 Task: Find connections with filter location Sanxenxo with filter topic #Strategywith filter profile language English with filter current company Thoughtworks with filter school Delhi Public School Noida with filter industry Metalworking Machinery Manufacturing with filter service category AnimationArchitecture with filter keywords title Service Dog Trainer
Action: Mouse moved to (628, 89)
Screenshot: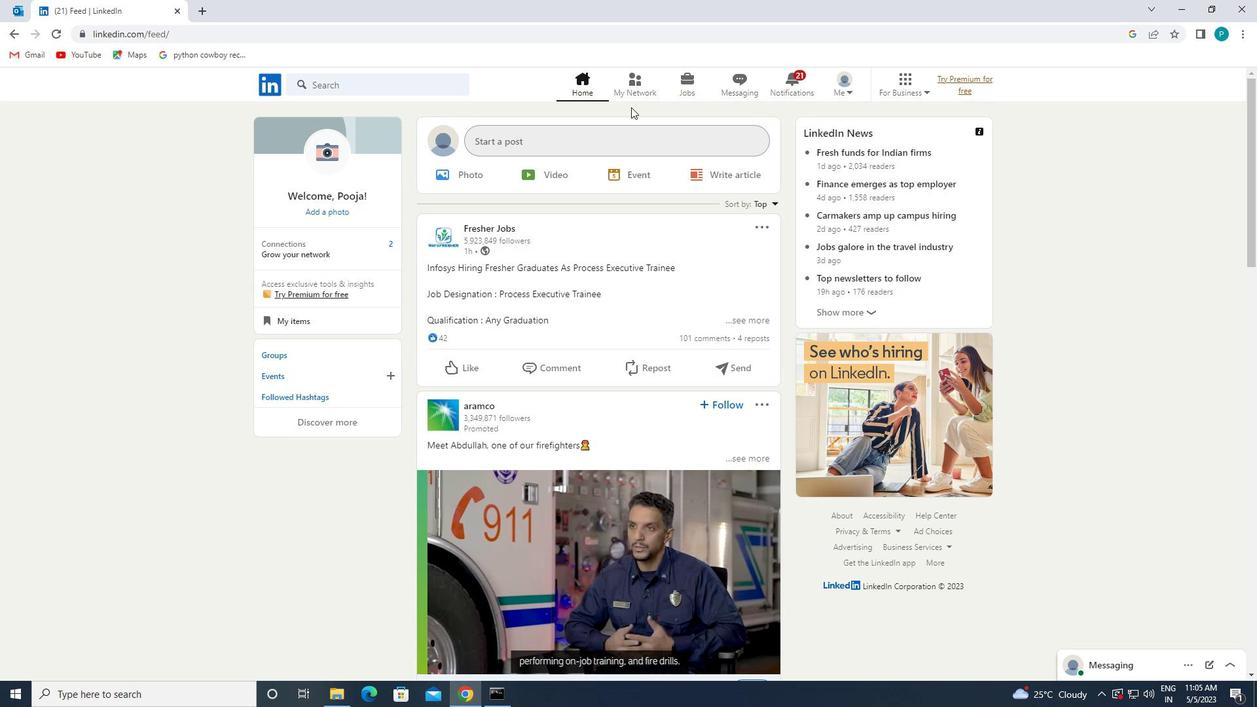 
Action: Mouse pressed left at (628, 89)
Screenshot: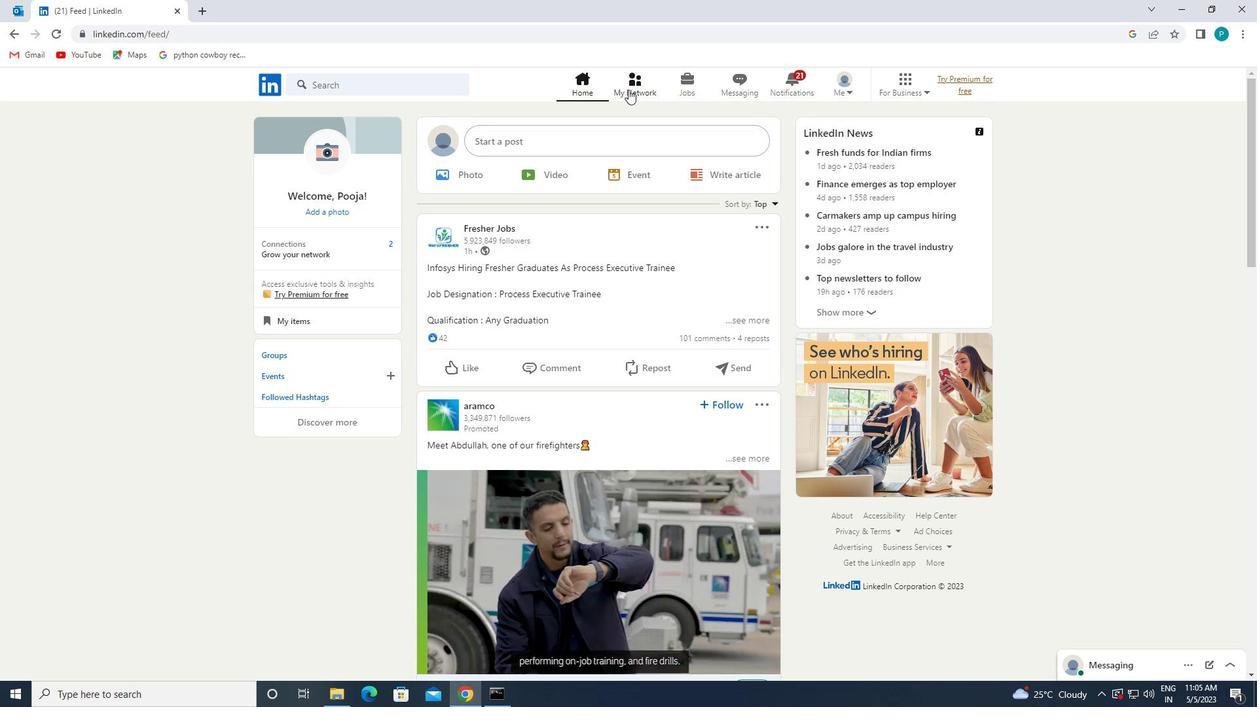 
Action: Mouse moved to (383, 148)
Screenshot: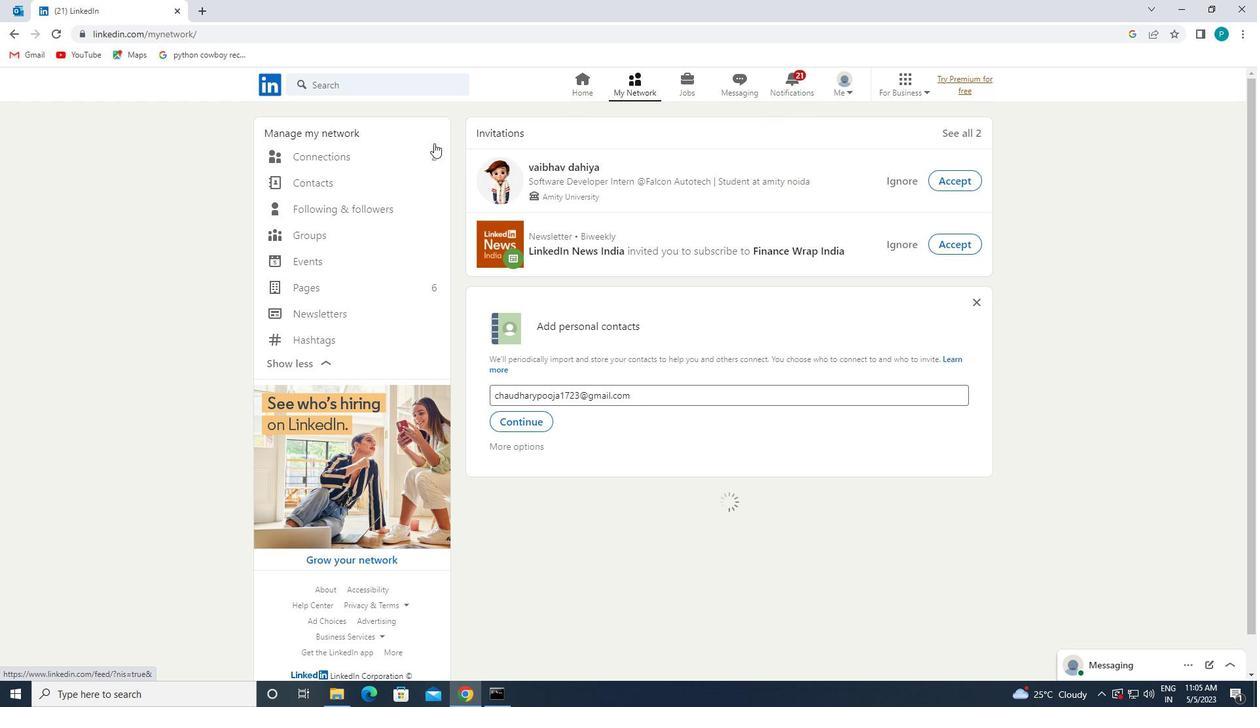 
Action: Mouse pressed left at (383, 148)
Screenshot: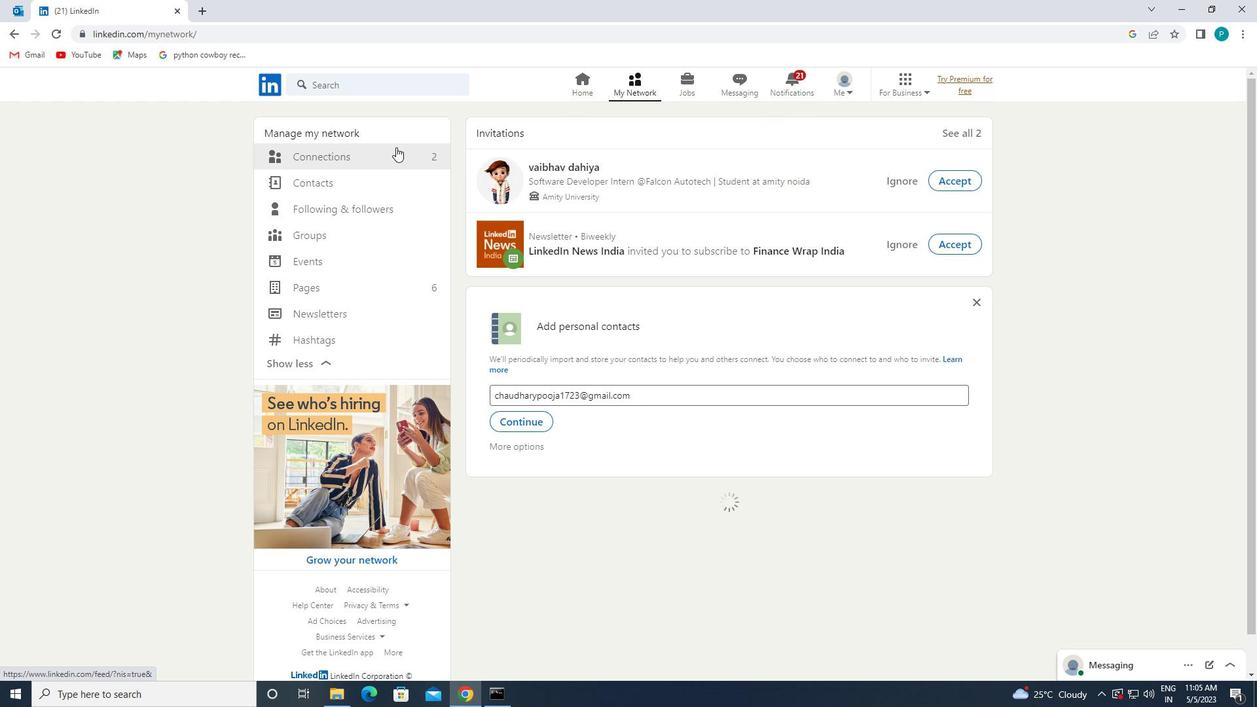 
Action: Mouse moved to (726, 155)
Screenshot: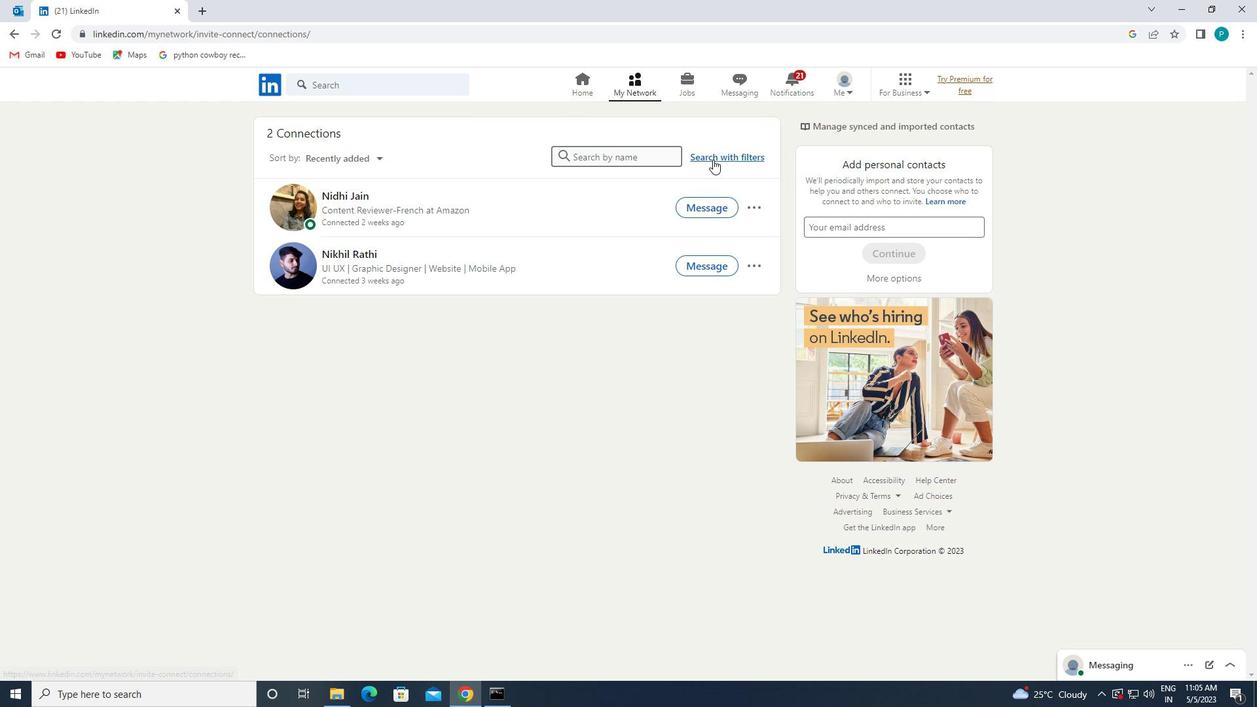 
Action: Mouse pressed left at (726, 155)
Screenshot: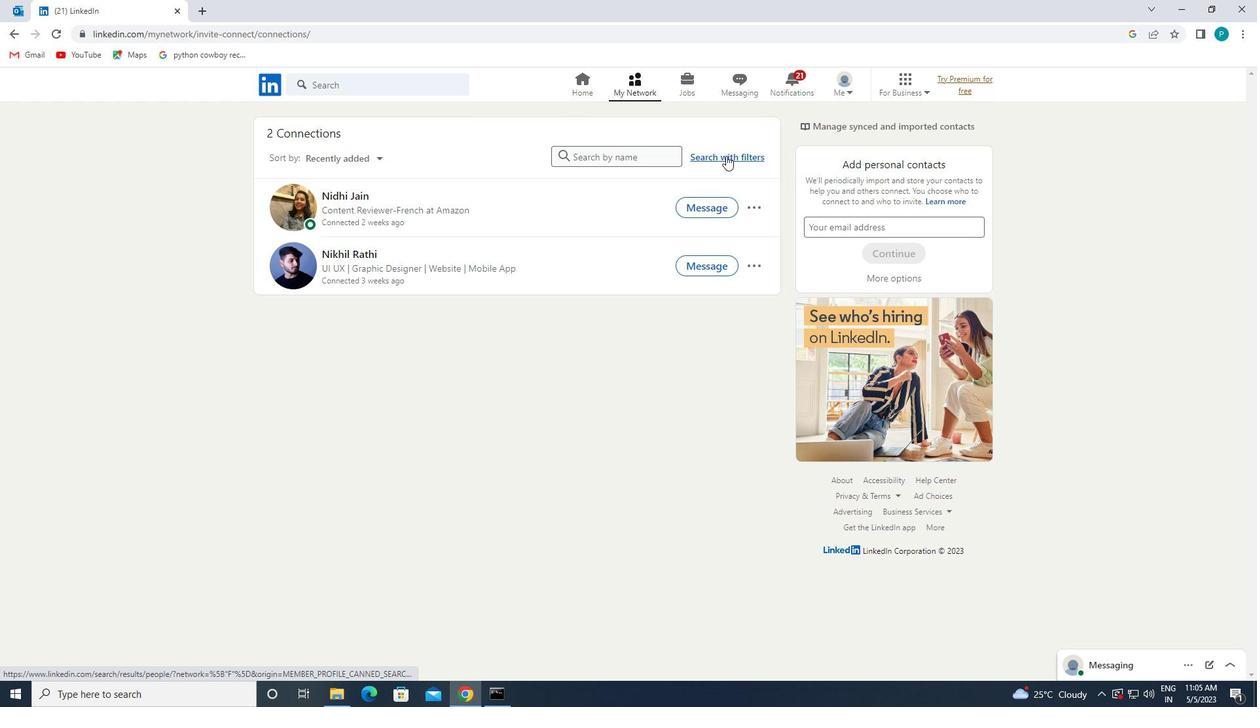 
Action: Mouse moved to (654, 123)
Screenshot: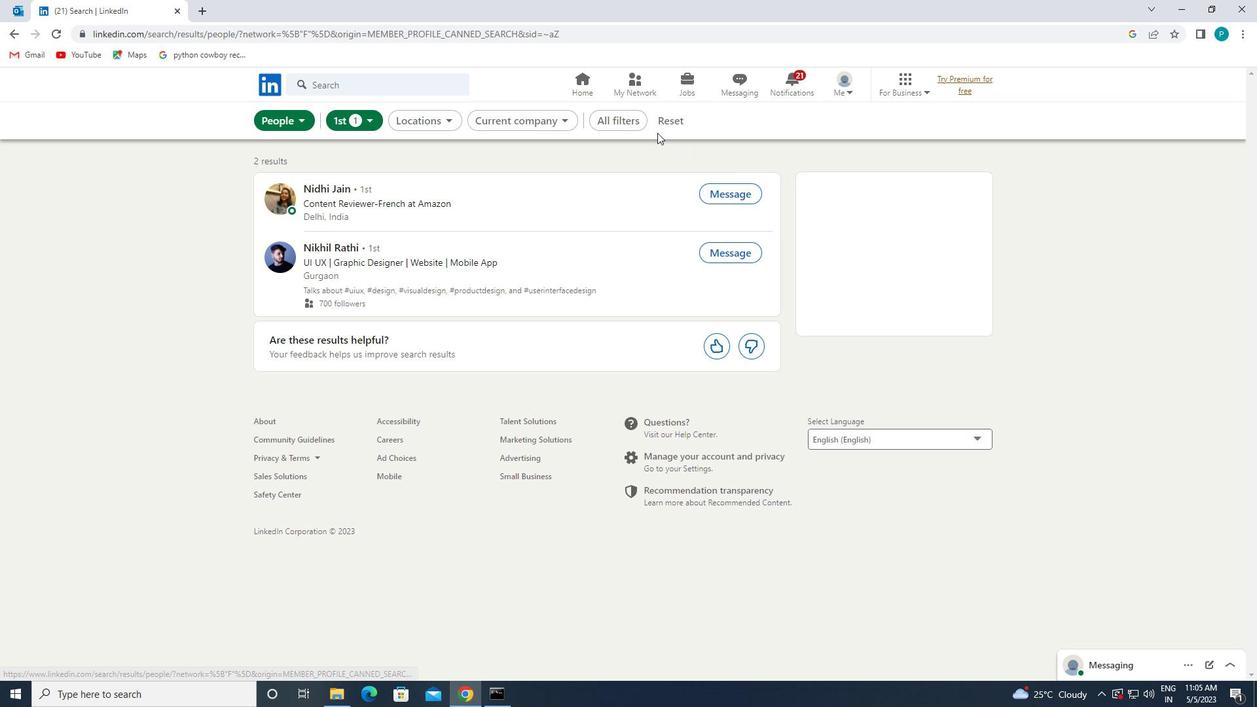 
Action: Mouse pressed left at (654, 123)
Screenshot: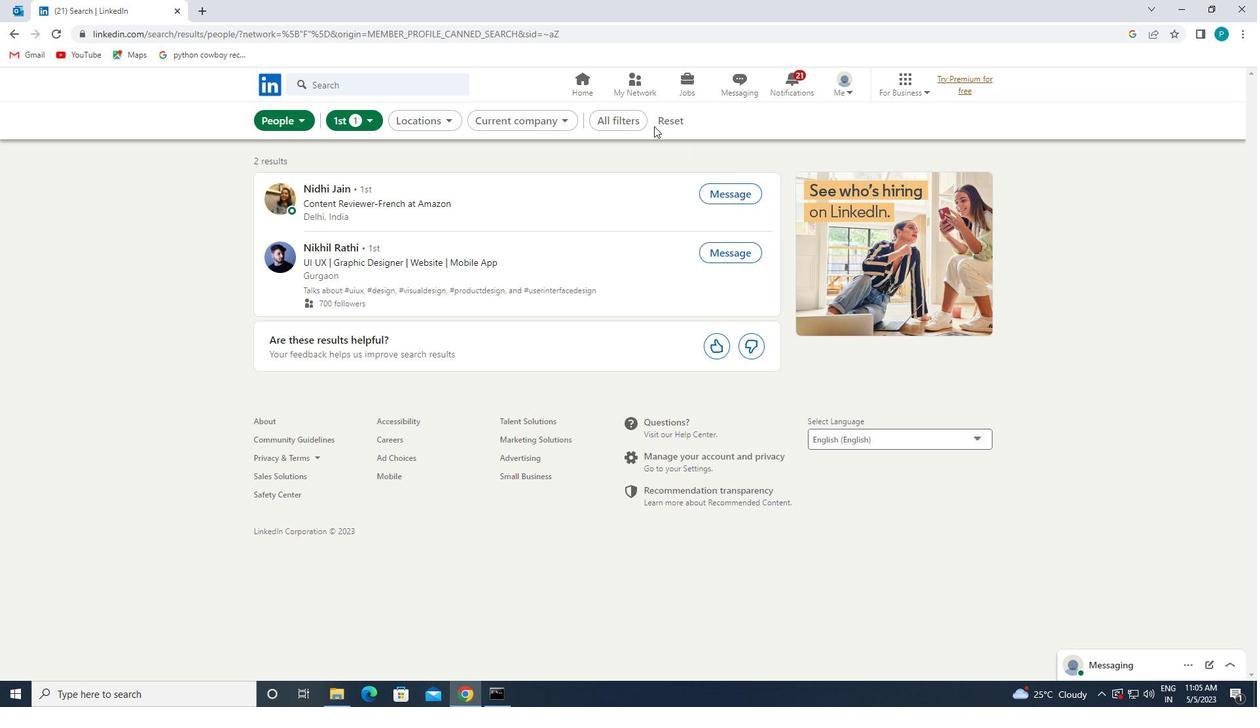 
Action: Mouse pressed left at (654, 123)
Screenshot: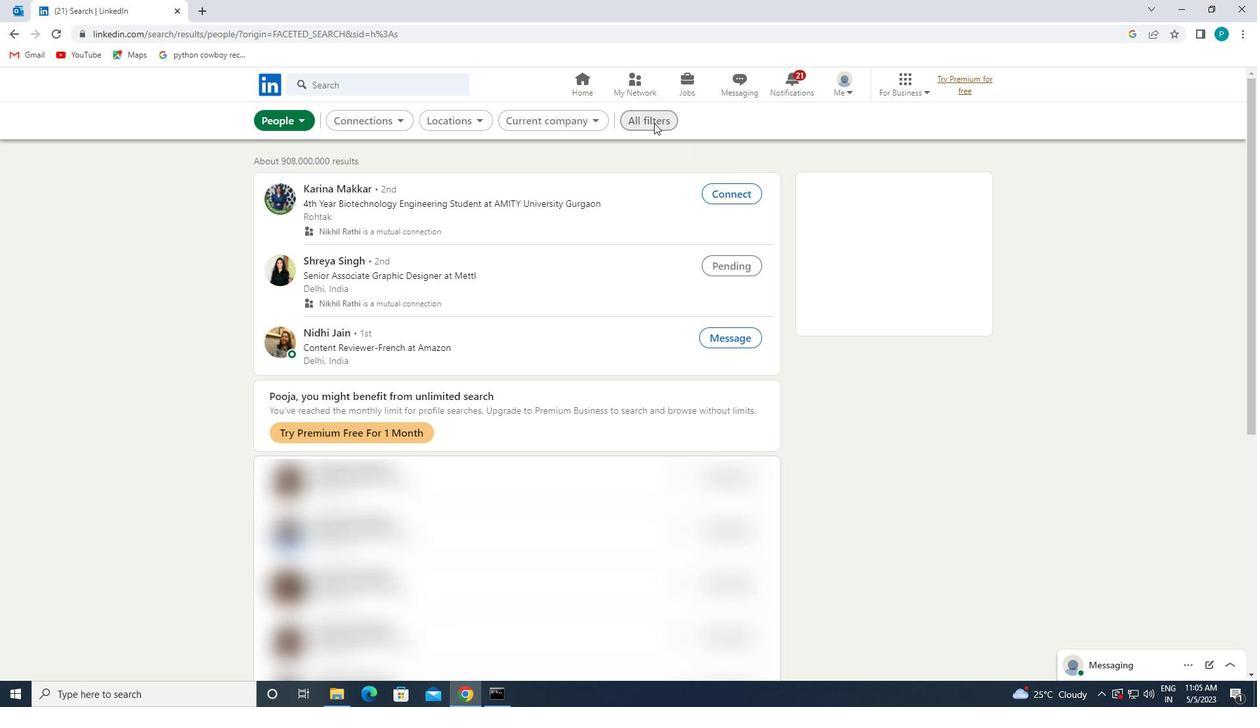 
Action: Mouse moved to (1086, 460)
Screenshot: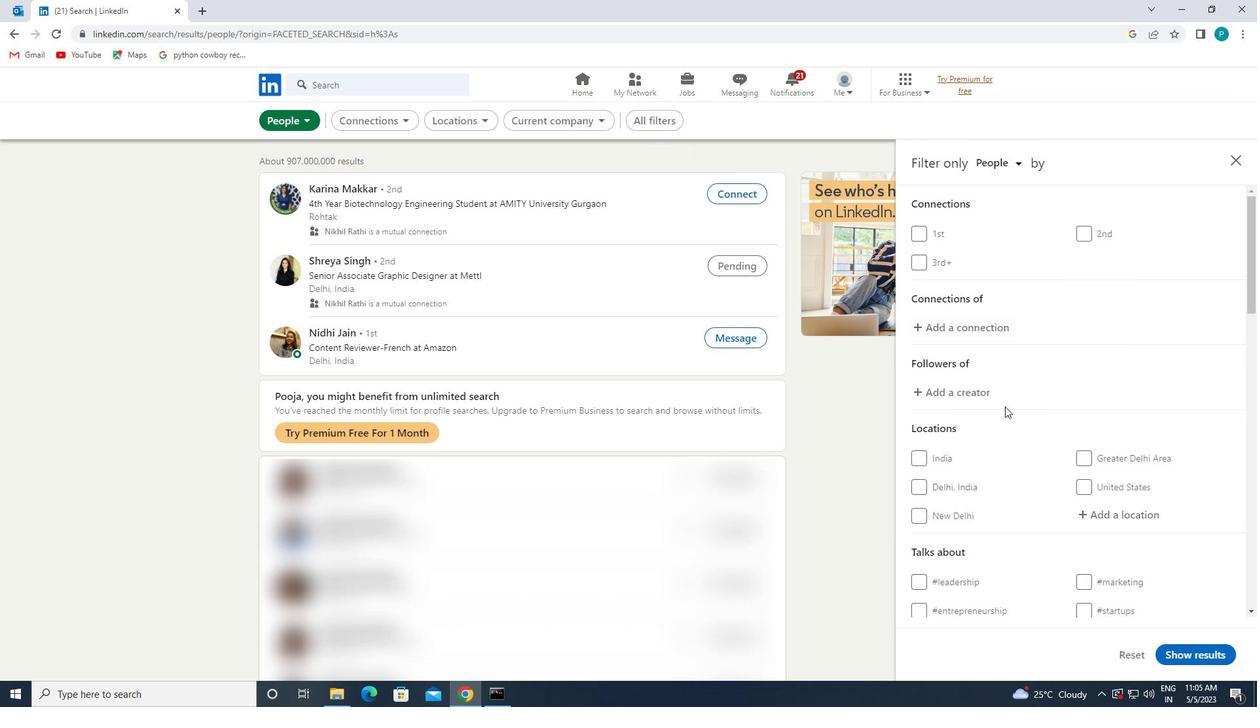 
Action: Mouse scrolled (1086, 459) with delta (0, 0)
Screenshot: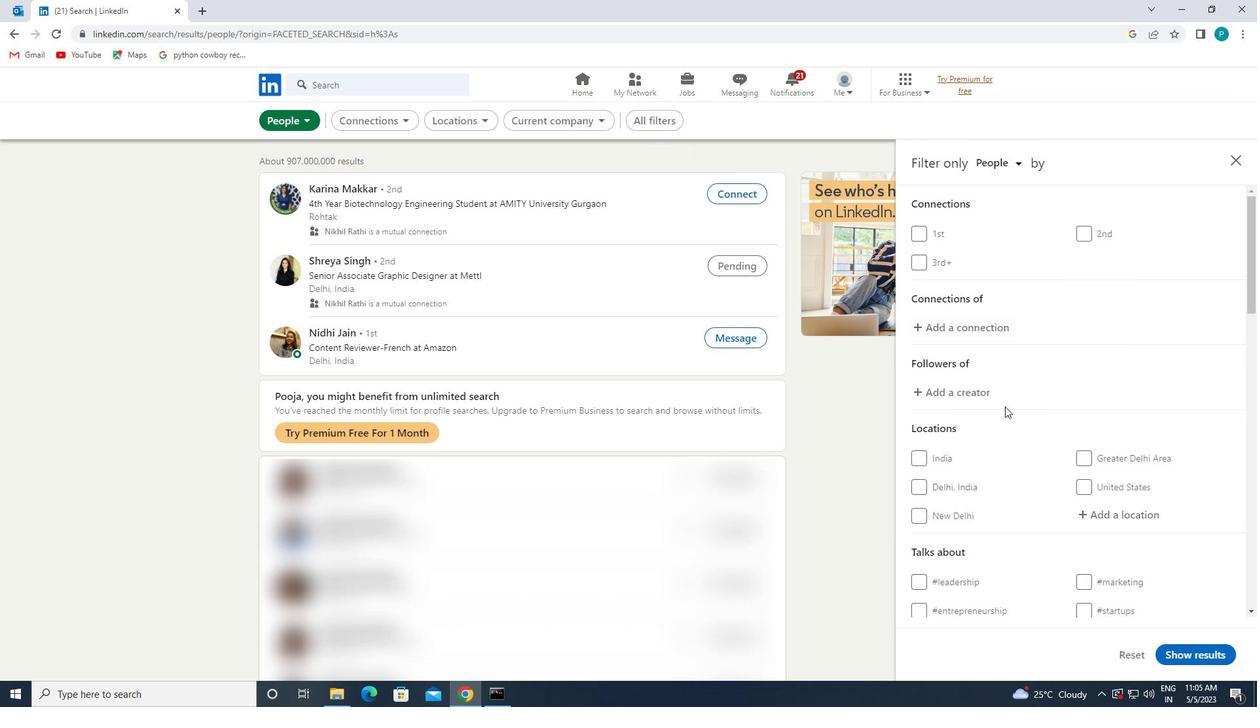 
Action: Mouse moved to (1079, 451)
Screenshot: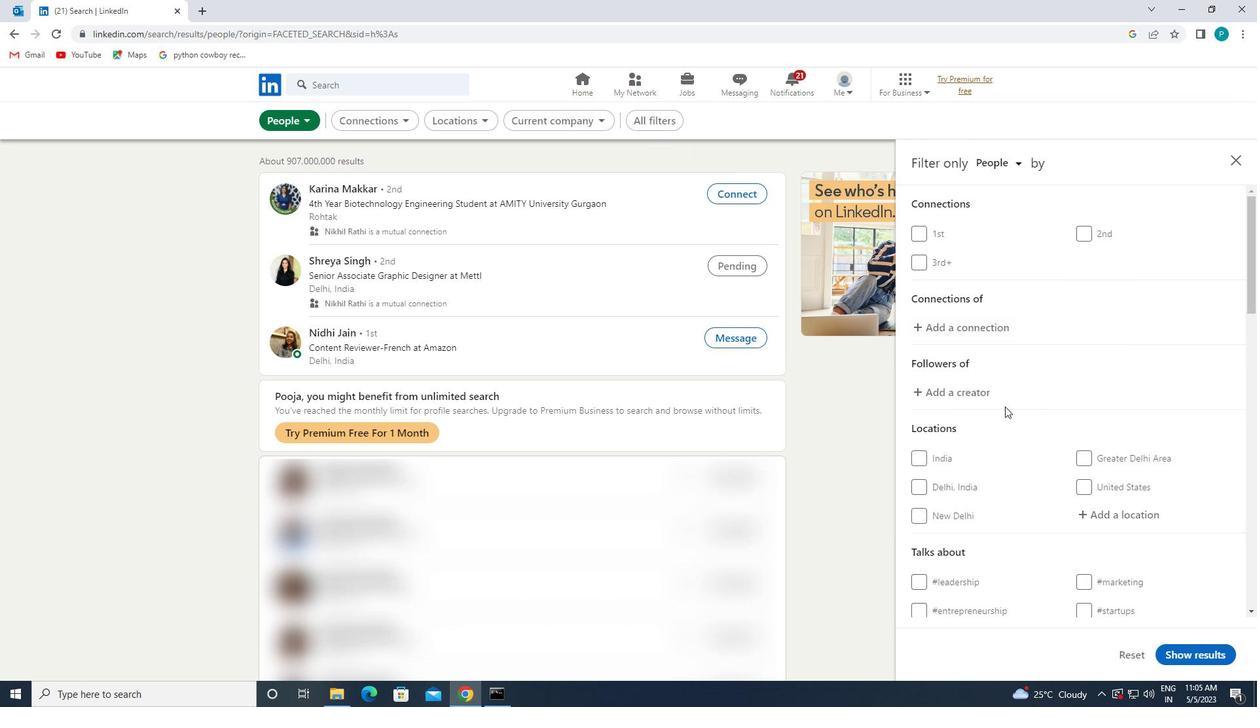 
Action: Mouse scrolled (1079, 450) with delta (0, 0)
Screenshot: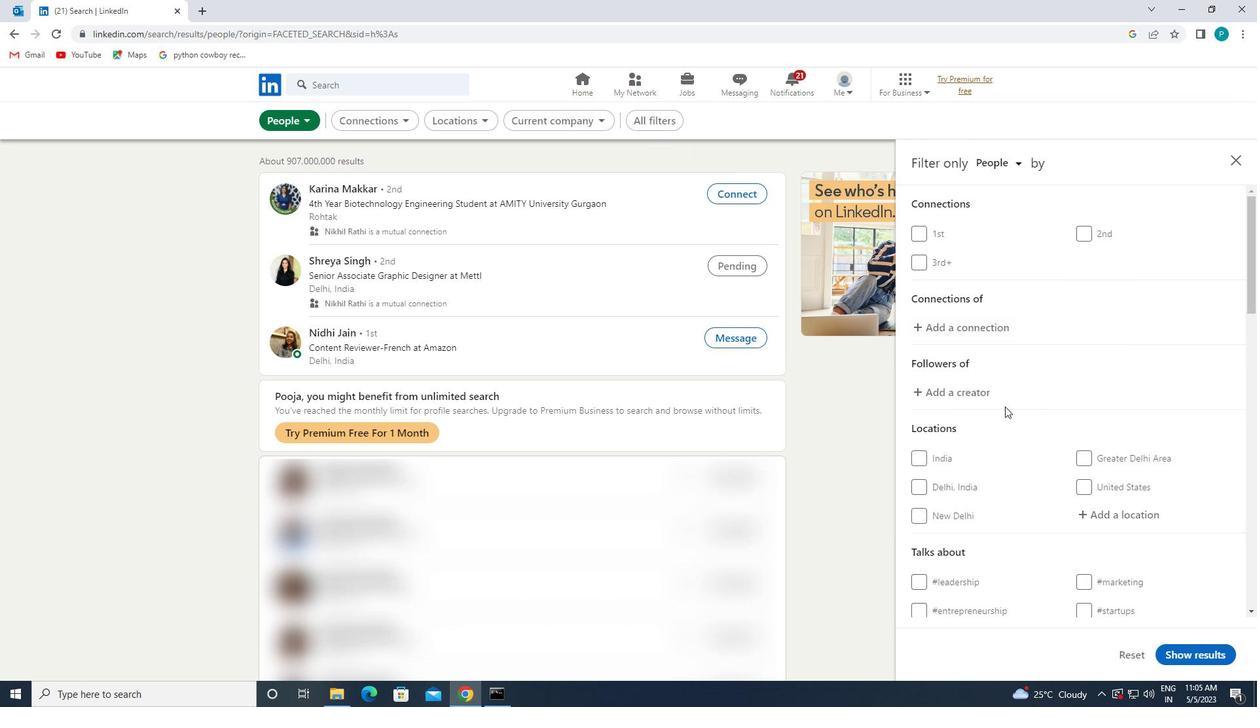 
Action: Mouse moved to (1105, 384)
Screenshot: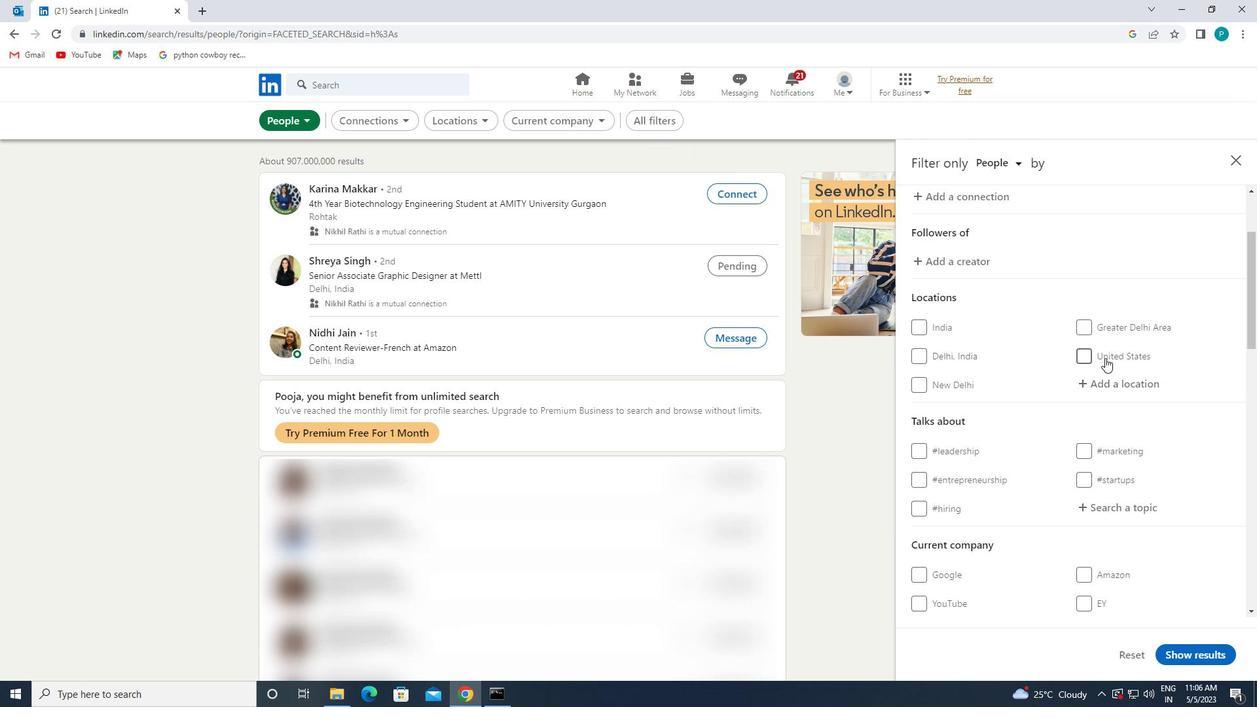 
Action: Mouse pressed left at (1105, 384)
Screenshot: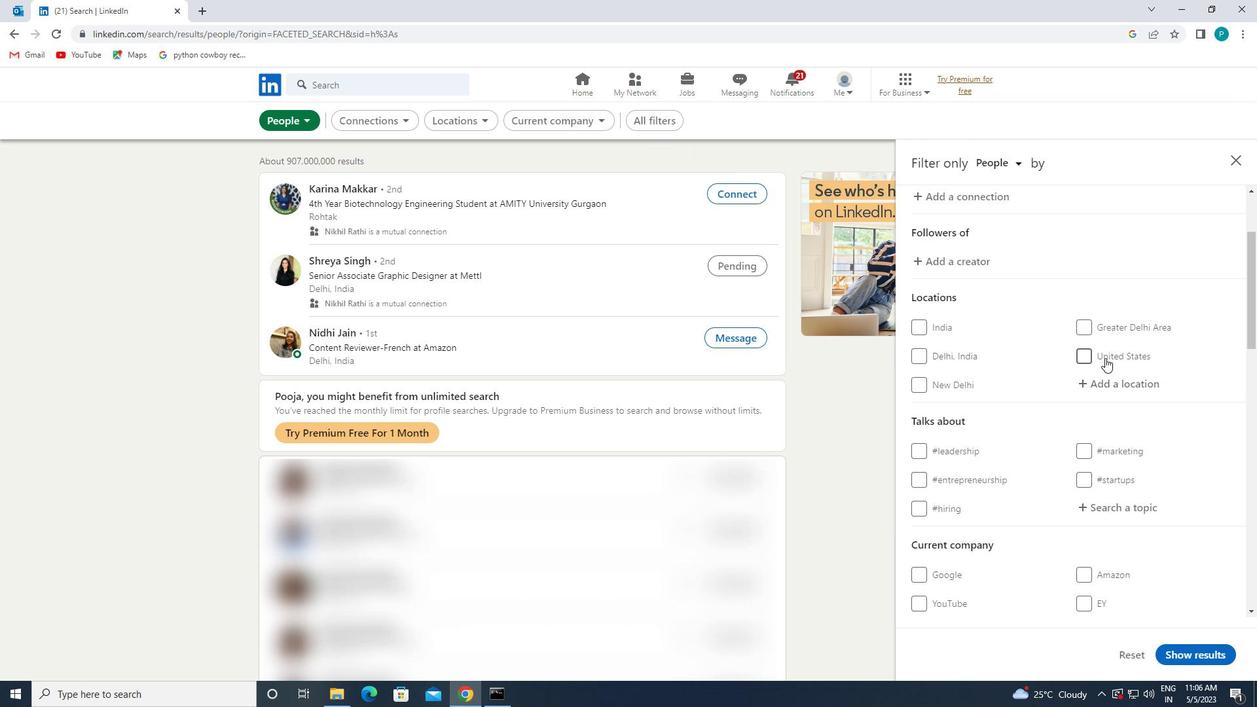 
Action: Key pressed <Key.caps_lock>s<Key.caps_lock>
Screenshot: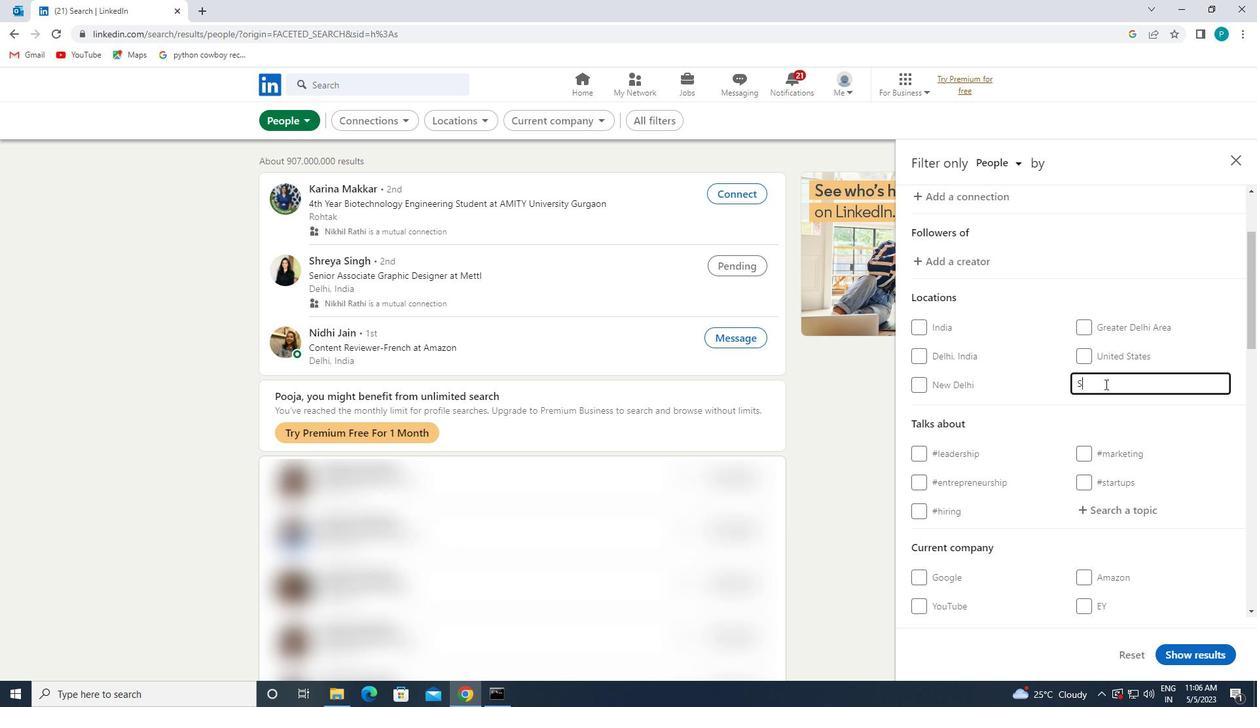 
Action: Mouse moved to (1105, 385)
Screenshot: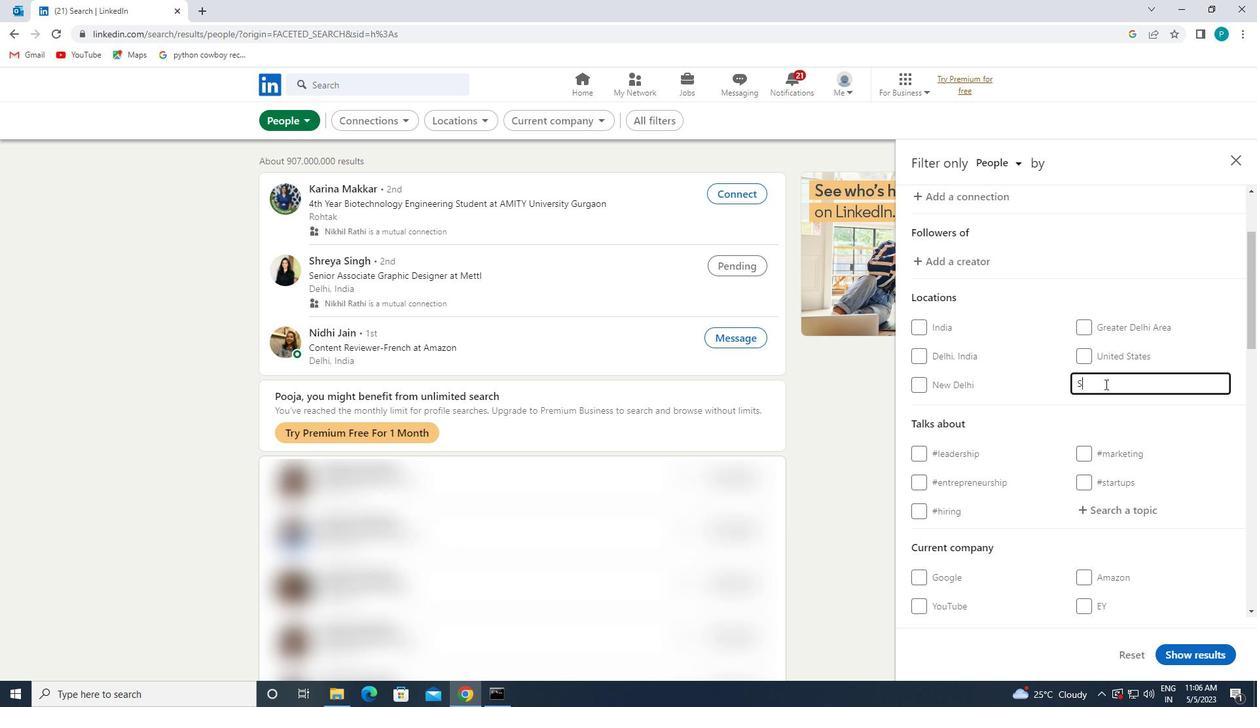 
Action: Key pressed anxenxo
Screenshot: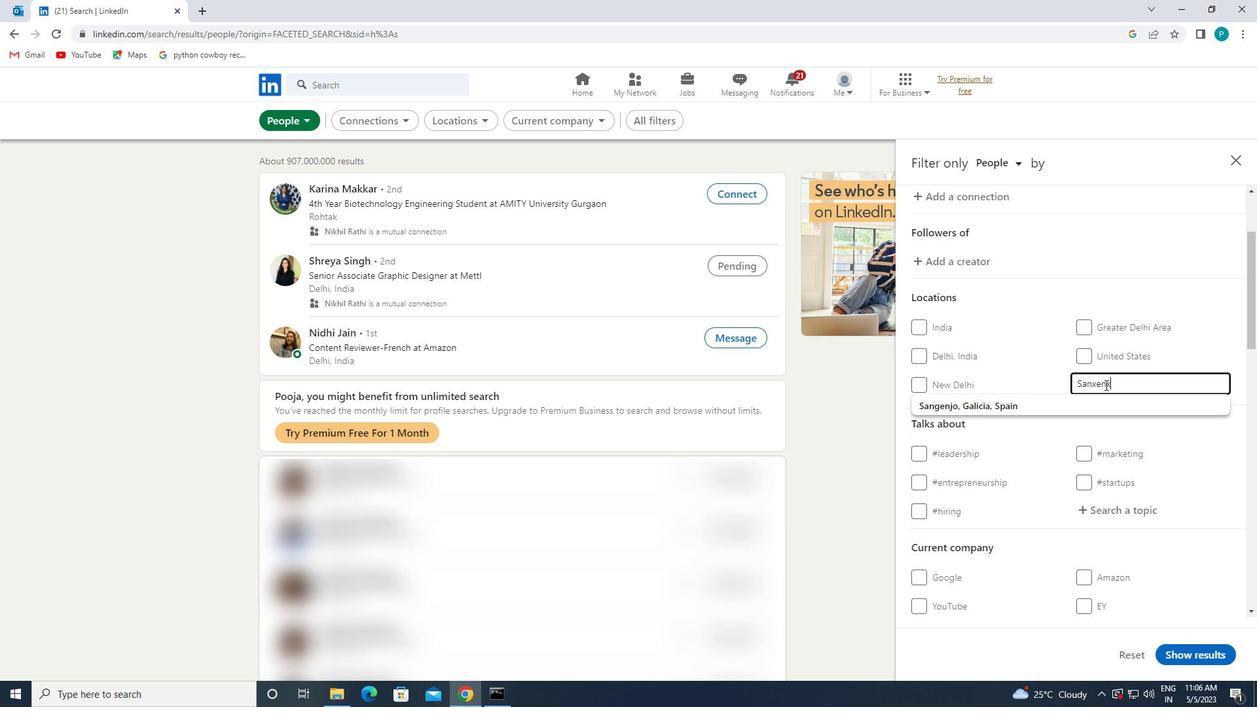 
Action: Mouse moved to (1098, 404)
Screenshot: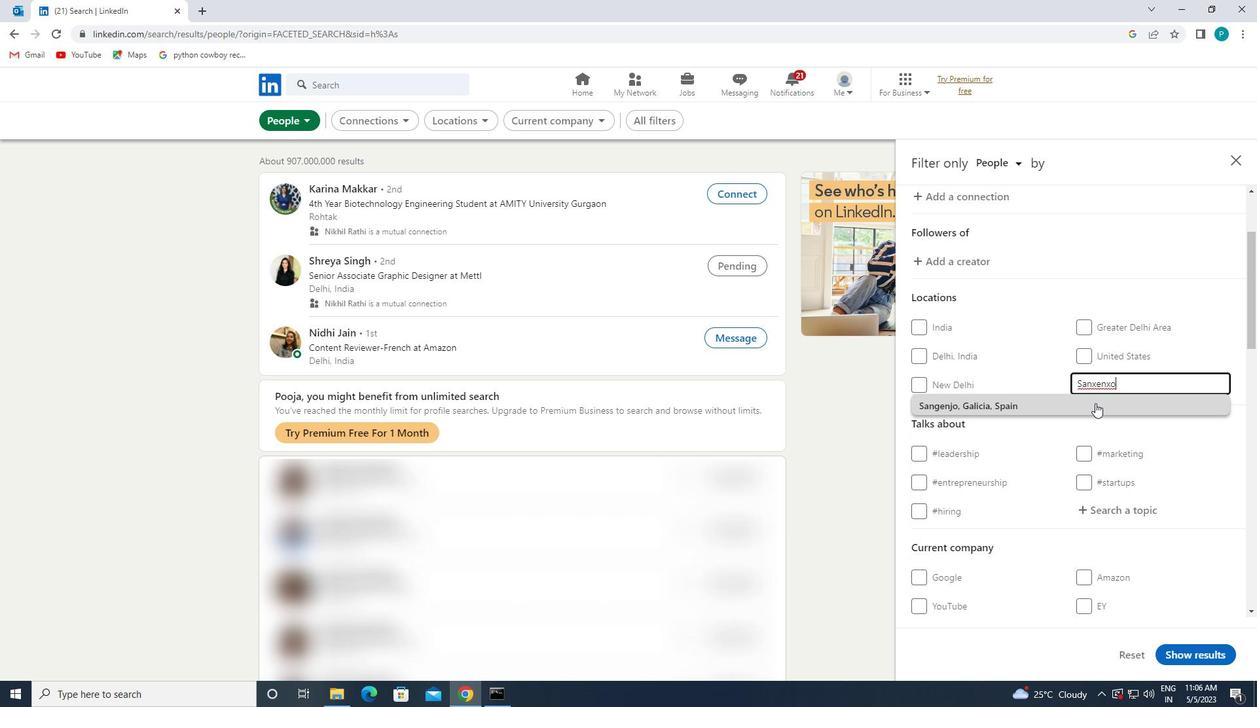 
Action: Key pressed <Key.enter>
Screenshot: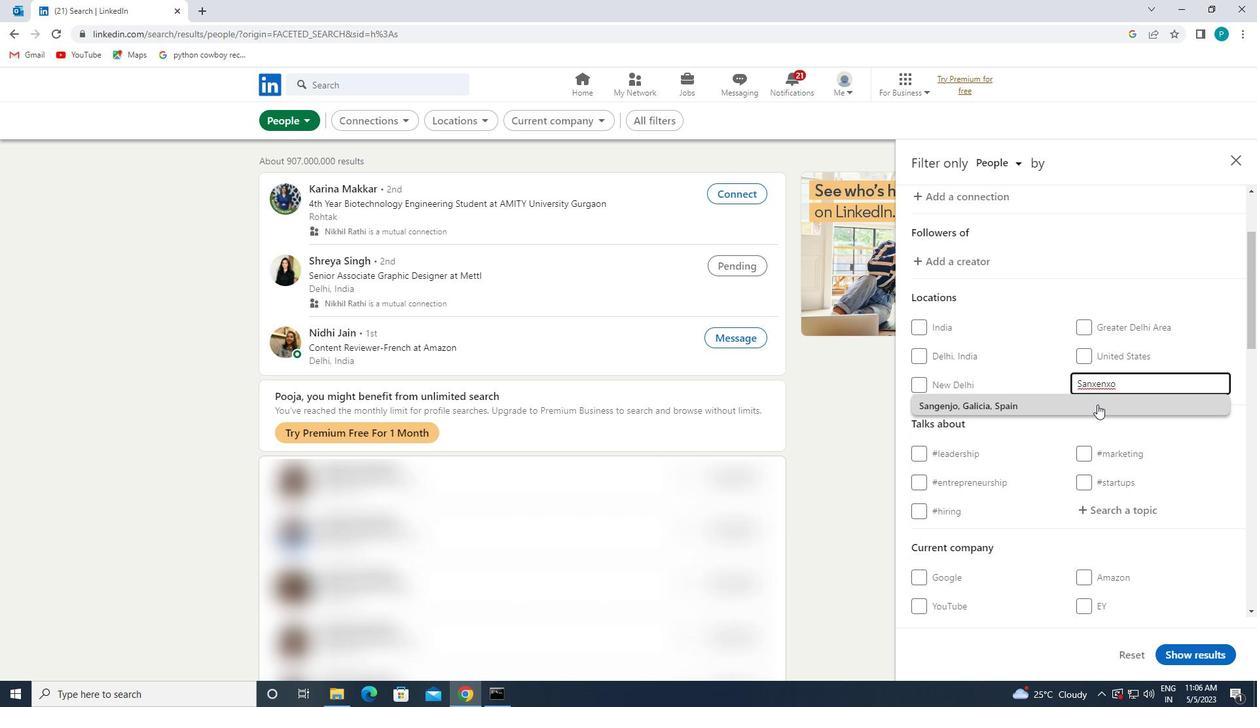 
Action: Mouse moved to (1081, 503)
Screenshot: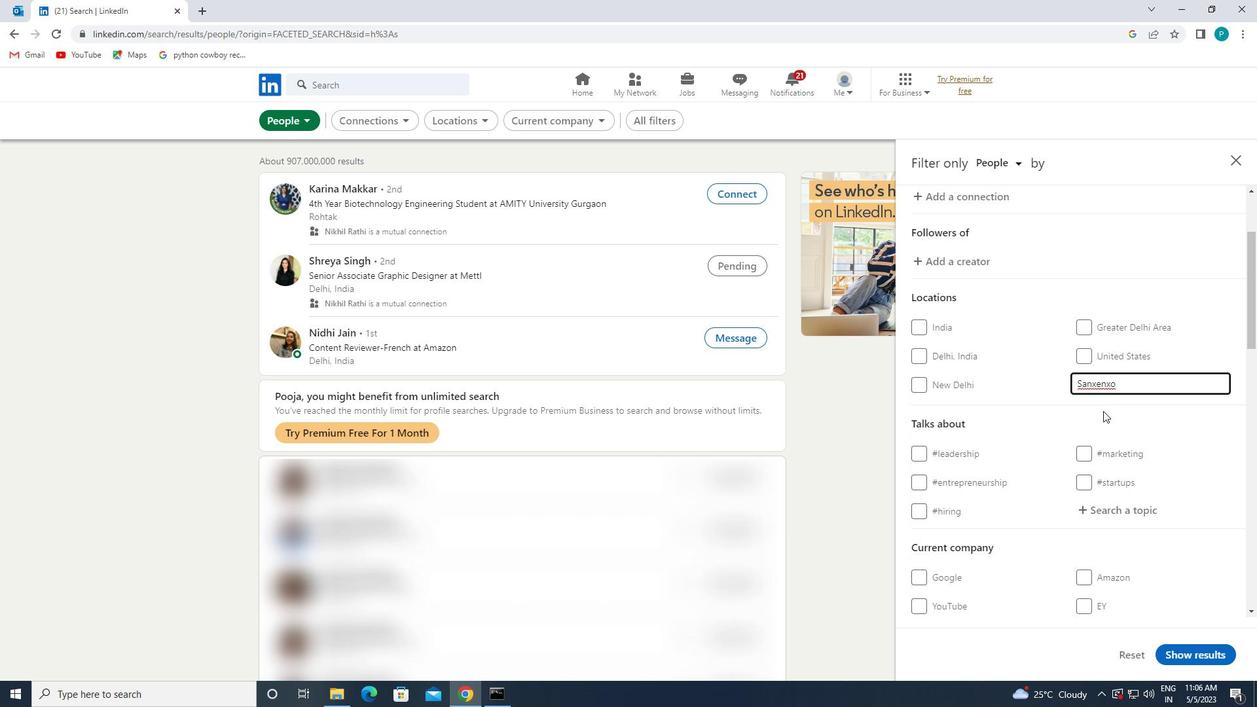 
Action: Mouse pressed left at (1081, 503)
Screenshot: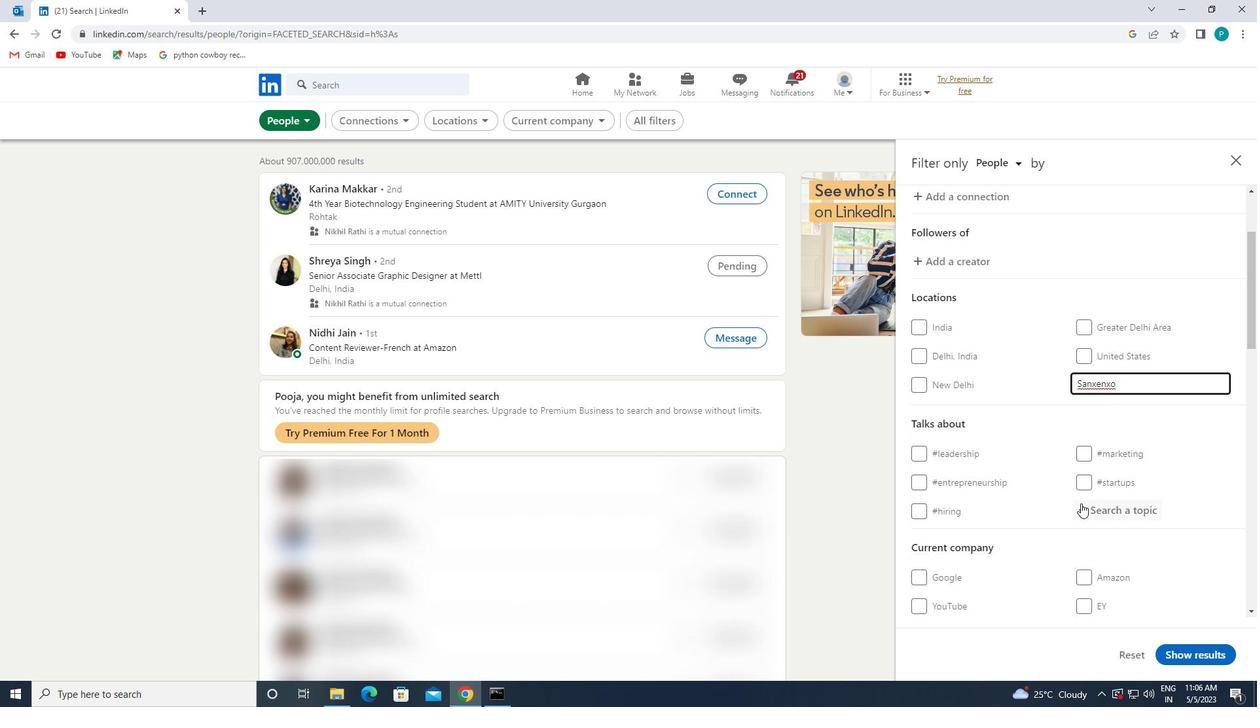 
Action: Mouse moved to (1081, 503)
Screenshot: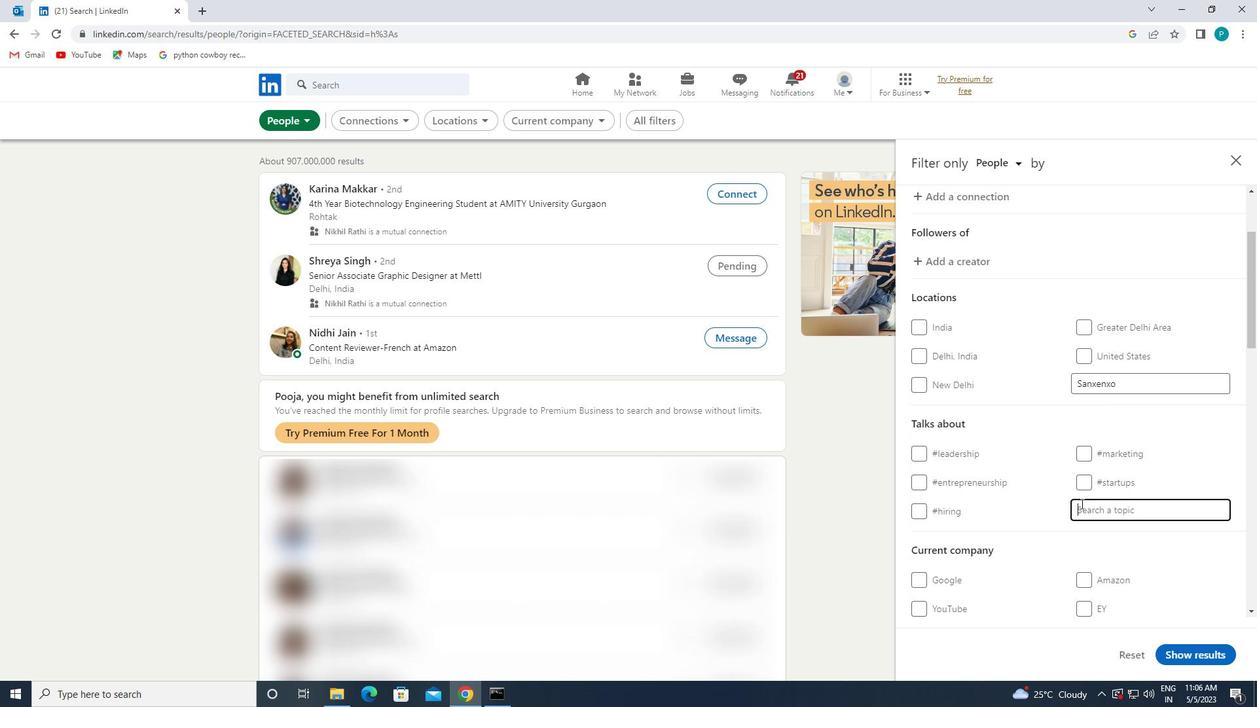 
Action: Key pressed <Key.shift>#<Key.caps_lock>S<Key.caps_lock>TRATEGY
Screenshot: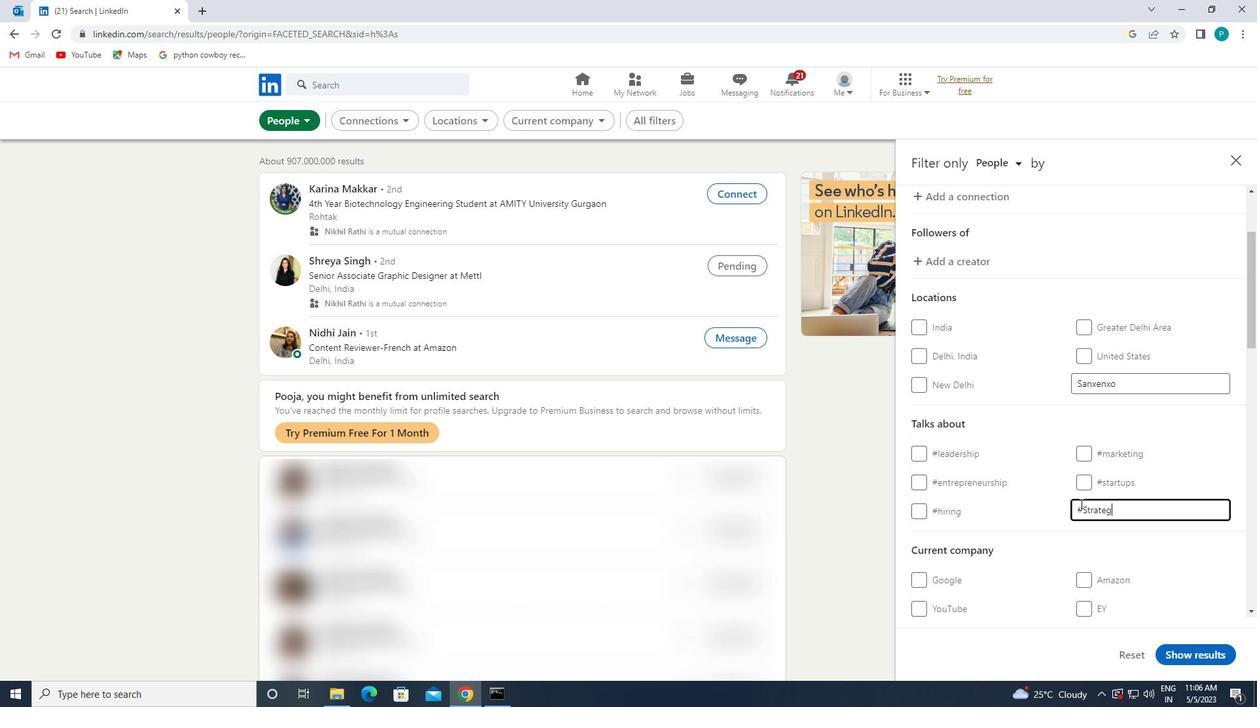 
Action: Mouse moved to (1073, 507)
Screenshot: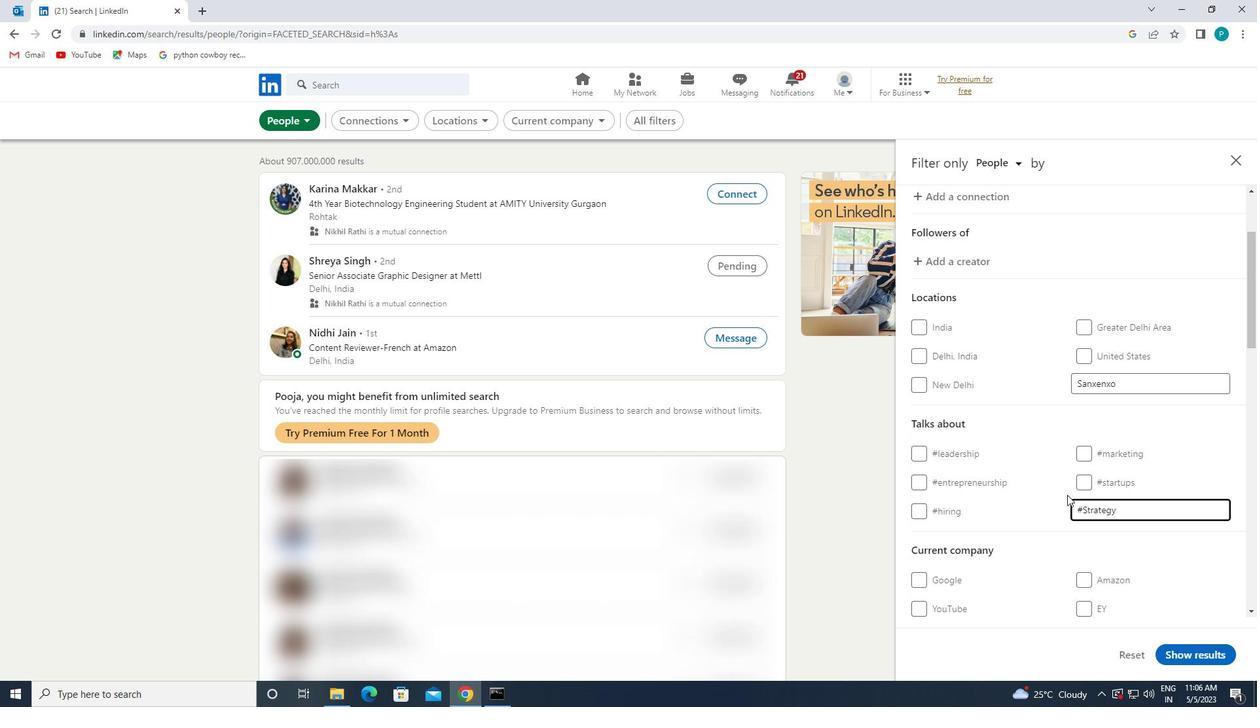 
Action: Mouse scrolled (1073, 507) with delta (0, 0)
Screenshot: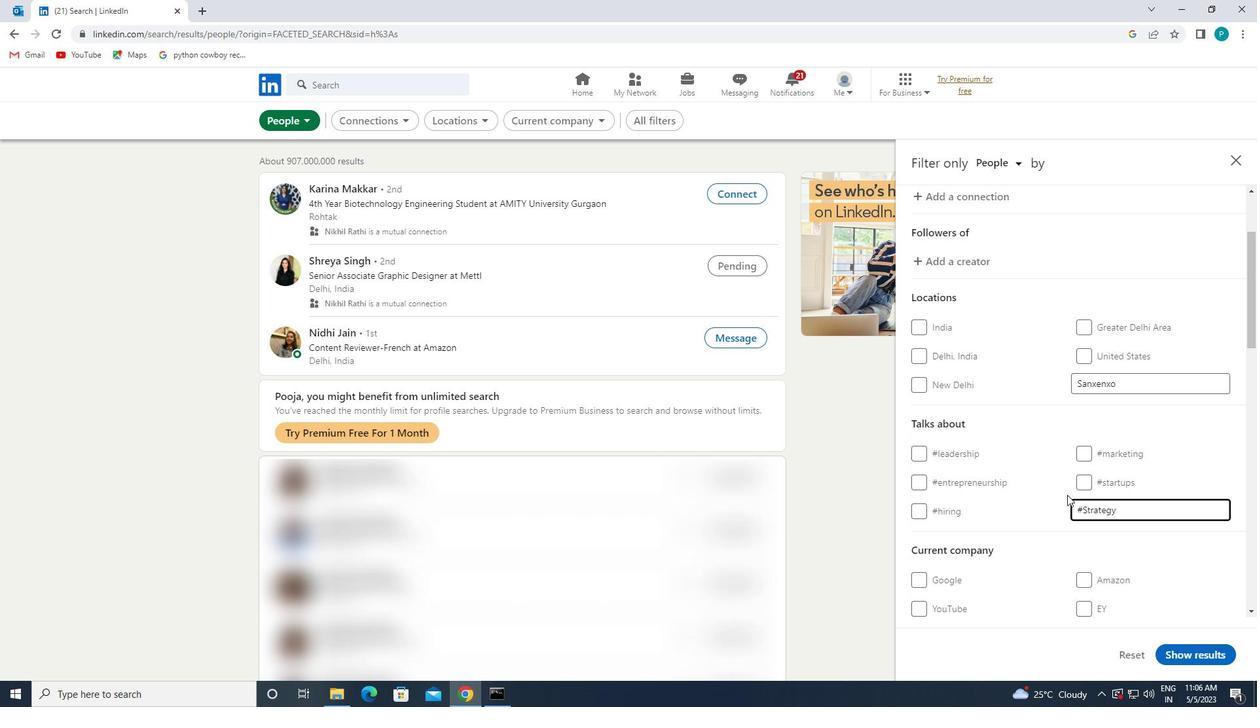 
Action: Mouse moved to (1073, 510)
Screenshot: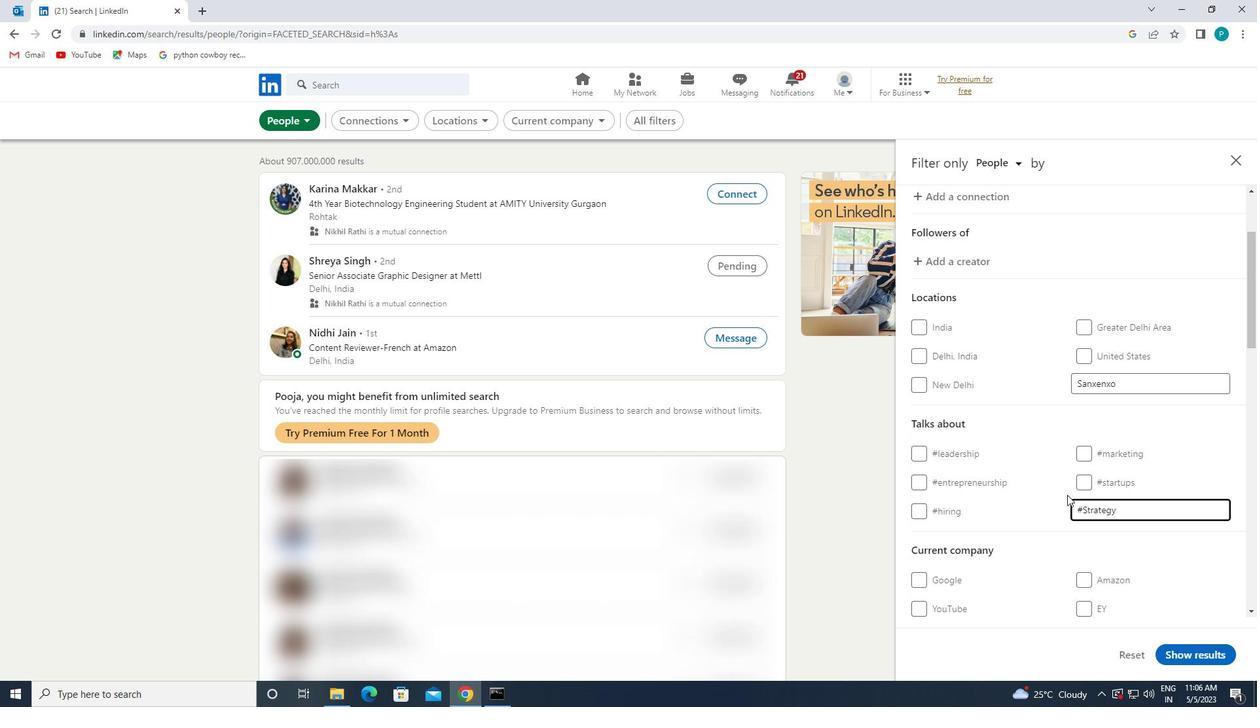 
Action: Mouse scrolled (1073, 509) with delta (0, 0)
Screenshot: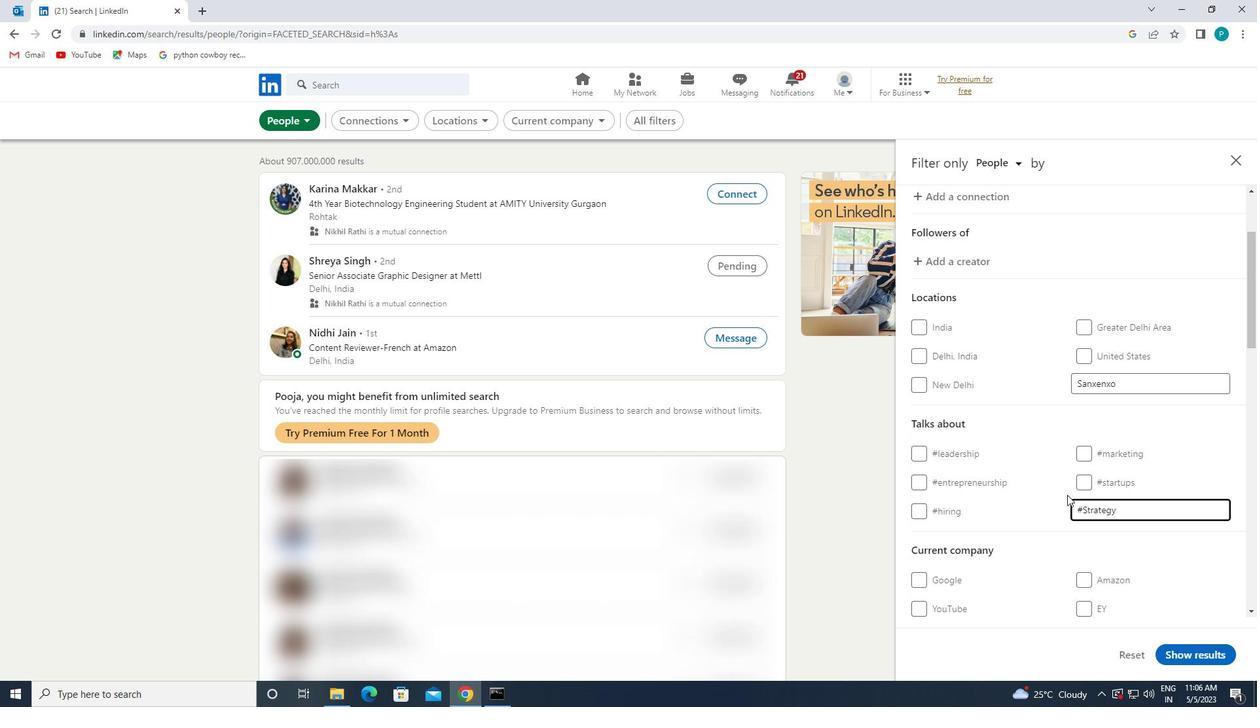 
Action: Mouse moved to (1071, 511)
Screenshot: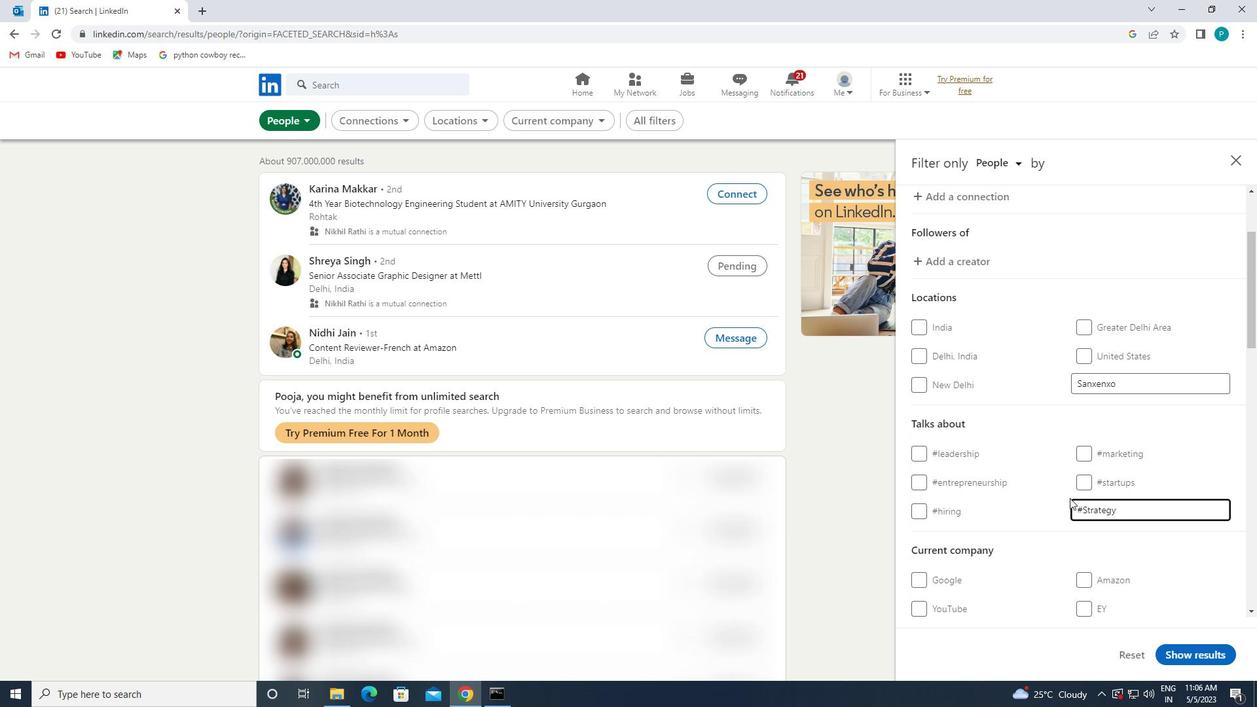 
Action: Mouse scrolled (1071, 510) with delta (0, 0)
Screenshot: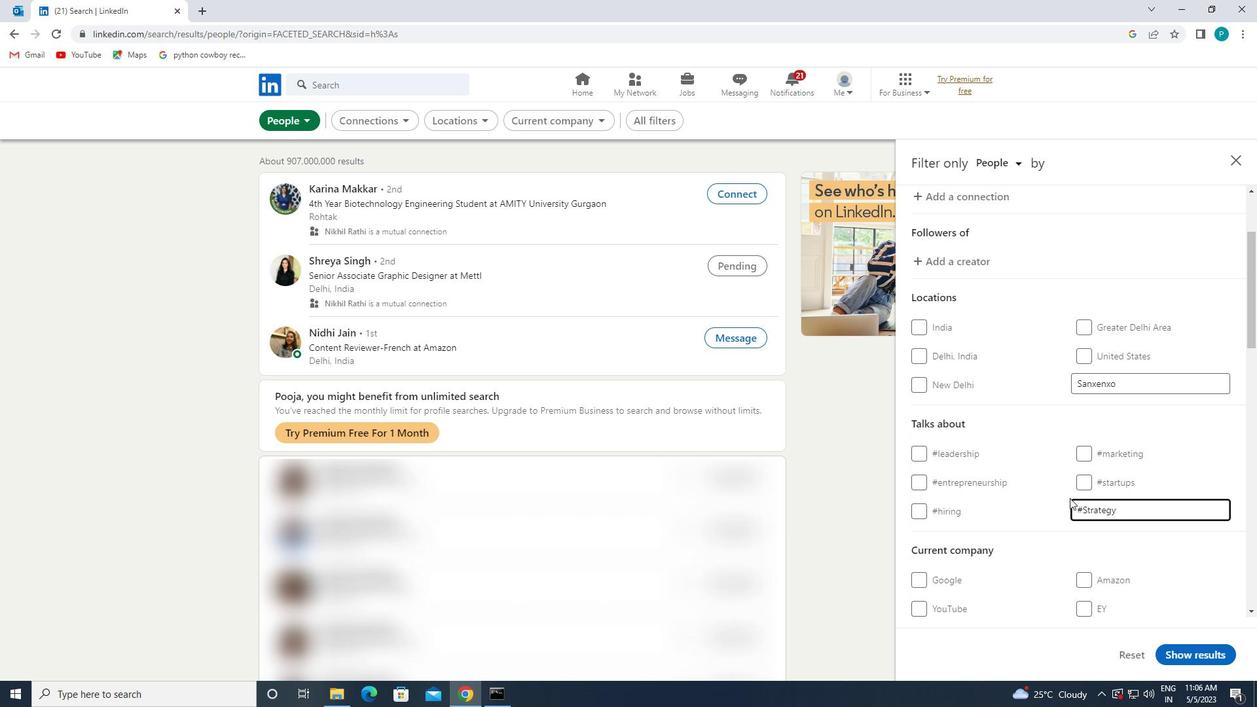 
Action: Mouse moved to (1034, 475)
Screenshot: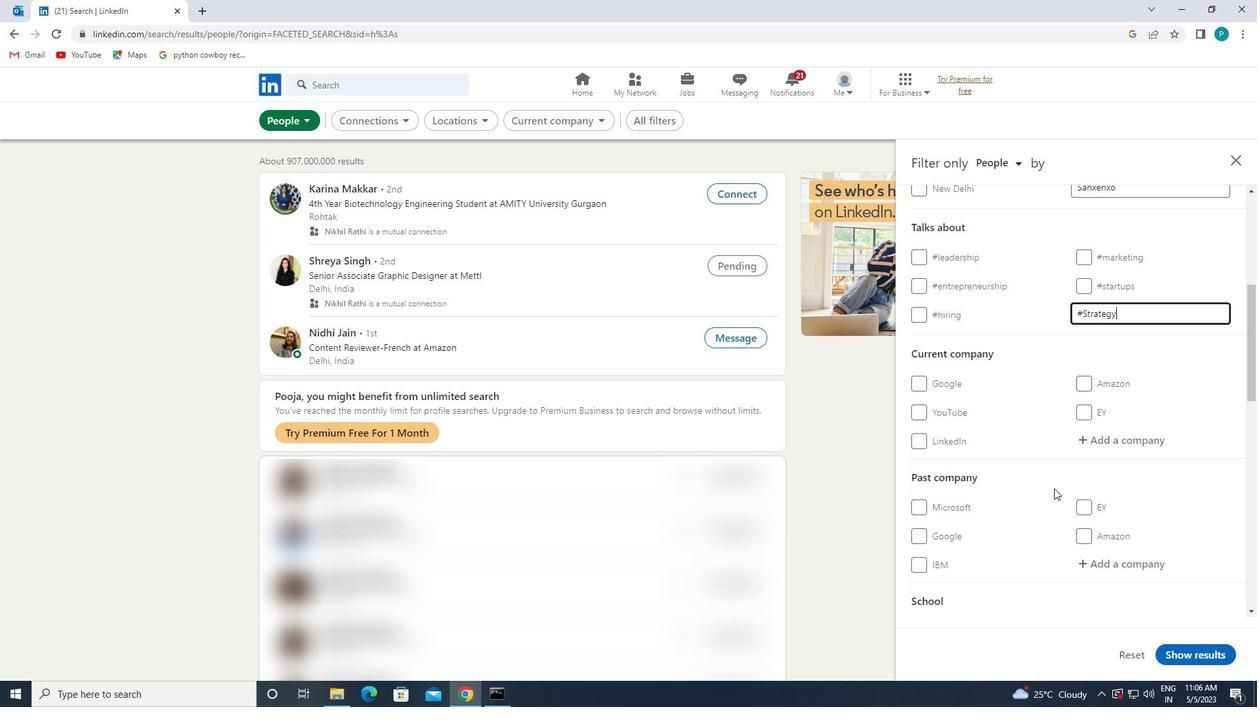 
Action: Mouse scrolled (1034, 474) with delta (0, 0)
Screenshot: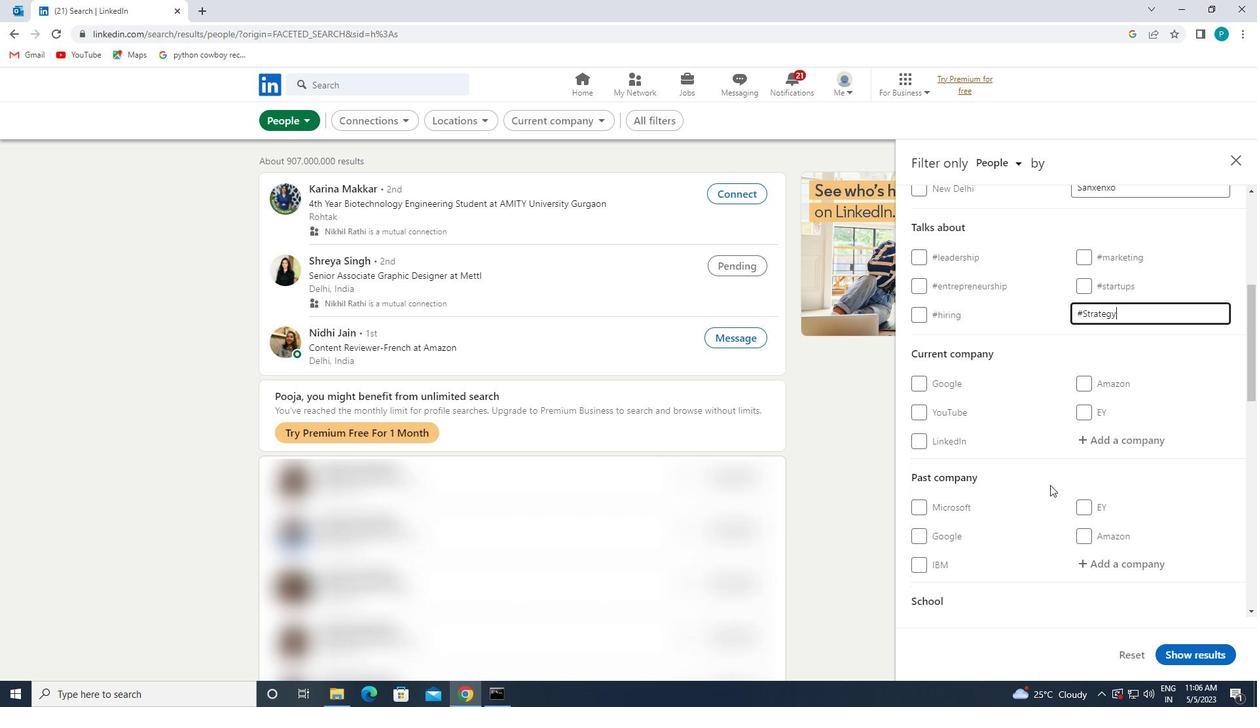 
Action: Mouse scrolled (1034, 474) with delta (0, 0)
Screenshot: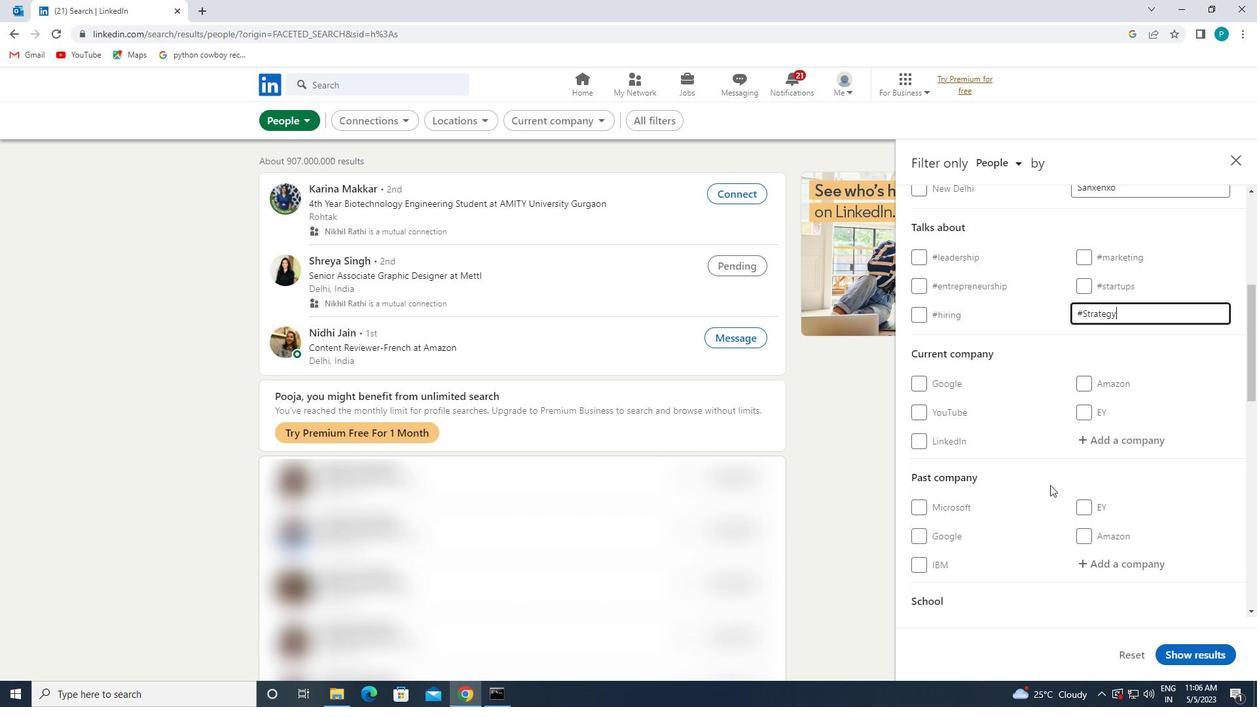 
Action: Mouse scrolled (1034, 474) with delta (0, 0)
Screenshot: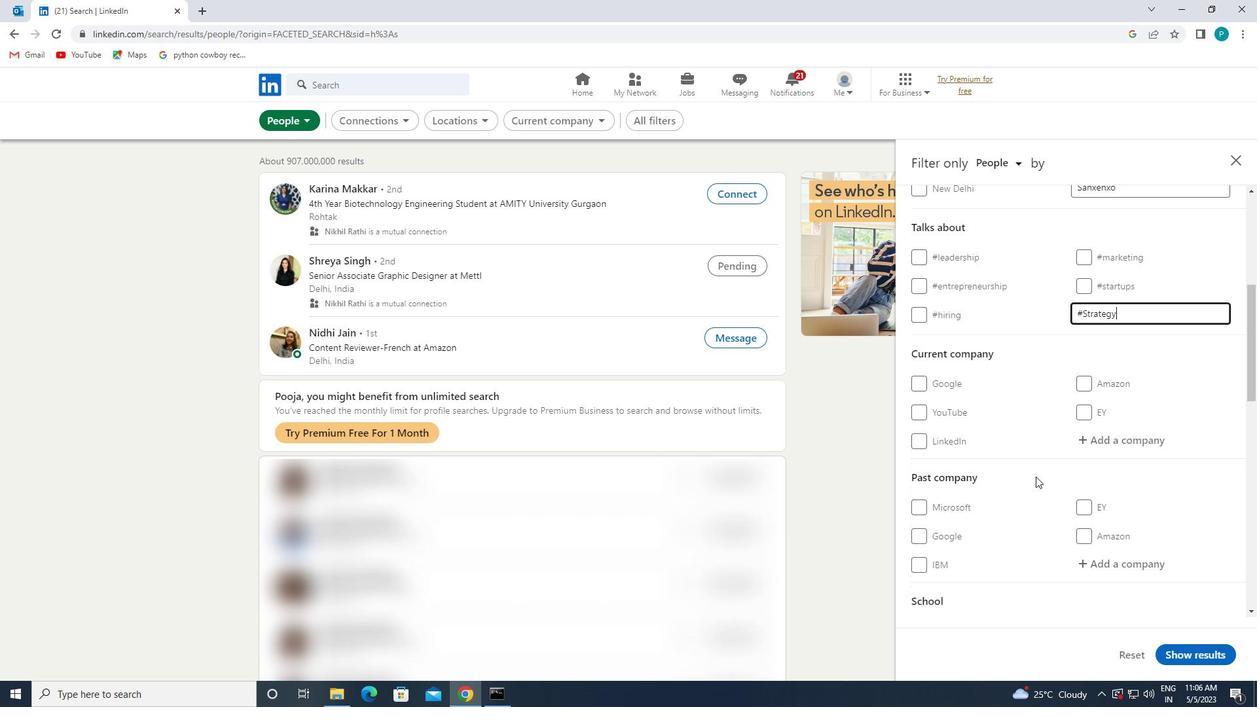 
Action: Mouse moved to (1050, 473)
Screenshot: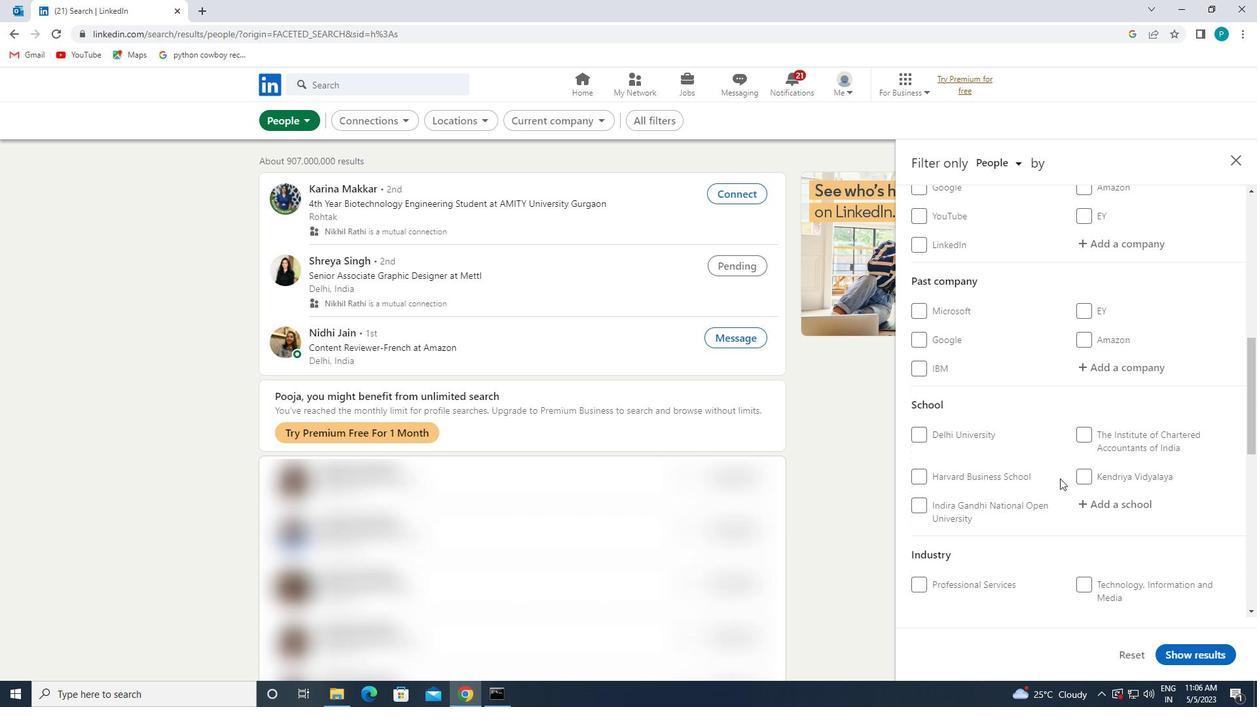 
Action: Mouse scrolled (1050, 473) with delta (0, 0)
Screenshot: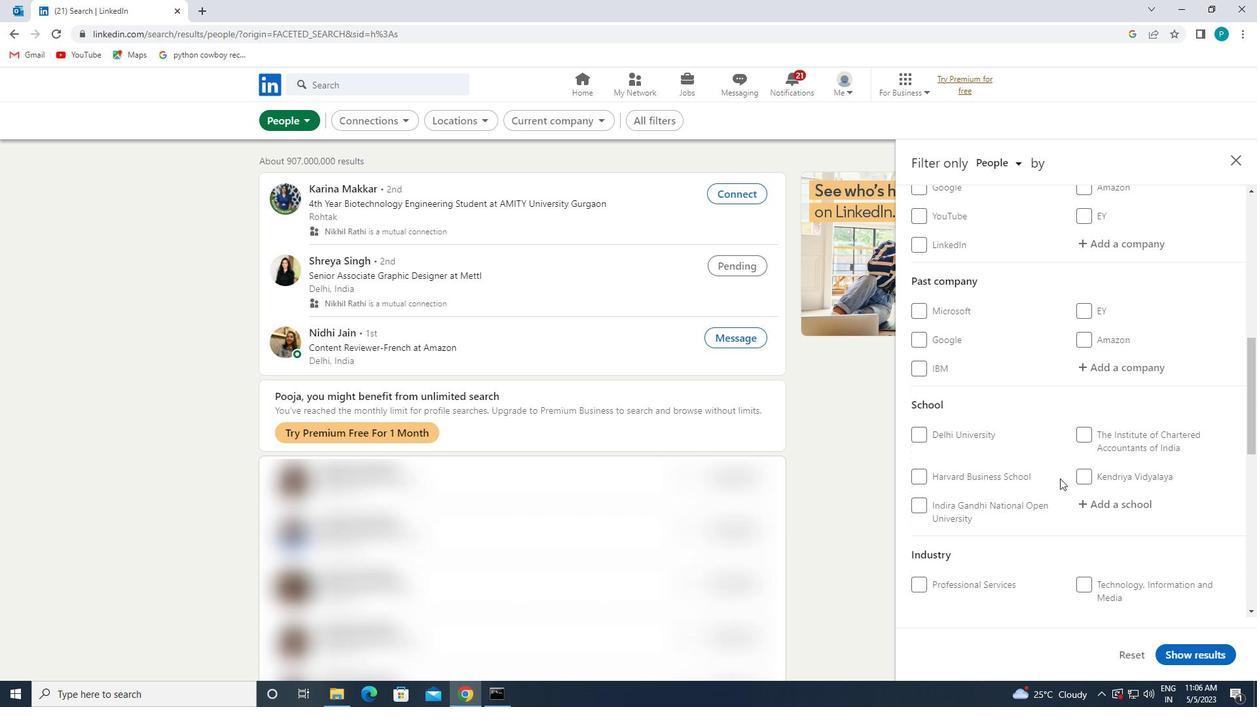 
Action: Mouse moved to (1019, 480)
Screenshot: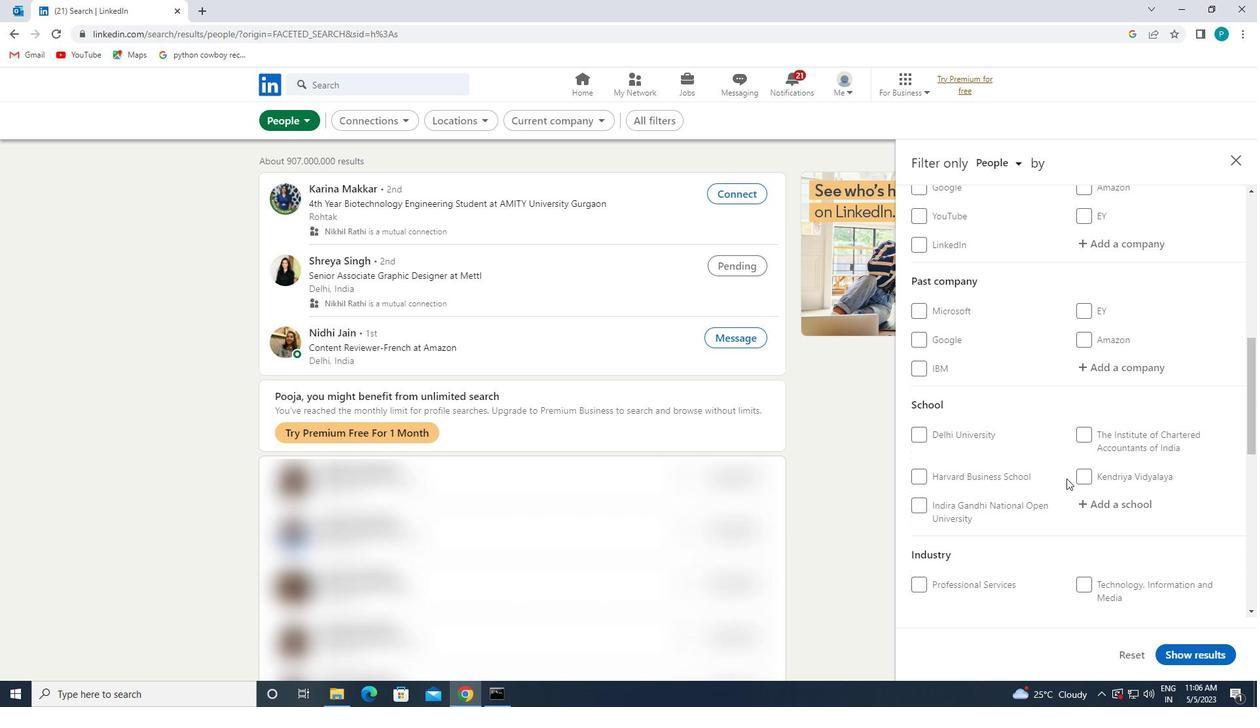 
Action: Mouse scrolled (1019, 480) with delta (0, 0)
Screenshot: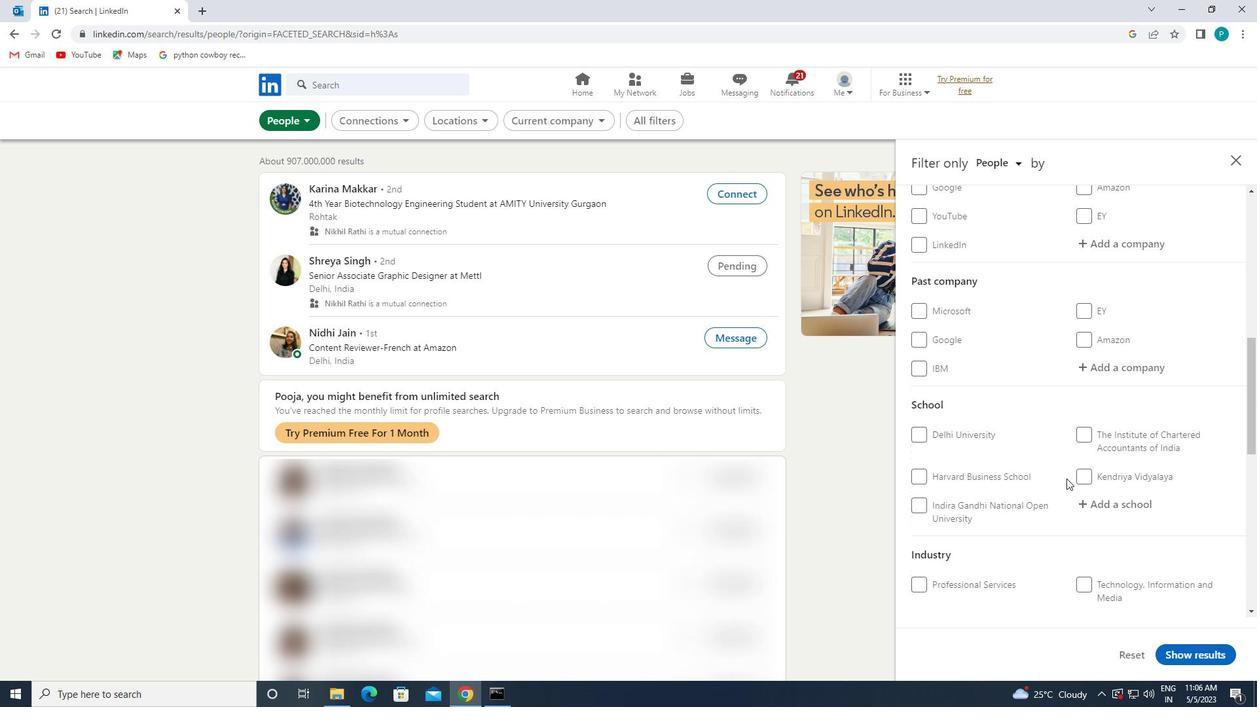 
Action: Mouse scrolled (1019, 480) with delta (0, 0)
Screenshot: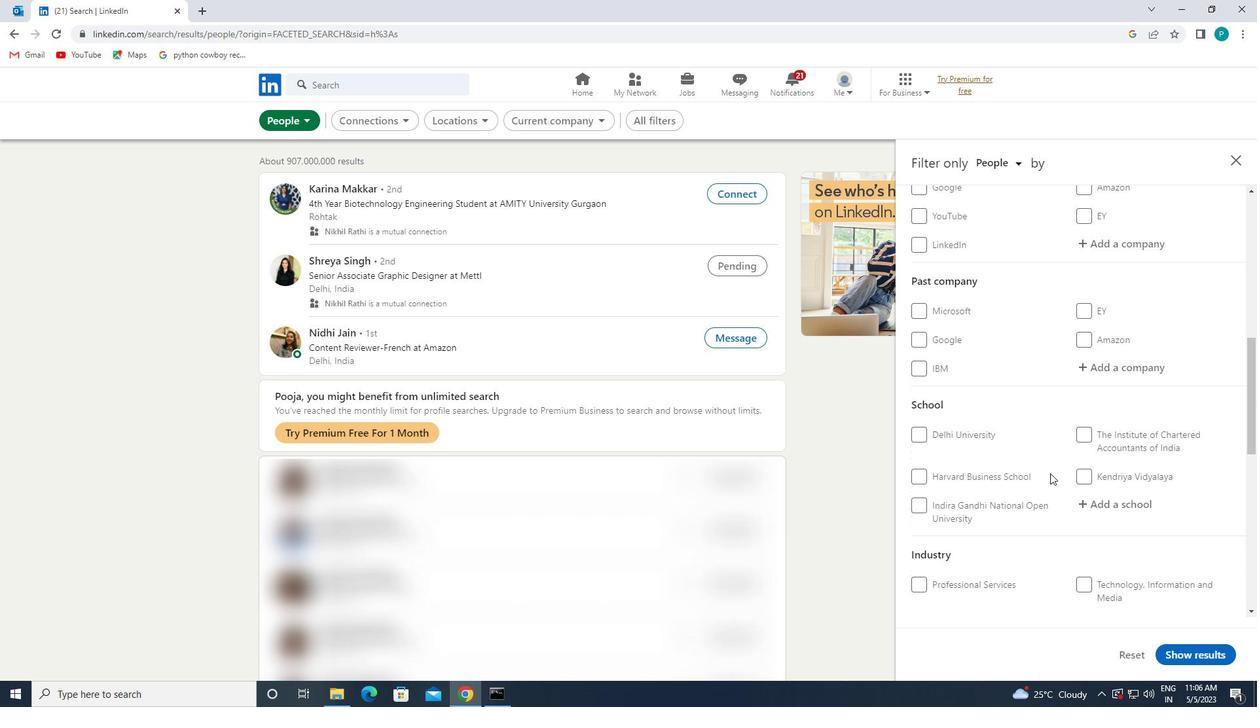 
Action: Mouse moved to (950, 534)
Screenshot: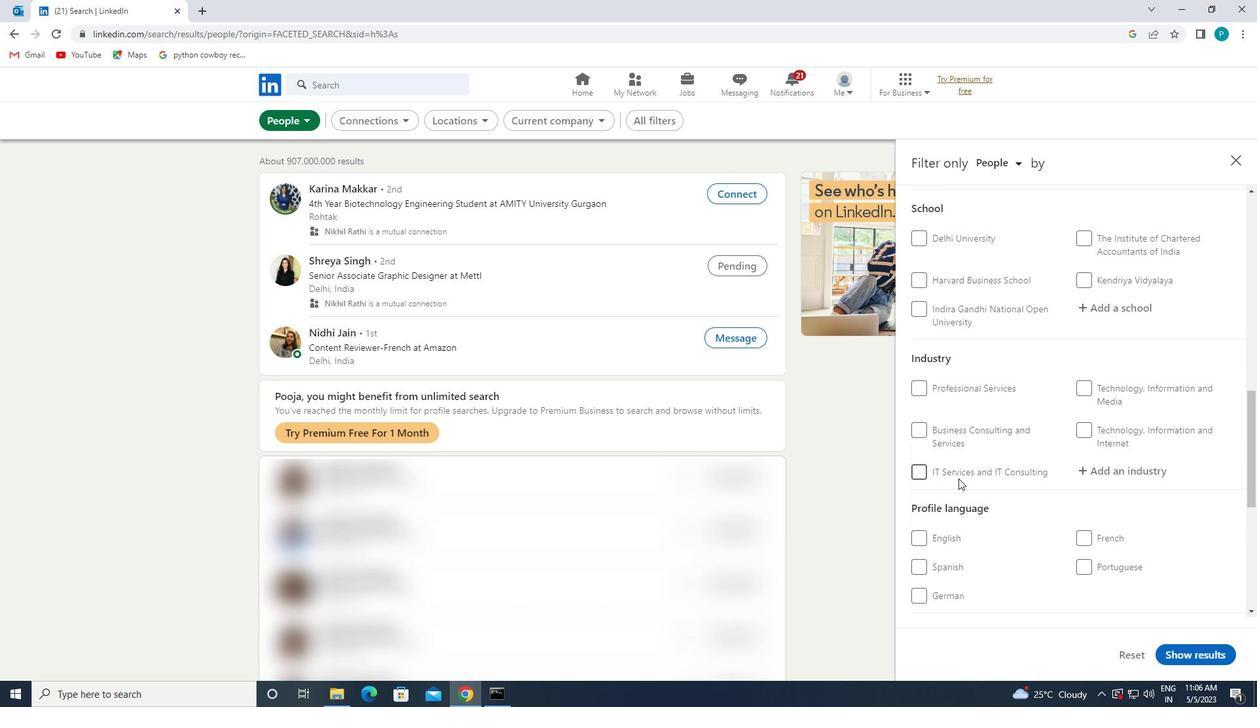 
Action: Mouse pressed left at (950, 534)
Screenshot: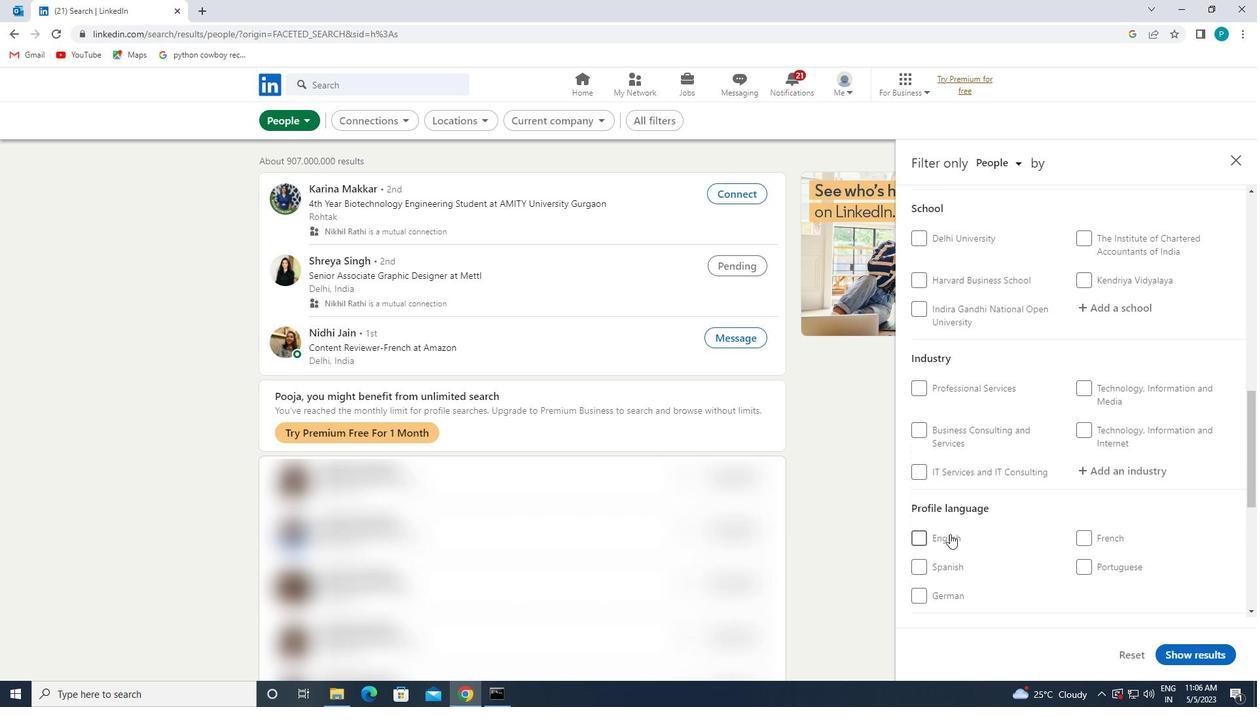 
Action: Mouse moved to (1156, 518)
Screenshot: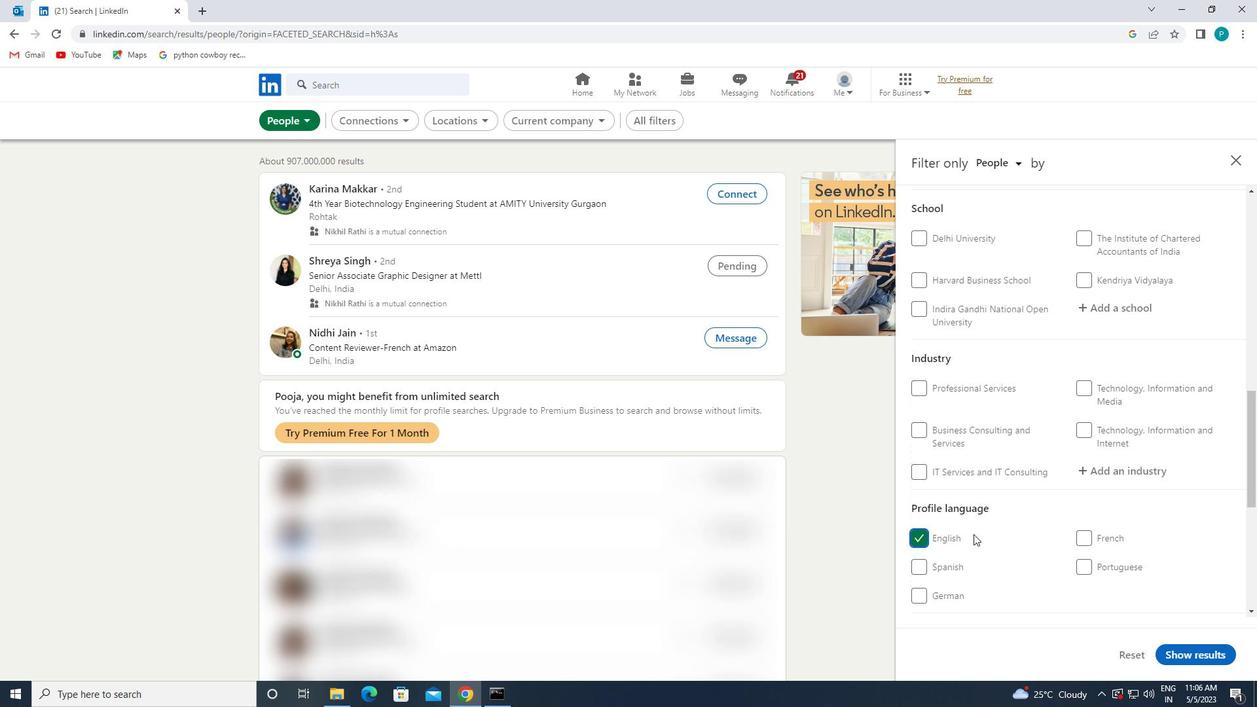 
Action: Mouse scrolled (1156, 518) with delta (0, 0)
Screenshot: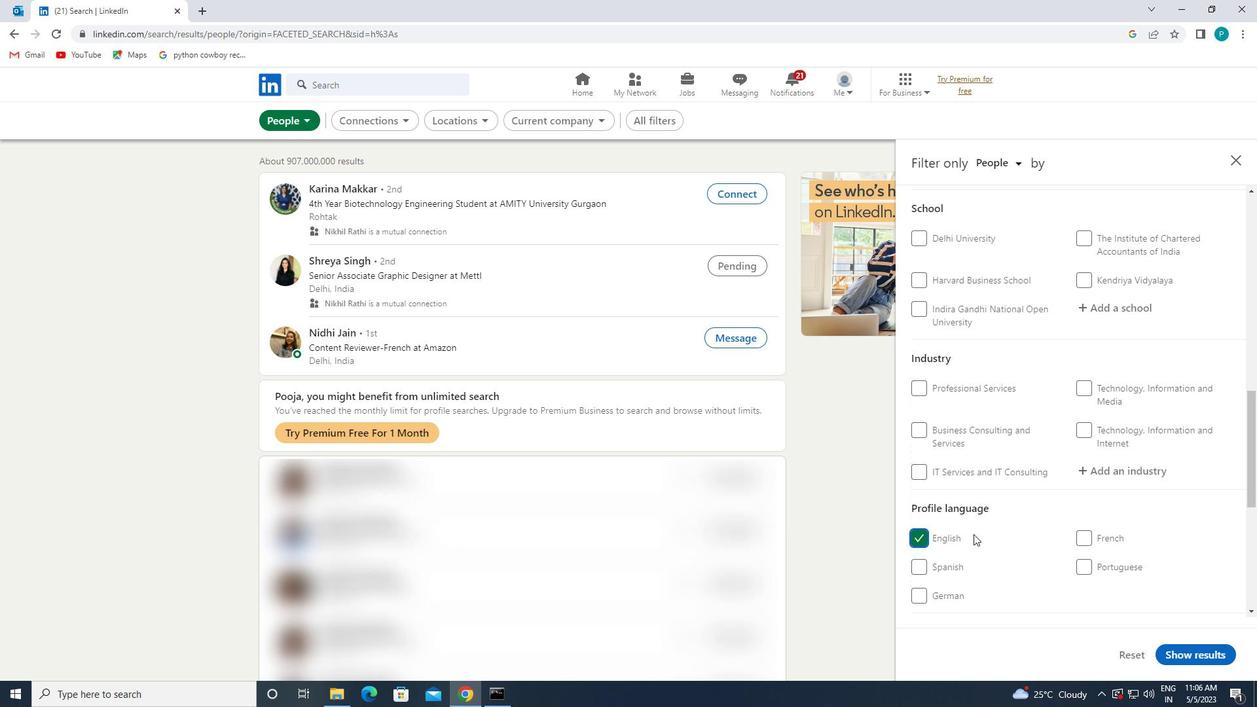 
Action: Mouse moved to (1156, 517)
Screenshot: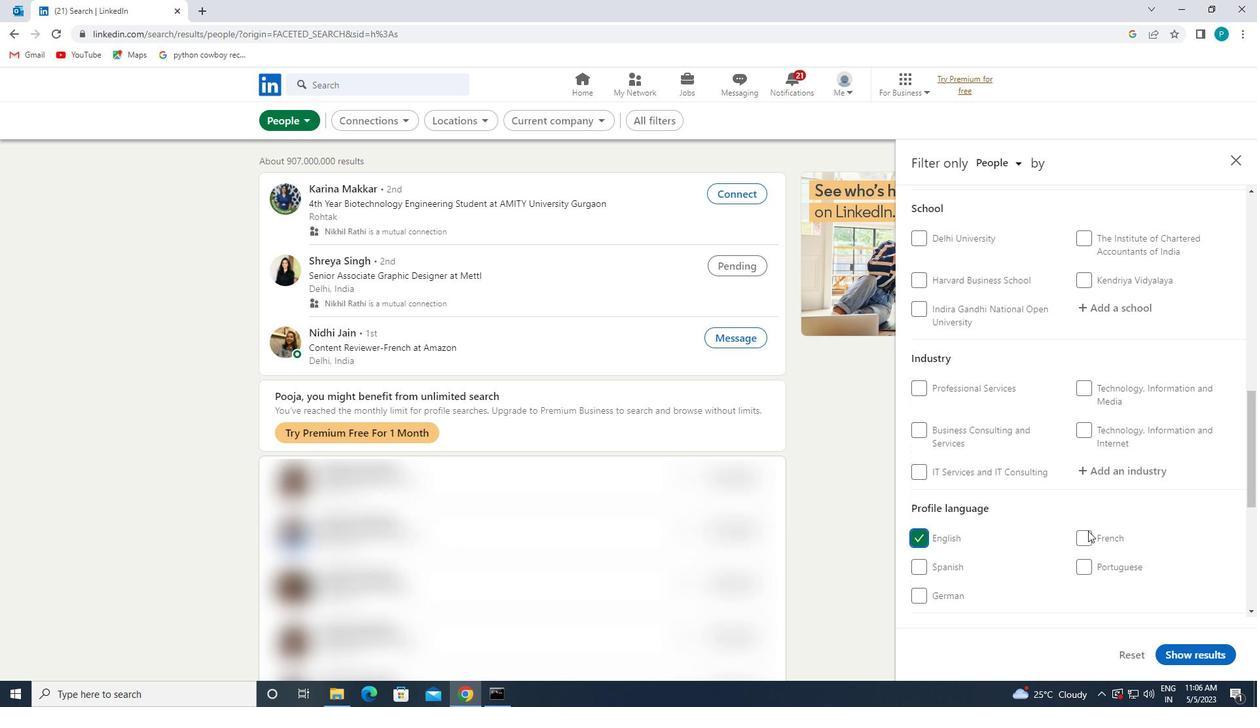 
Action: Mouse scrolled (1156, 518) with delta (0, 0)
Screenshot: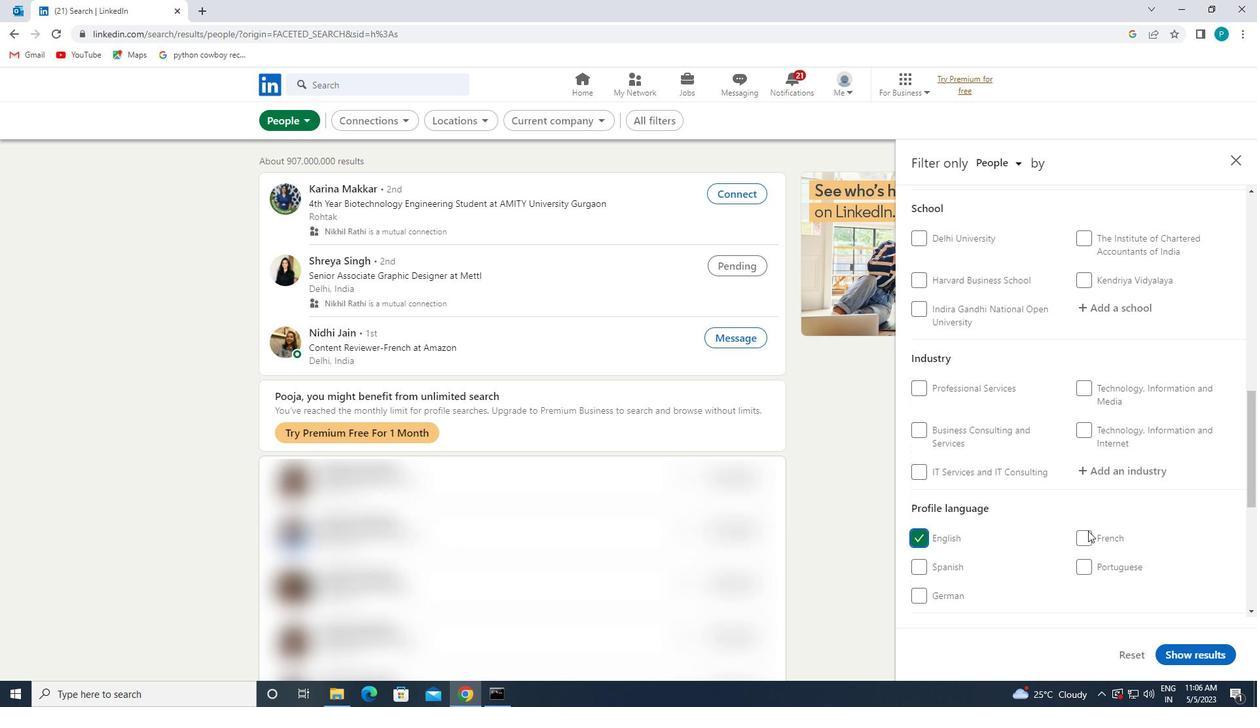 
Action: Mouse moved to (1155, 516)
Screenshot: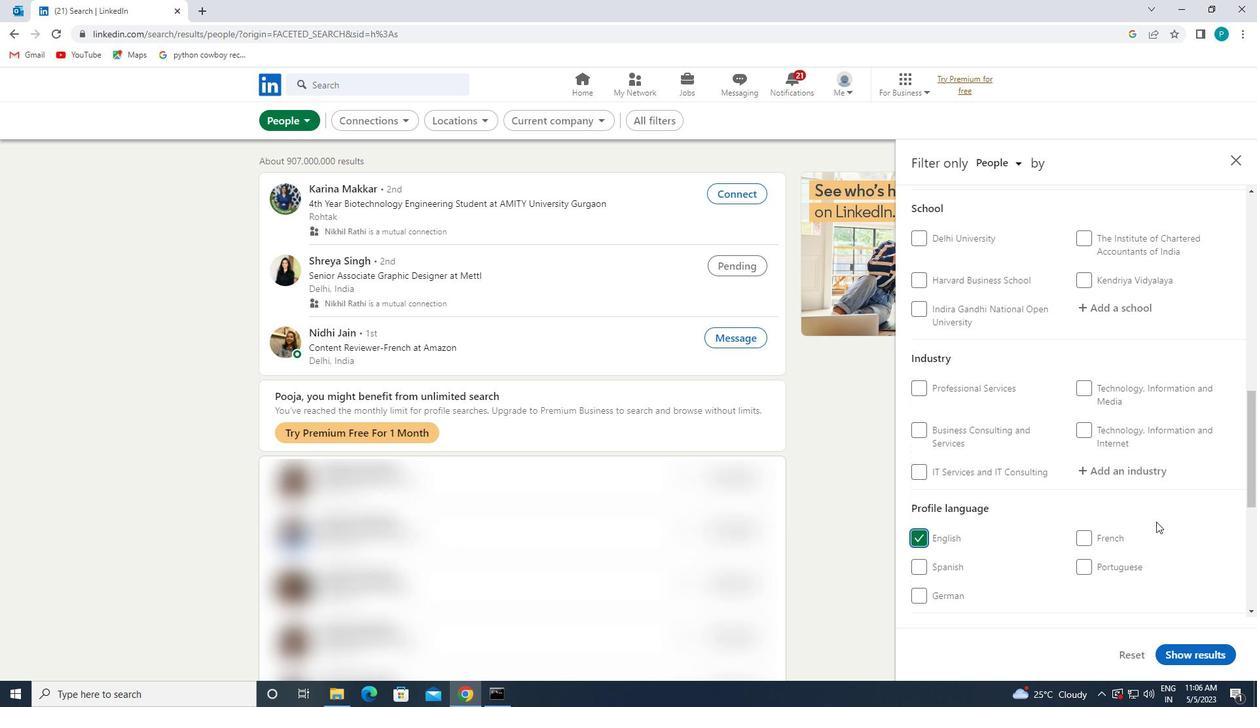 
Action: Mouse scrolled (1155, 517) with delta (0, 0)
Screenshot: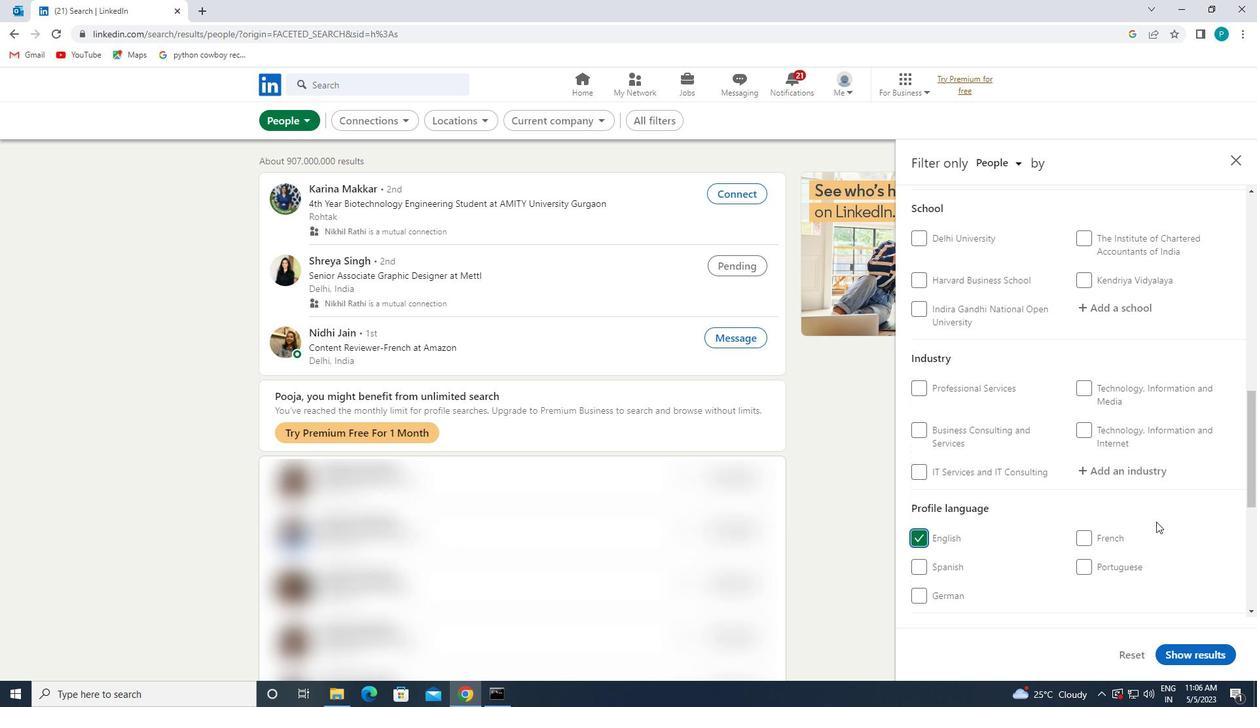 
Action: Mouse moved to (1155, 516)
Screenshot: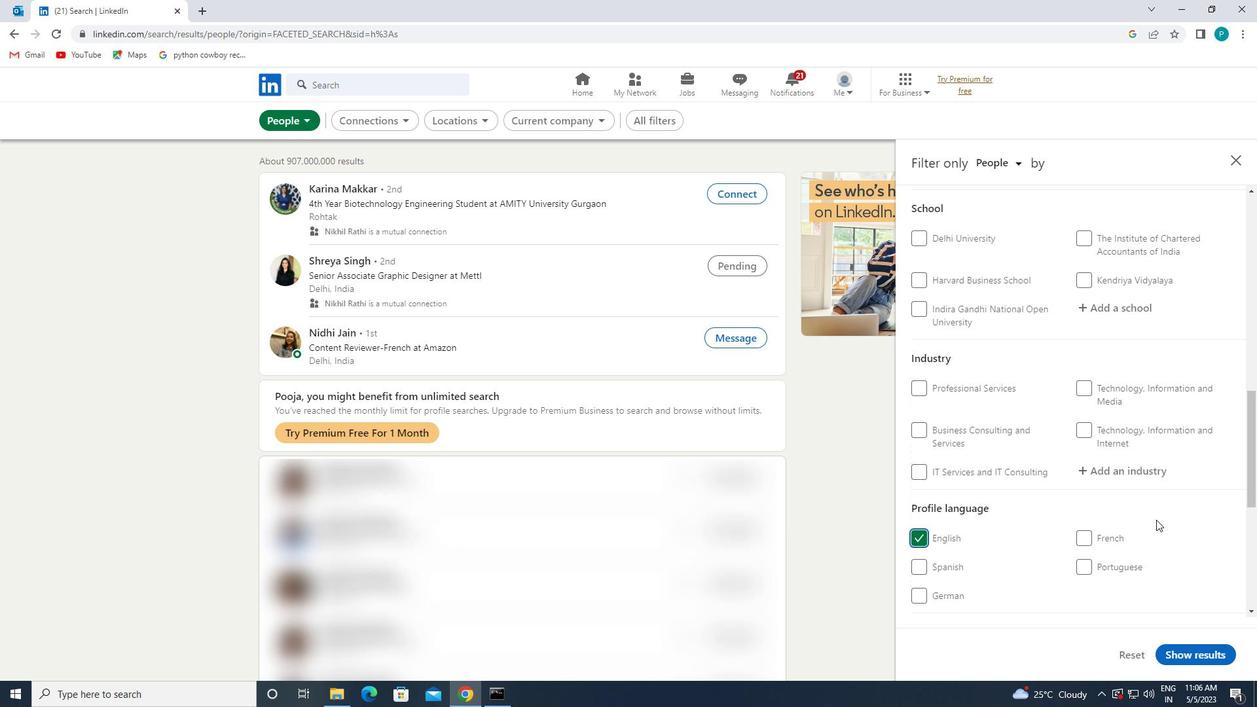 
Action: Mouse scrolled (1155, 517) with delta (0, 0)
Screenshot: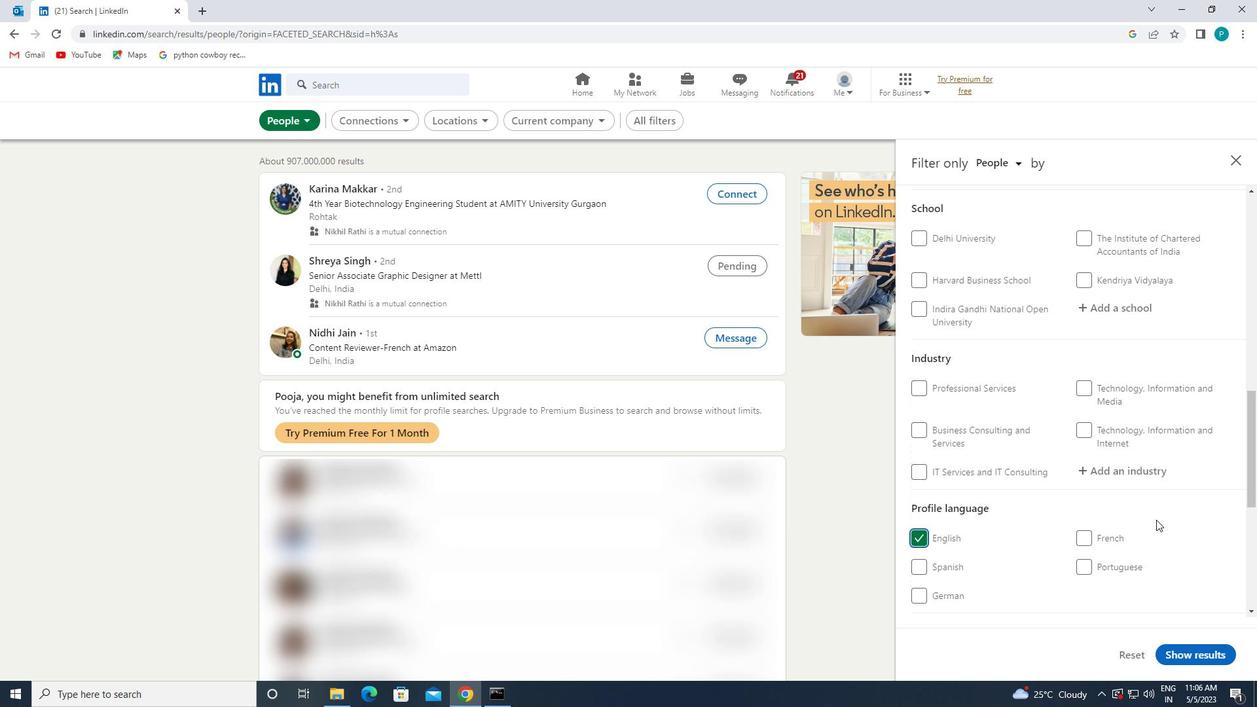 
Action: Mouse moved to (1126, 480)
Screenshot: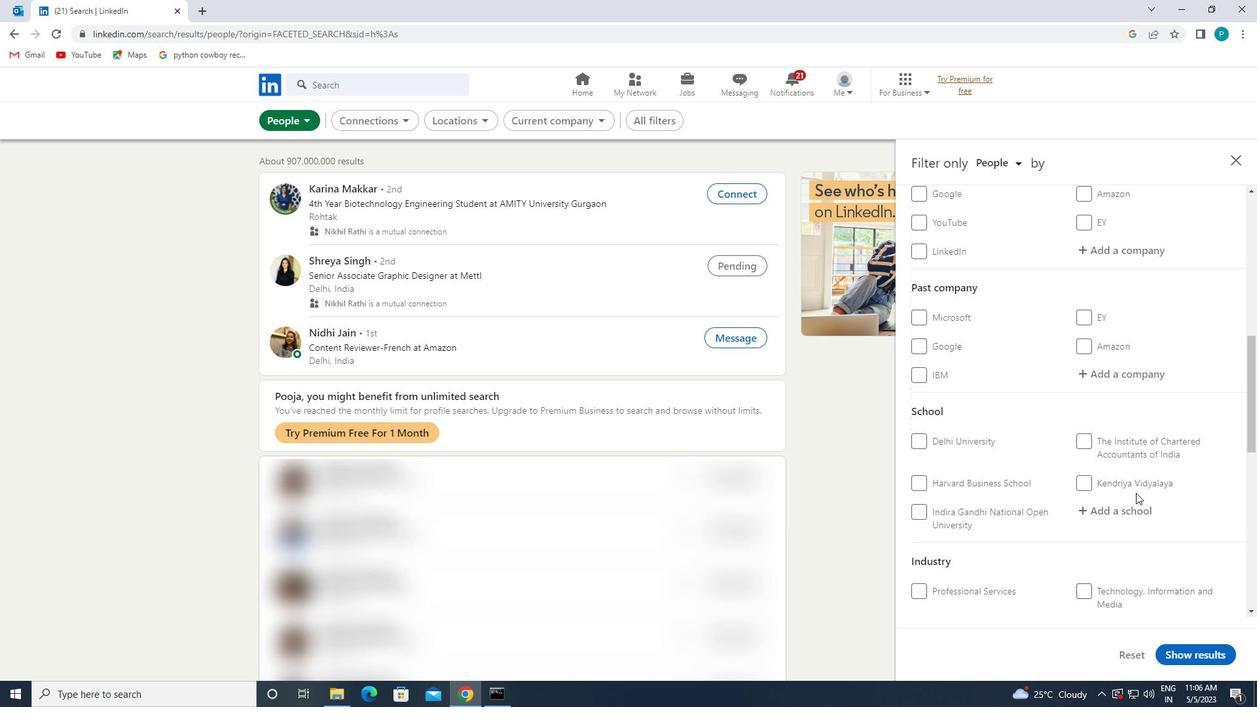
Action: Mouse scrolled (1126, 480) with delta (0, 0)
Screenshot: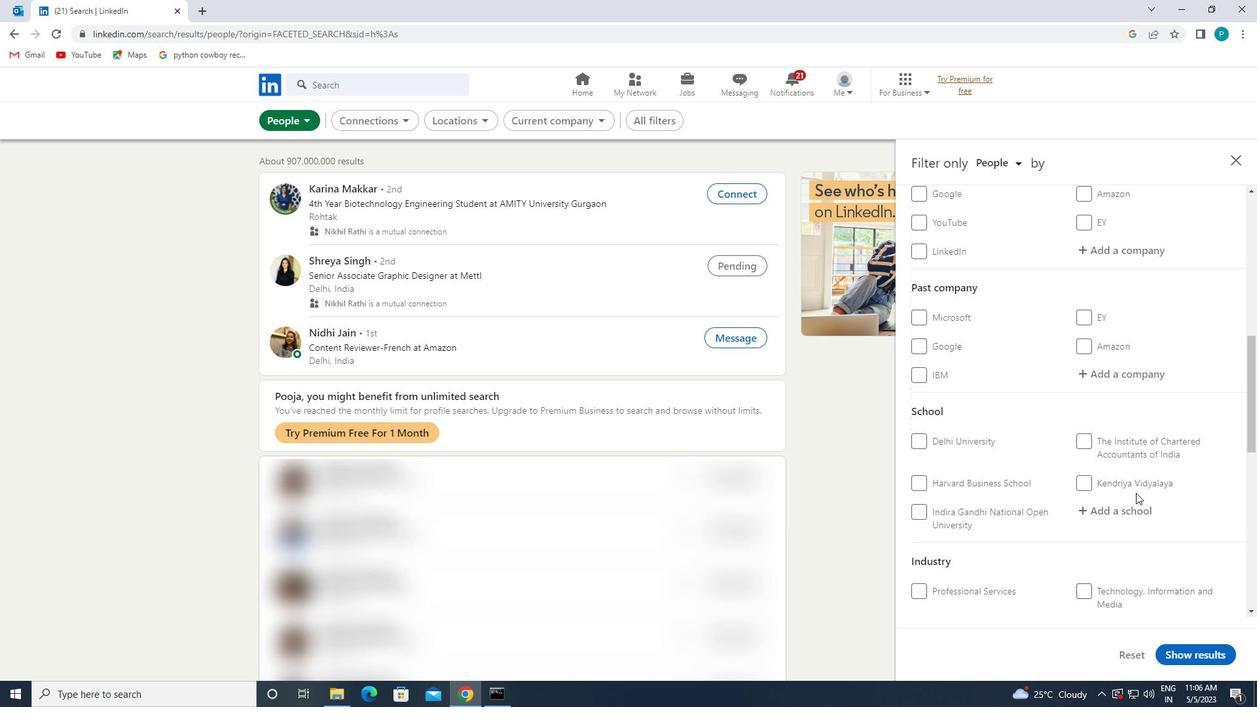 
Action: Mouse moved to (1125, 478)
Screenshot: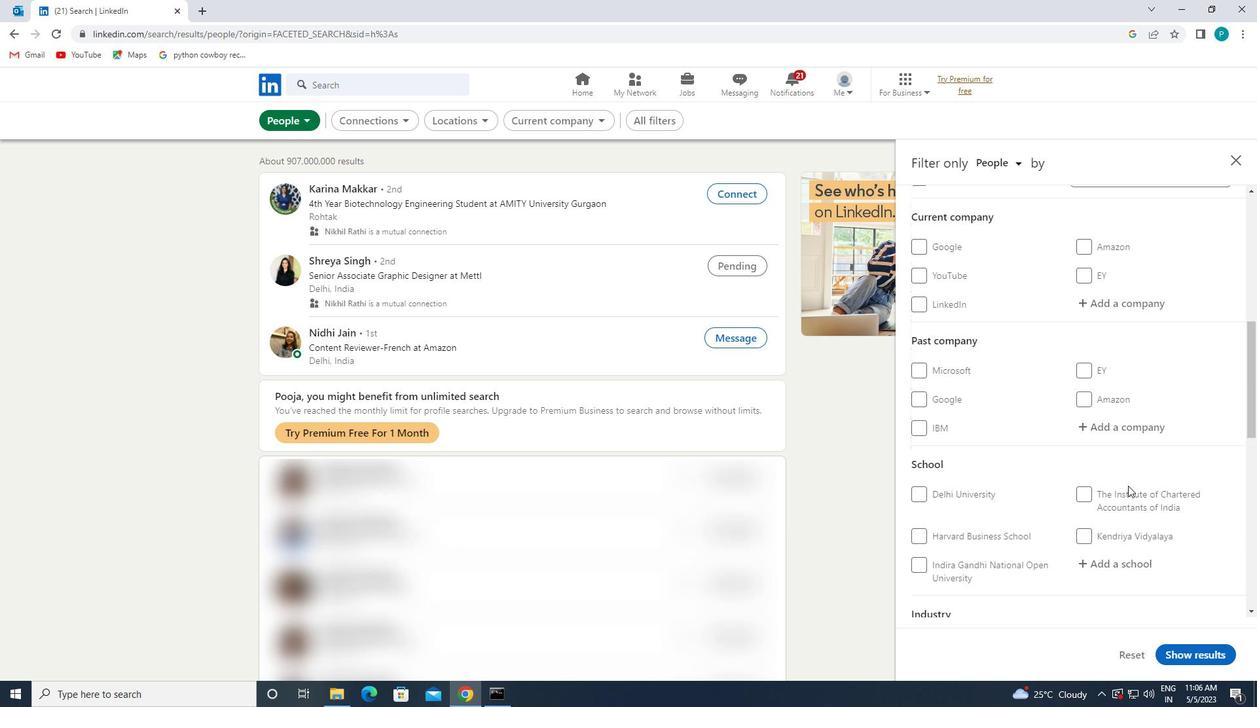
Action: Mouse scrolled (1125, 479) with delta (0, 0)
Screenshot: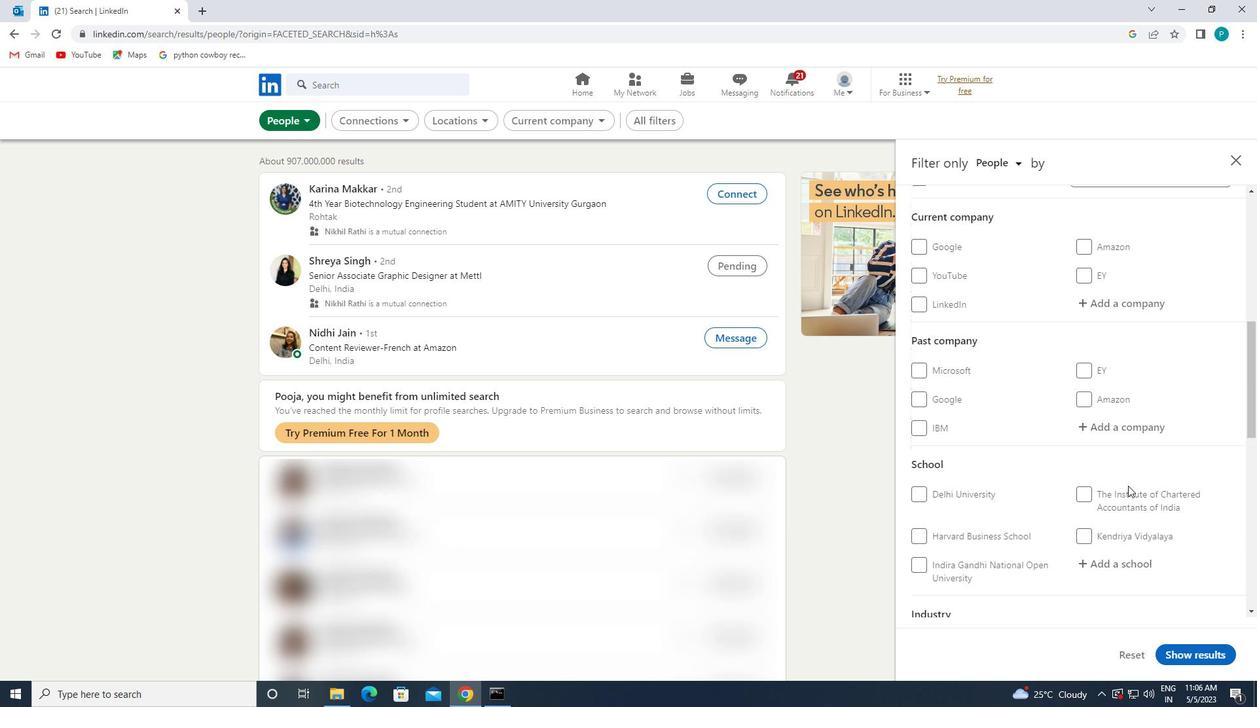 
Action: Mouse moved to (1103, 440)
Screenshot: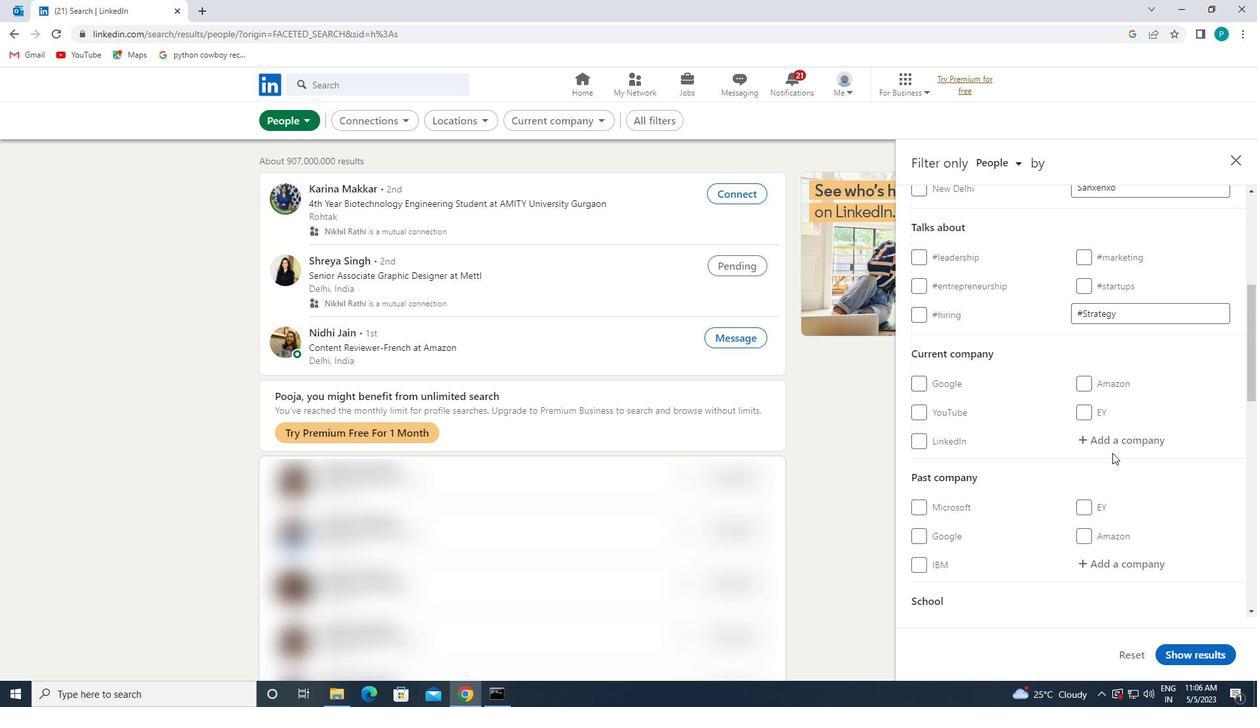 
Action: Mouse pressed left at (1103, 440)
Screenshot: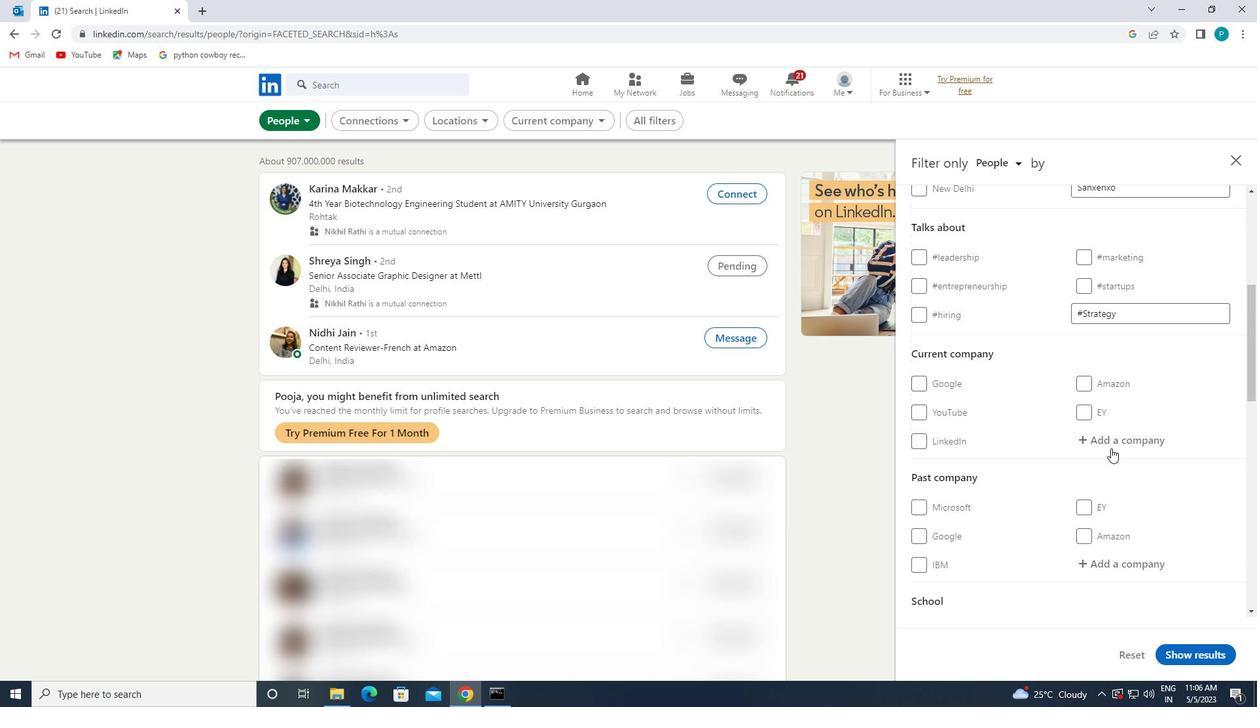 
Action: Mouse moved to (1100, 439)
Screenshot: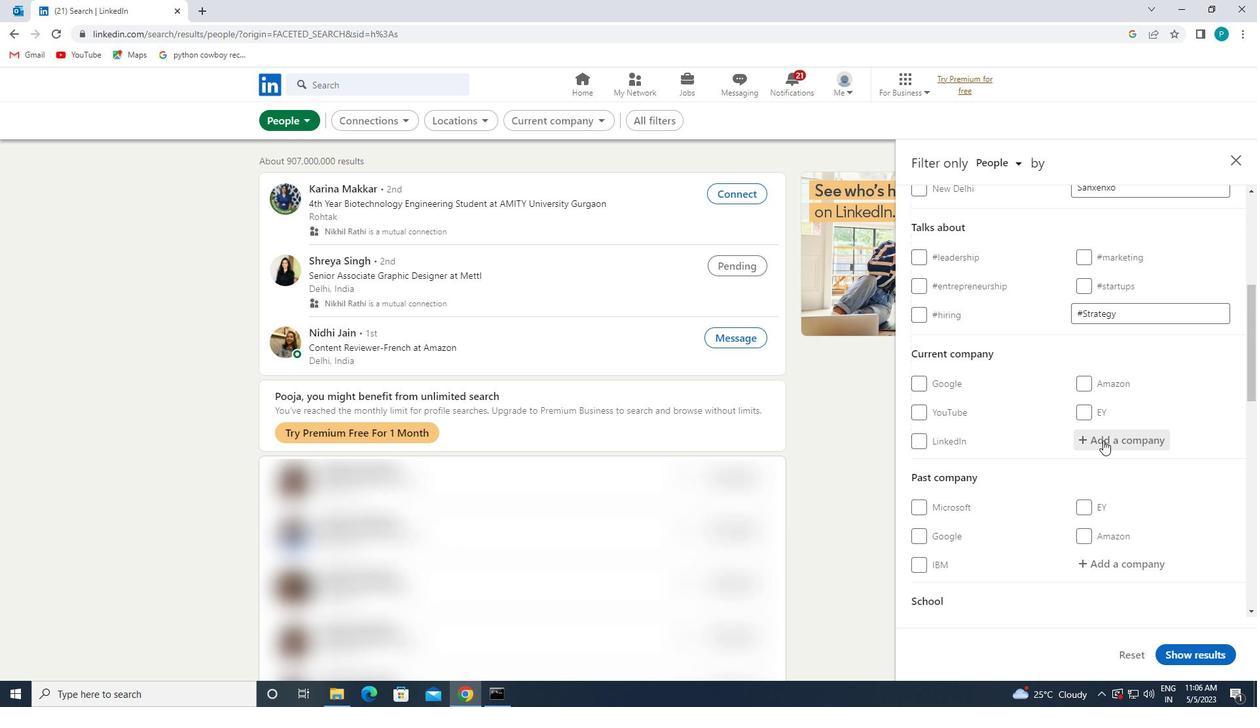 
Action: Key pressed <Key.caps_lock>T<Key.caps_lock>HOUGHT<Key.caps_lock>W<Key.caps_lock>ORKS
Screenshot: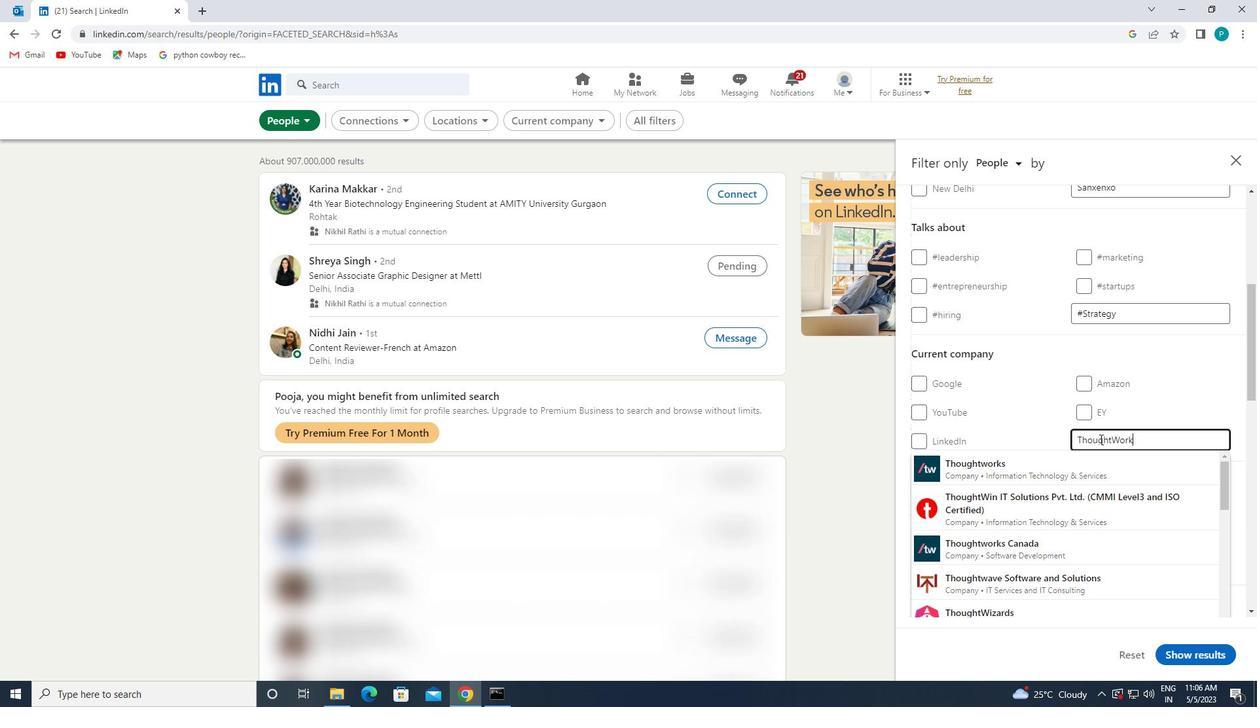 
Action: Mouse moved to (1054, 459)
Screenshot: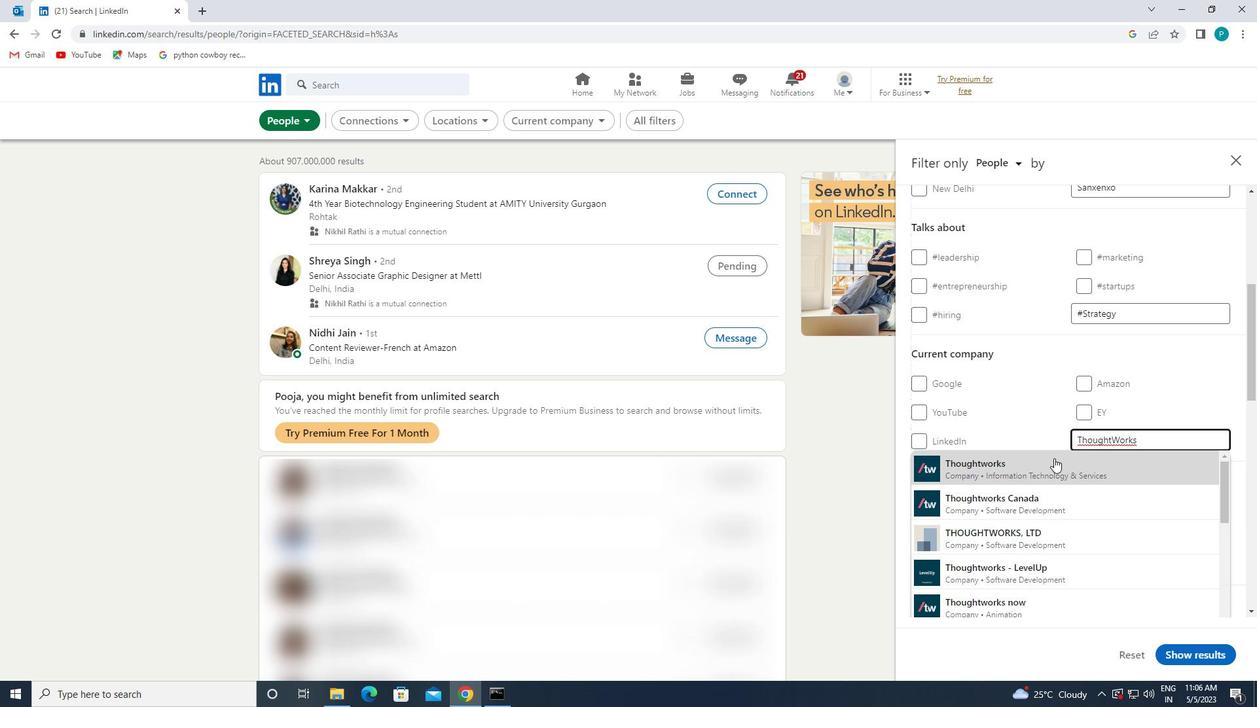 
Action: Mouse pressed left at (1054, 459)
Screenshot: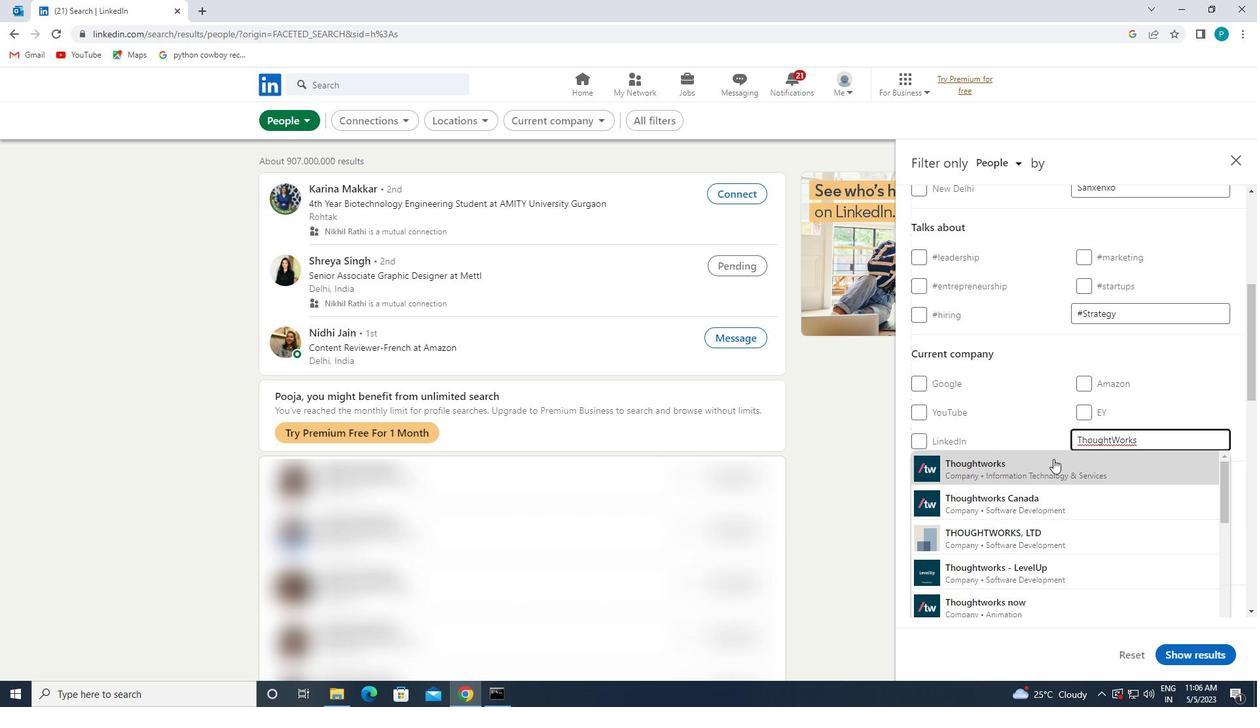 
Action: Mouse moved to (1134, 467)
Screenshot: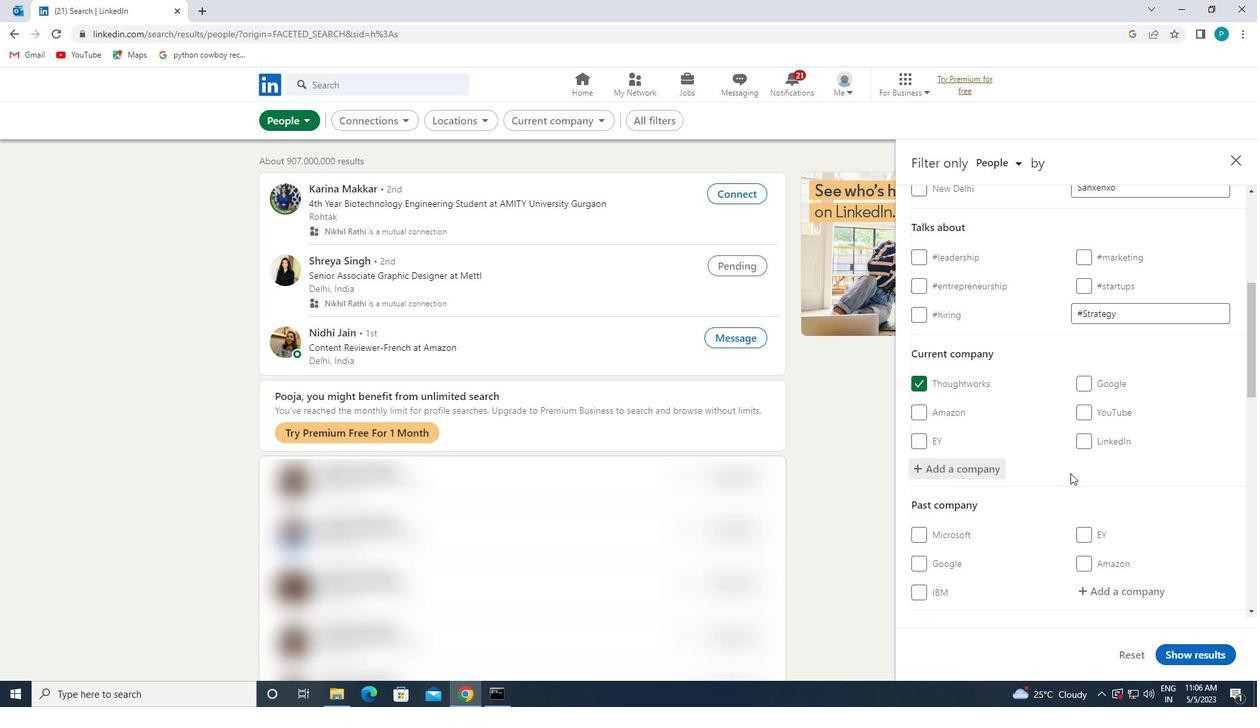 
Action: Mouse scrolled (1134, 466) with delta (0, 0)
Screenshot: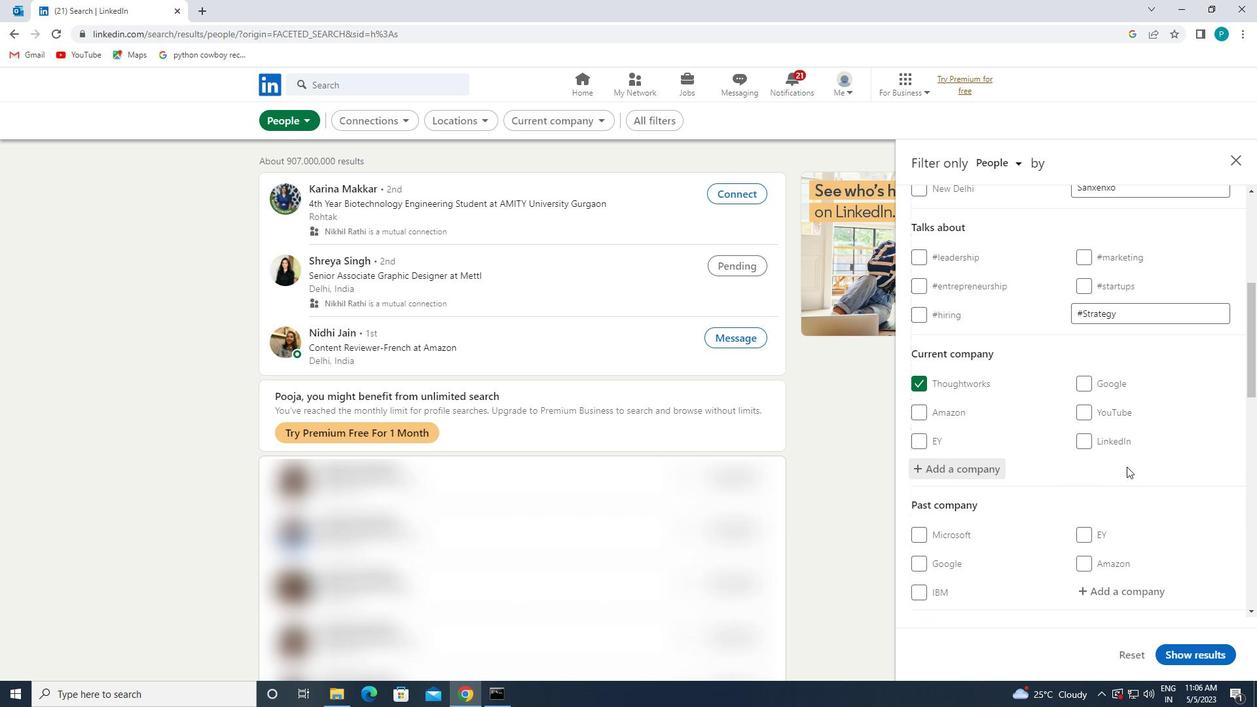 
Action: Mouse scrolled (1134, 466) with delta (0, 0)
Screenshot: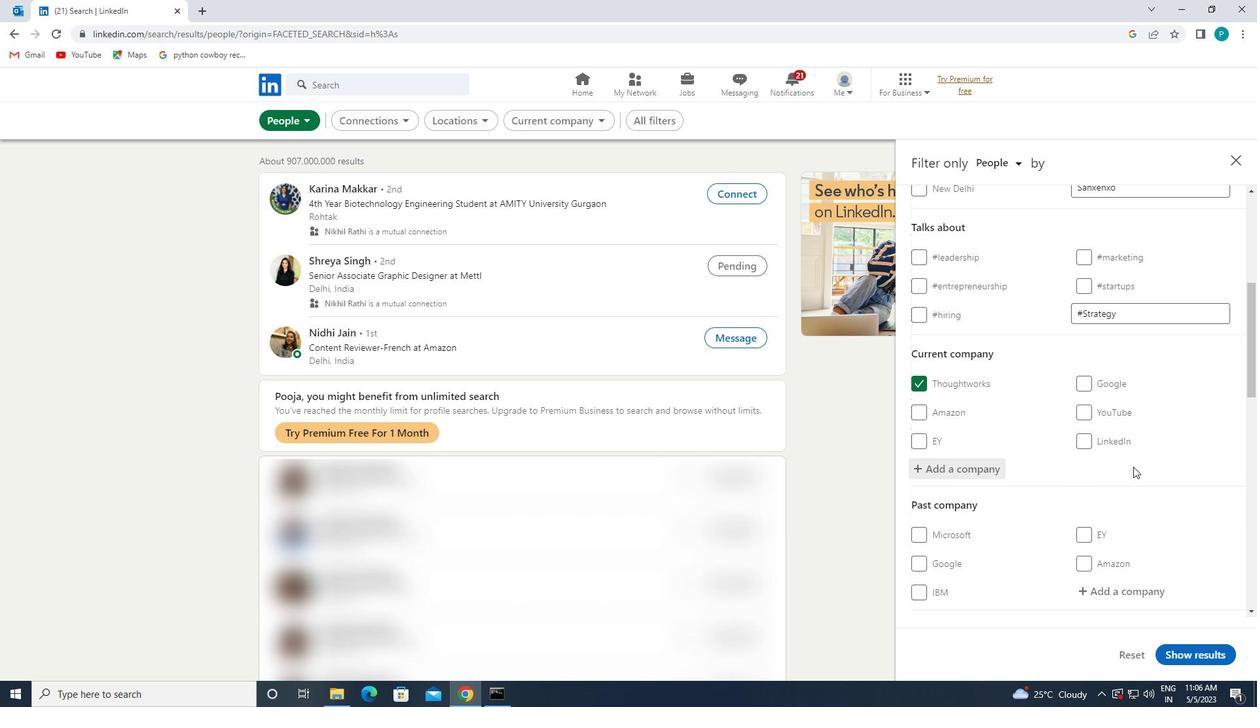 
Action: Mouse moved to (1132, 459)
Screenshot: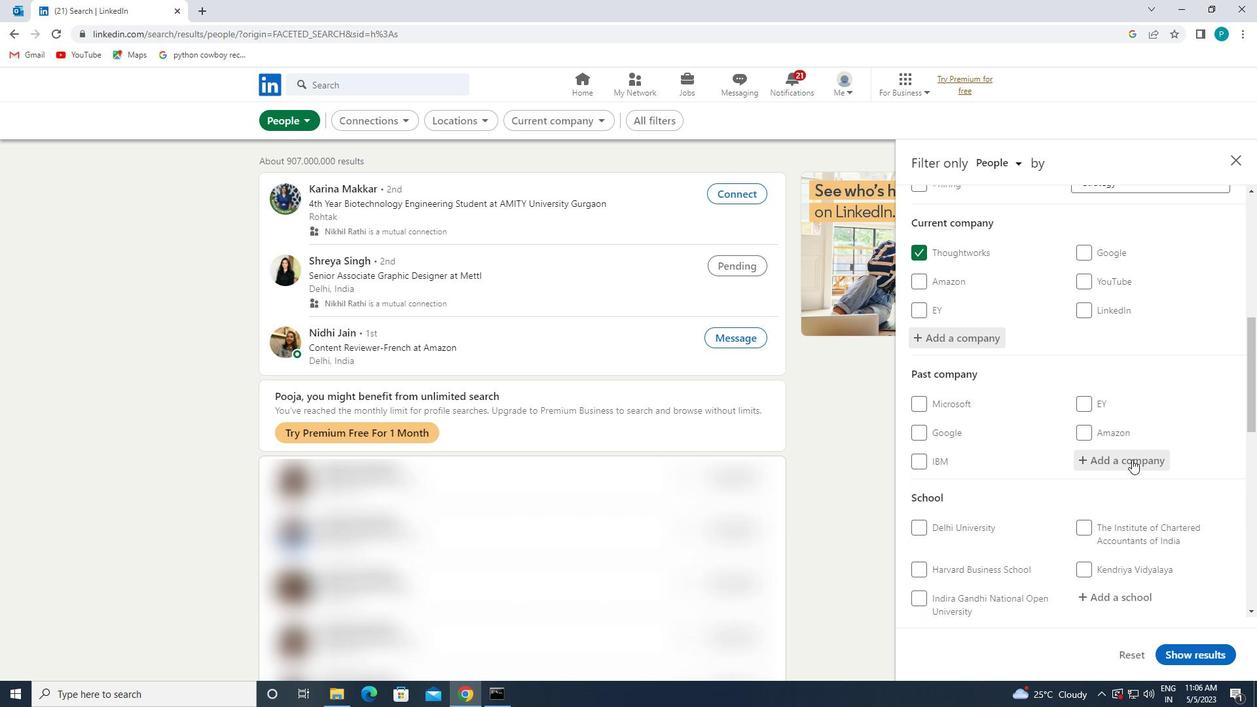 
Action: Mouse scrolled (1132, 458) with delta (0, 0)
Screenshot: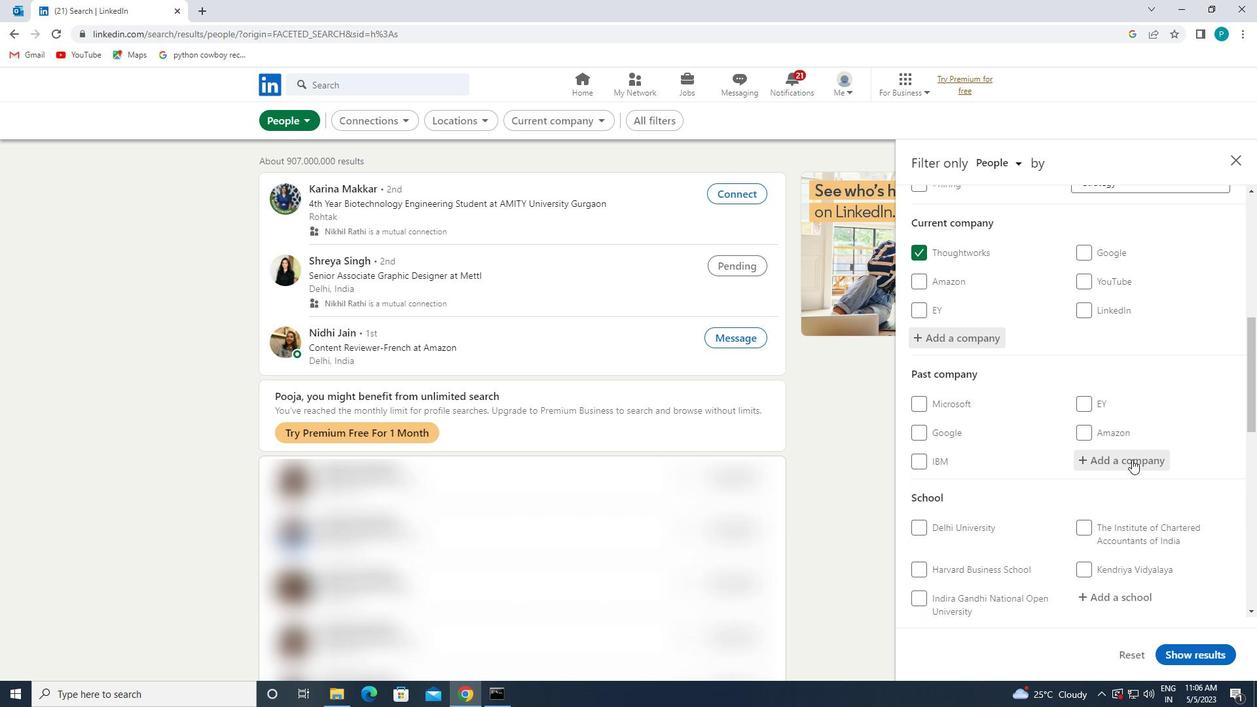
Action: Mouse moved to (1109, 531)
Screenshot: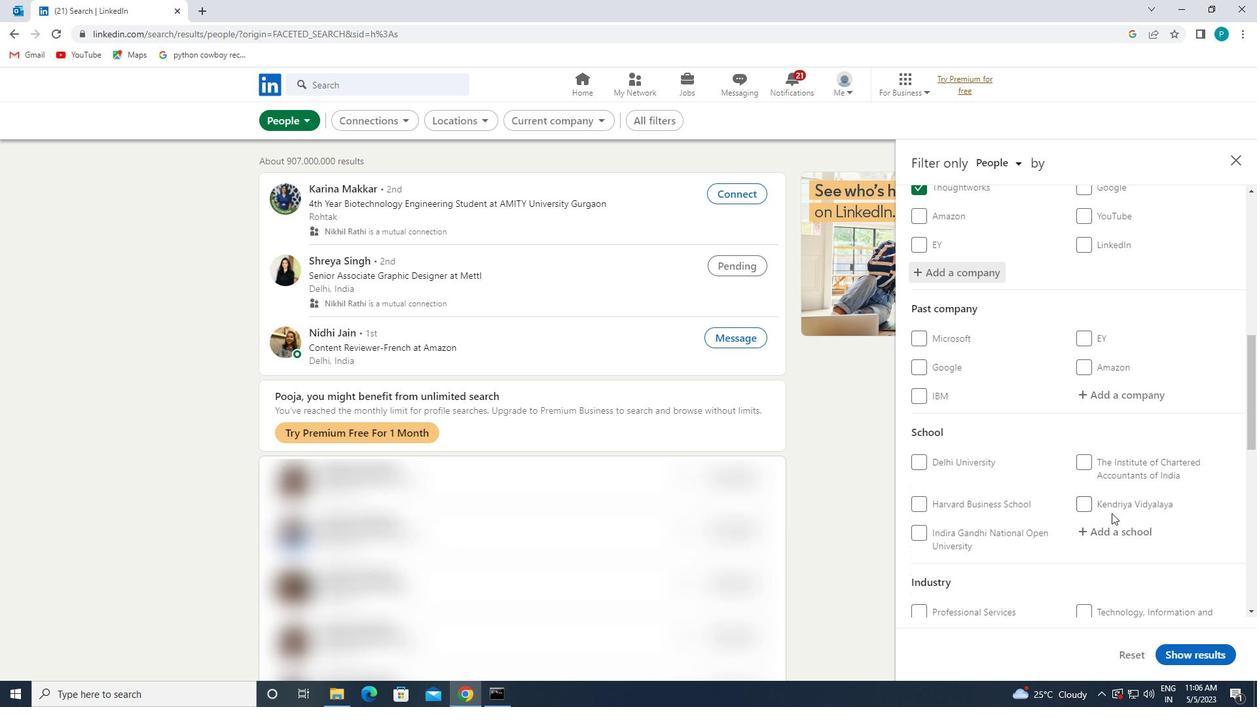 
Action: Mouse pressed left at (1109, 531)
Screenshot: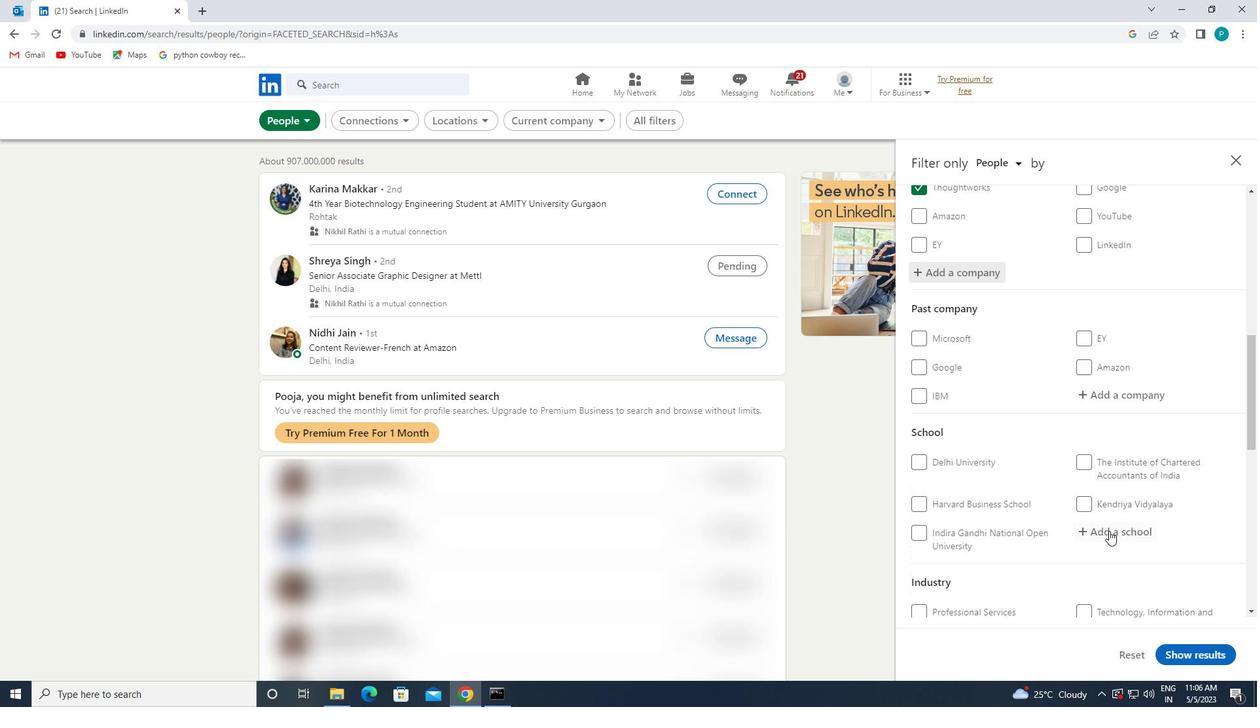 
Action: Mouse moved to (1096, 522)
Screenshot: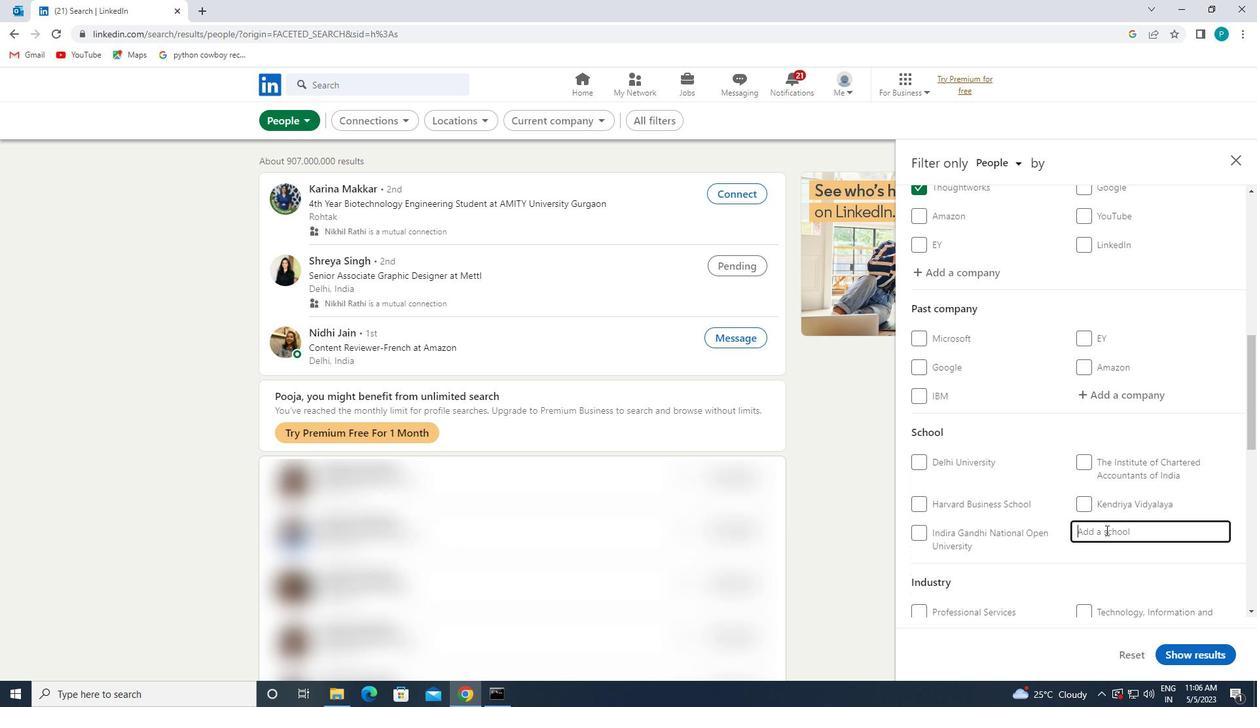 
Action: Key pressed <Key.caps_lock>D<Key.caps_lock>ELHI
Screenshot: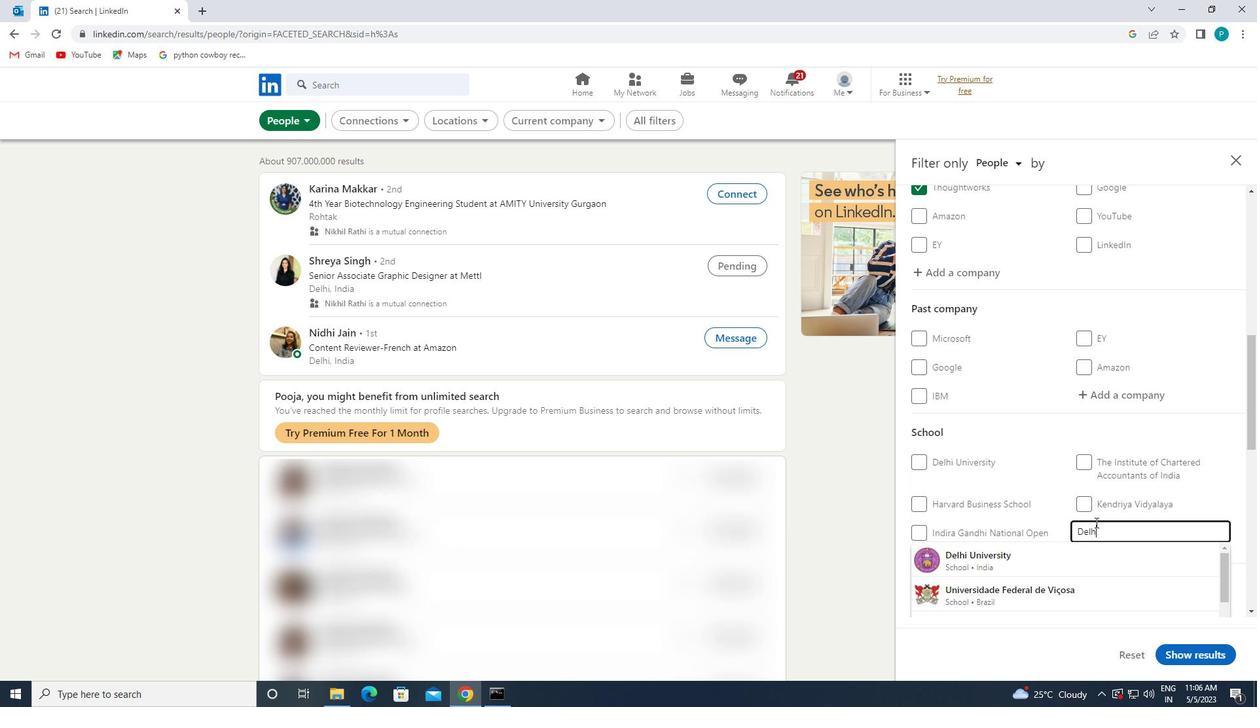 
Action: Mouse moved to (1096, 522)
Screenshot: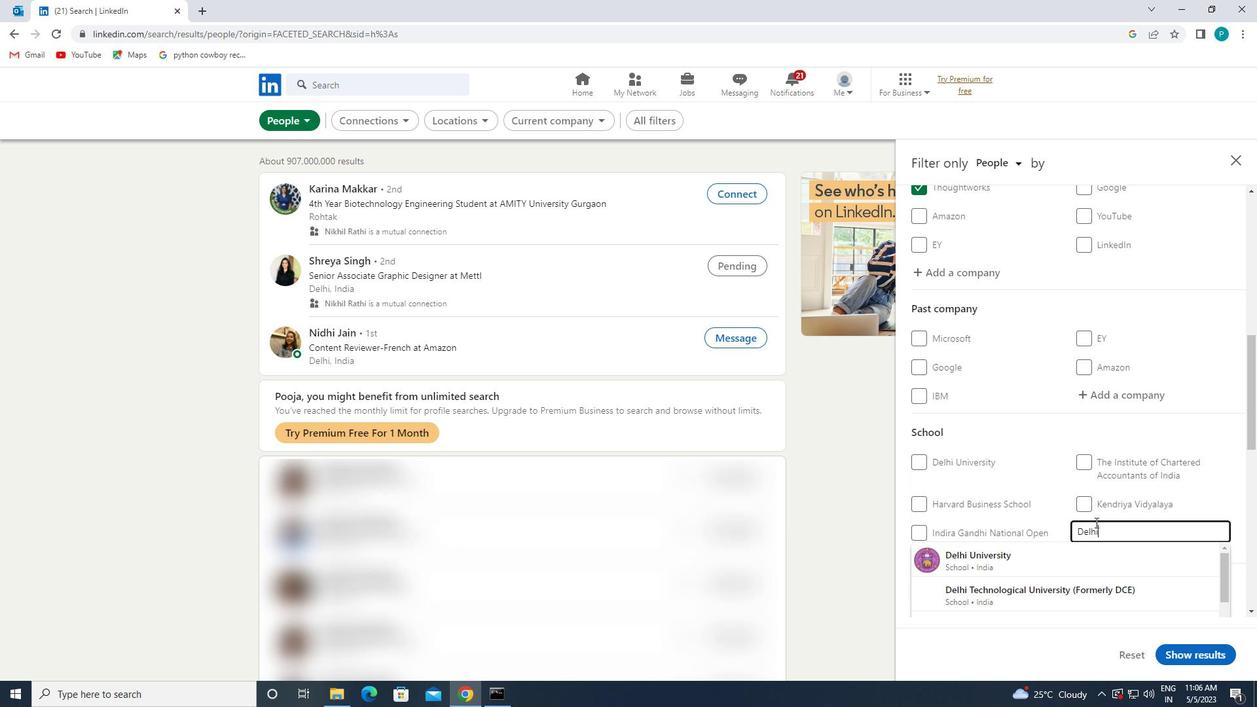 
Action: Key pressed <Key.space><Key.caps_lock>P<Key.caps_lock>UBLIC<Key.space><Key.caps_lock>S<Key.caps_lock>CHOOL<Key.space><Key.caps_lock>N<Key.caps_lock>OIDA
Screenshot: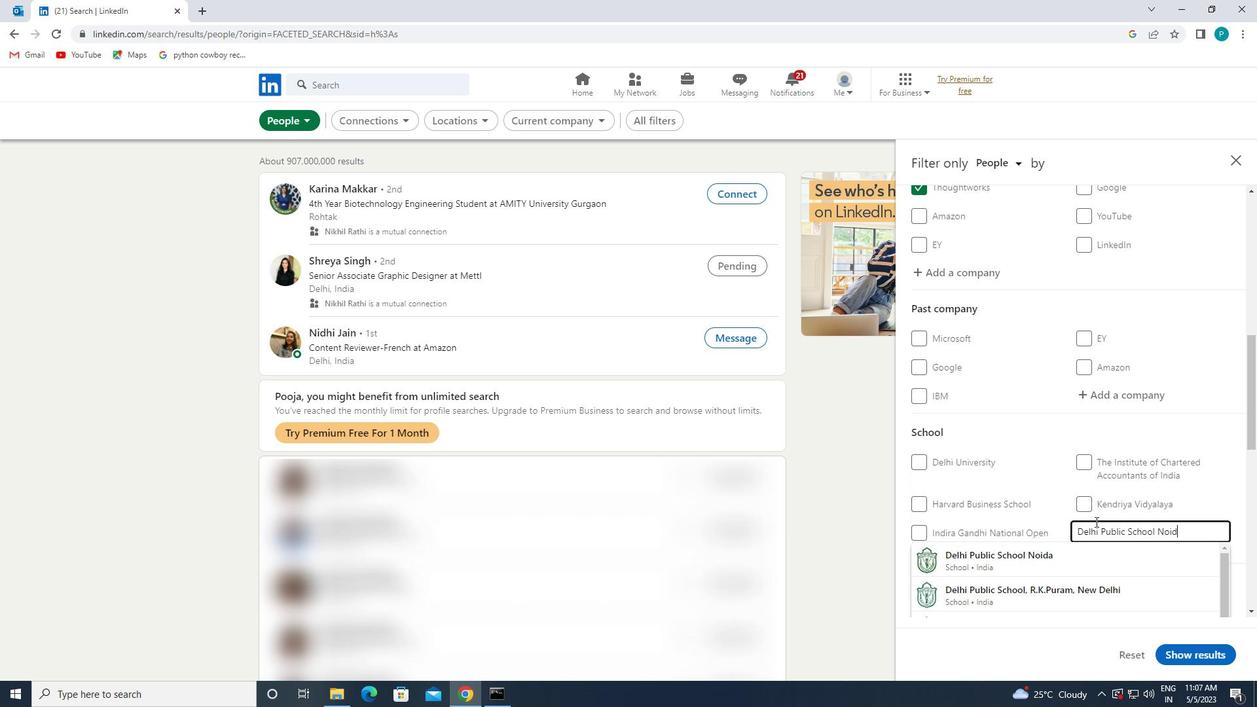 
Action: Mouse moved to (1094, 519)
Screenshot: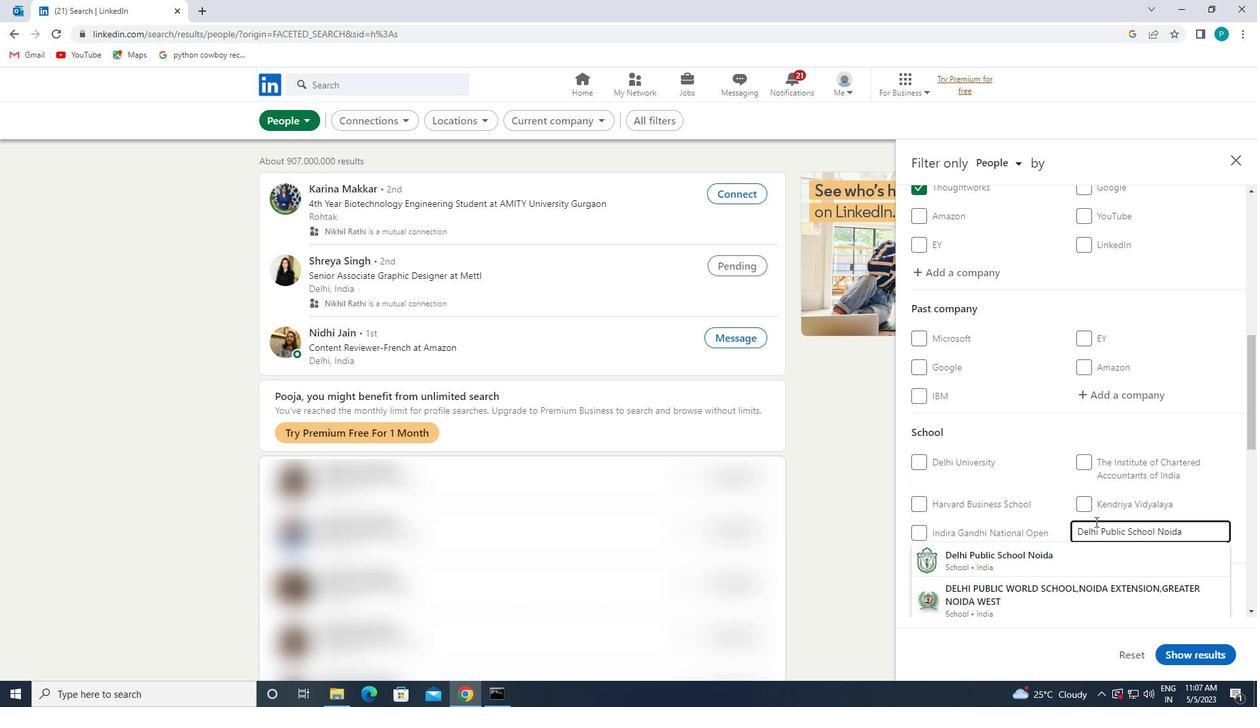 
Action: Mouse scrolled (1094, 518) with delta (0, 0)
Screenshot: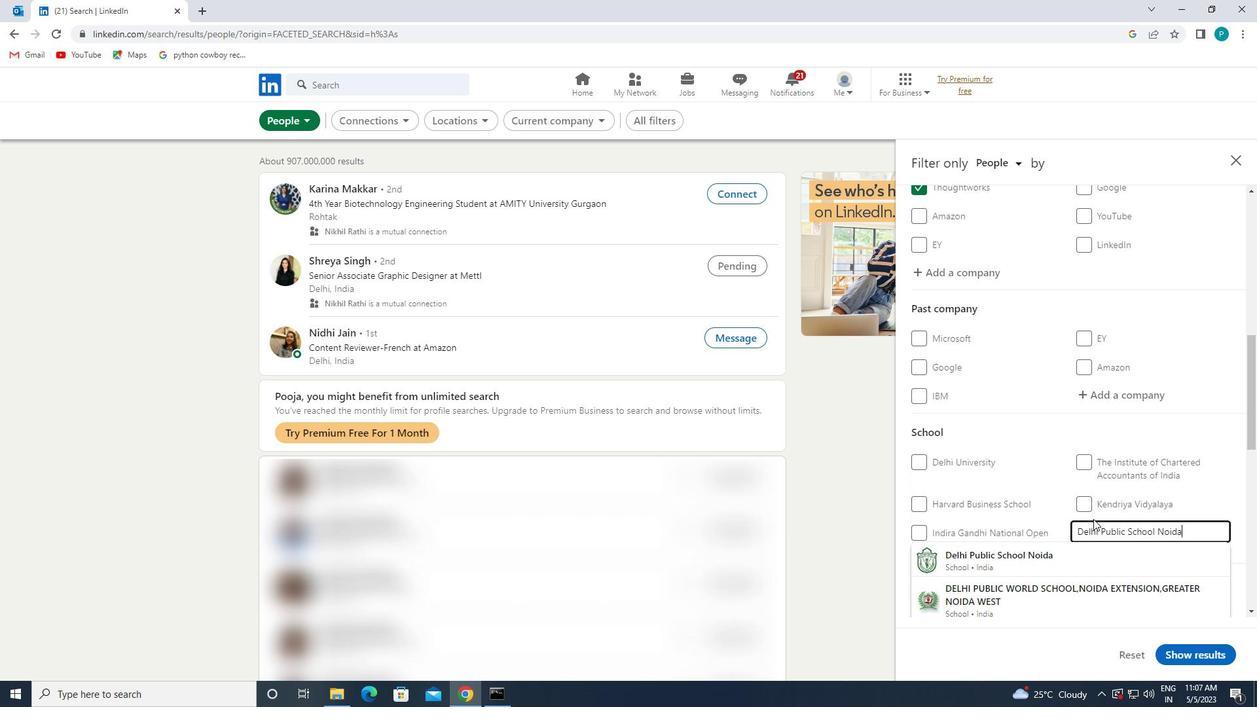 
Action: Mouse moved to (1051, 488)
Screenshot: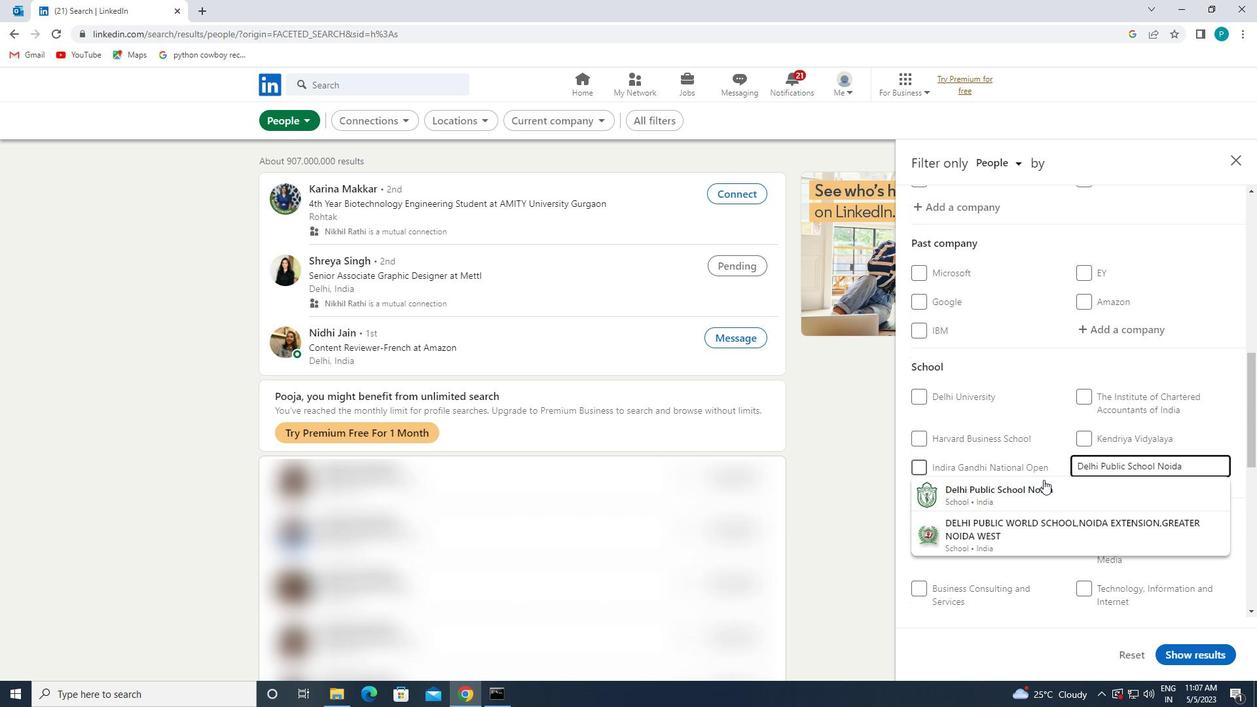 
Action: Mouse pressed left at (1051, 488)
Screenshot: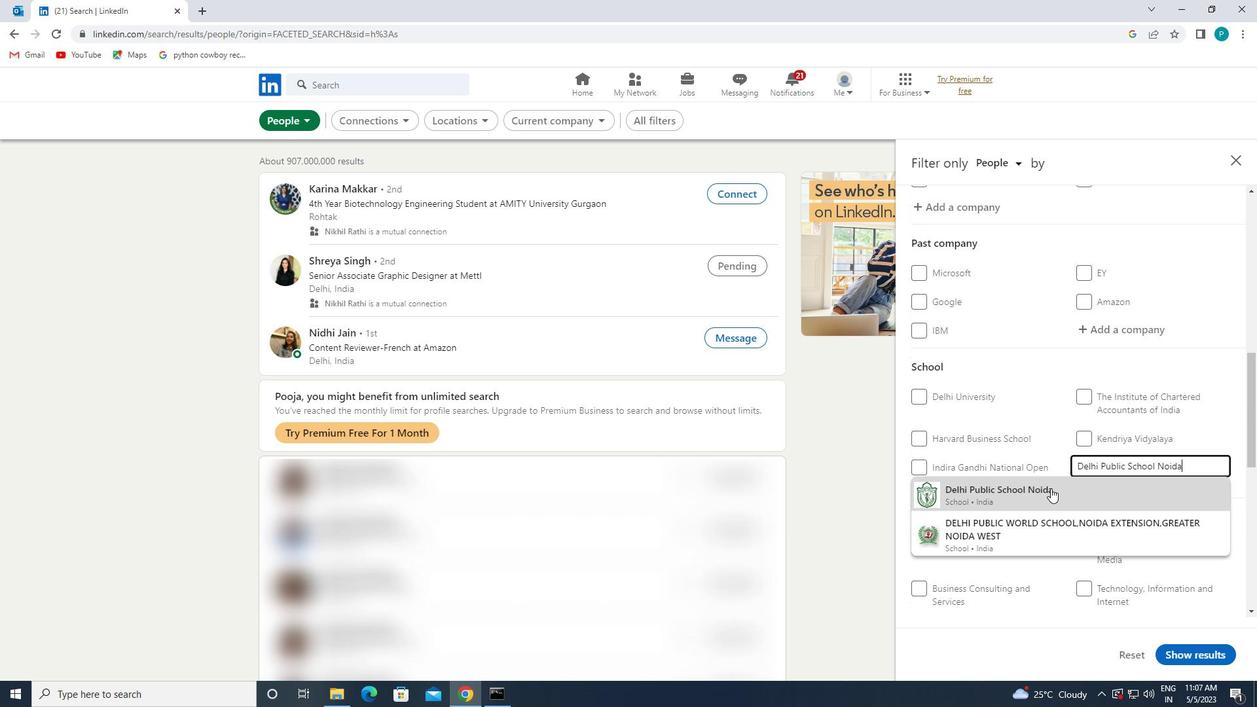 
Action: Mouse moved to (1191, 501)
Screenshot: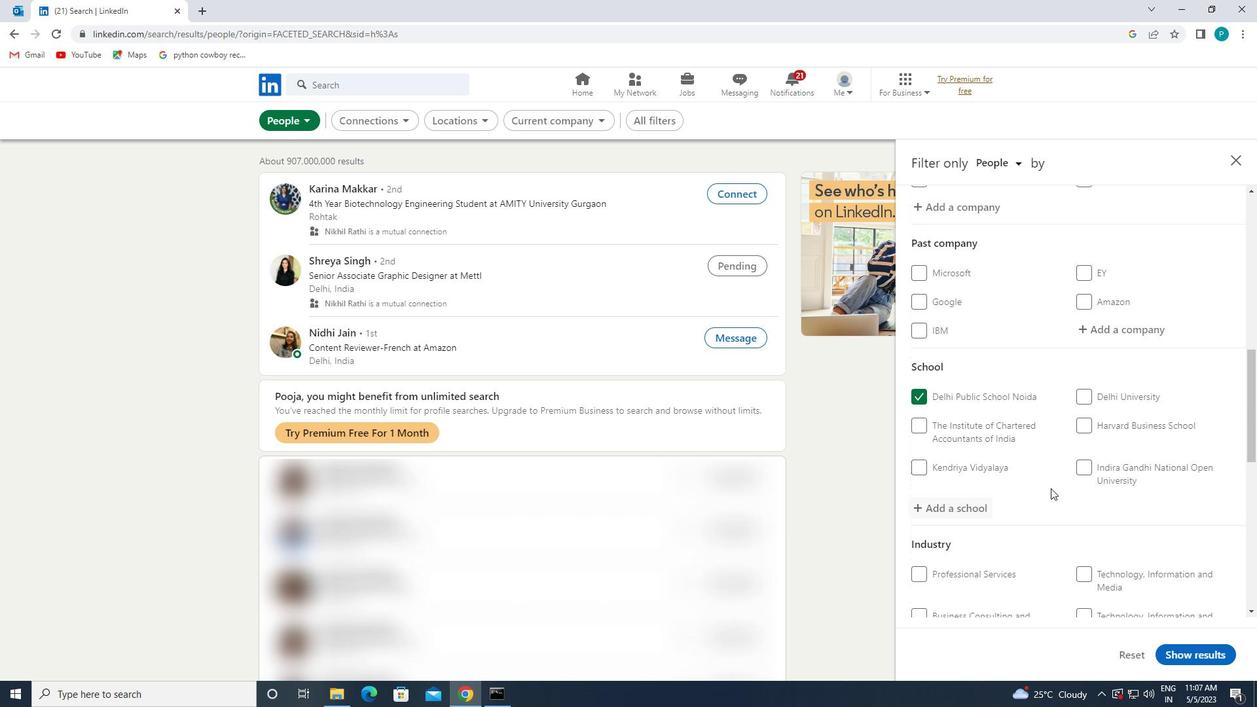 
Action: Mouse scrolled (1191, 501) with delta (0, 0)
Screenshot: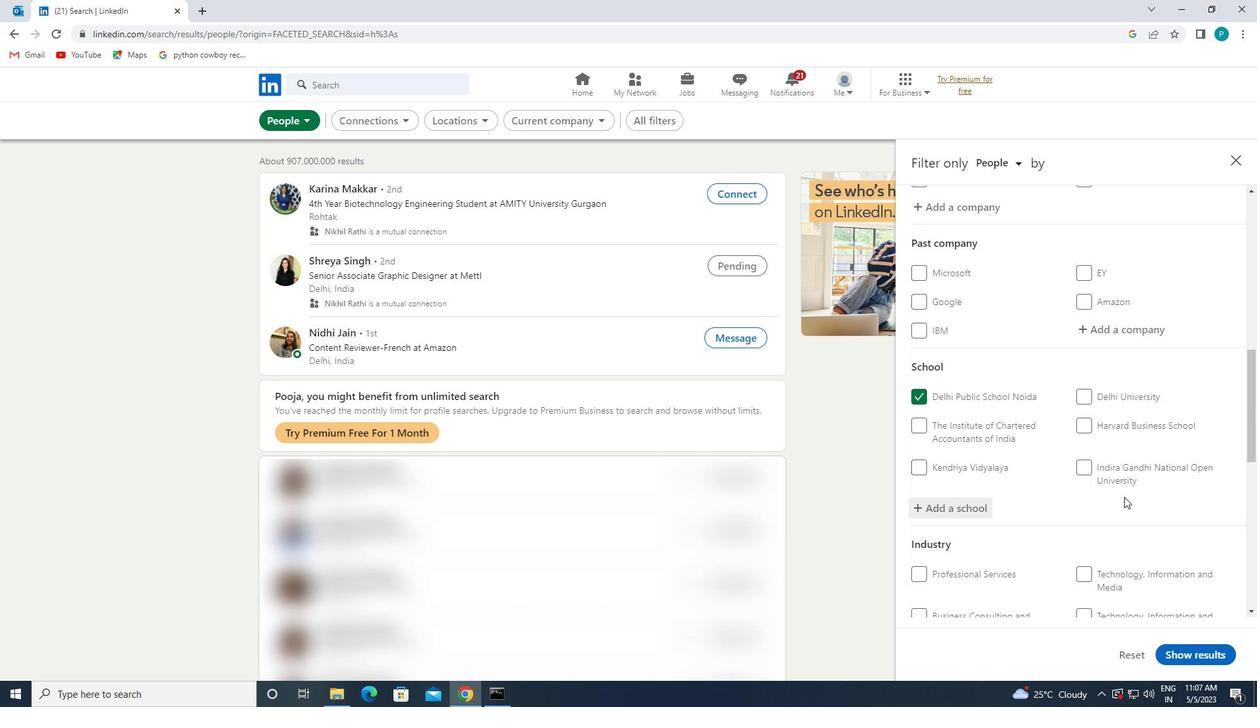 
Action: Mouse scrolled (1191, 501) with delta (0, 0)
Screenshot: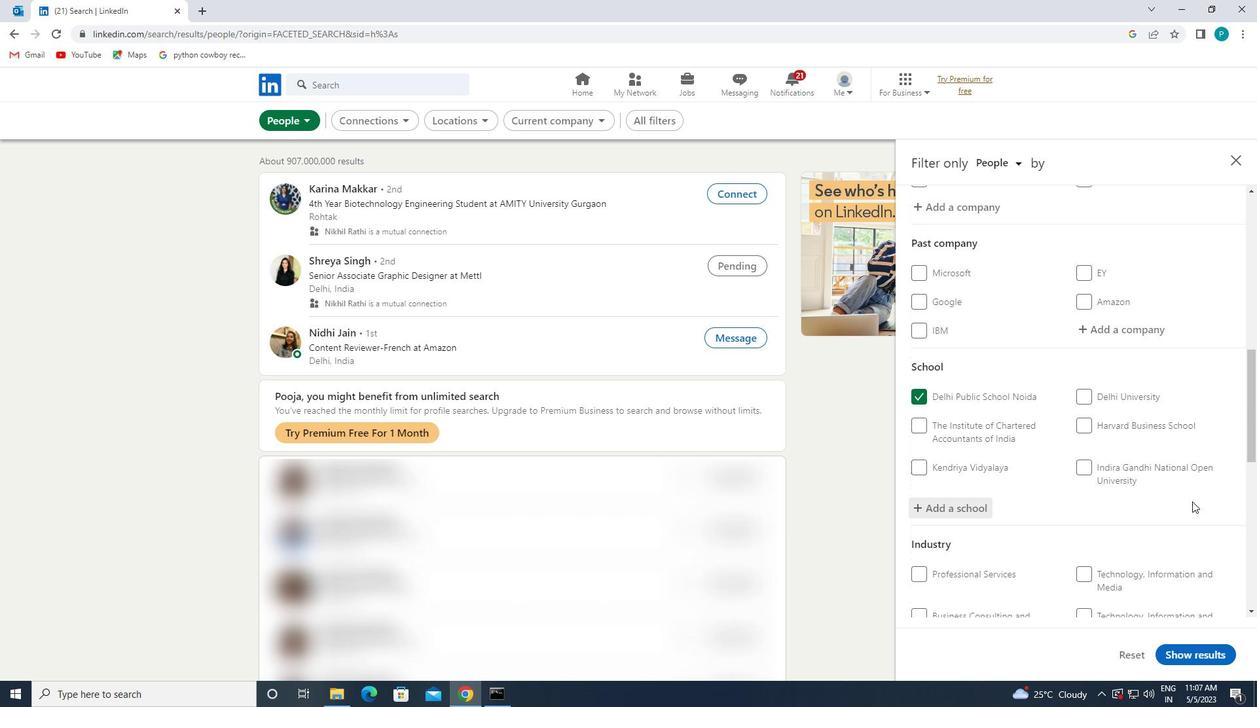 
Action: Mouse moved to (1191, 501)
Screenshot: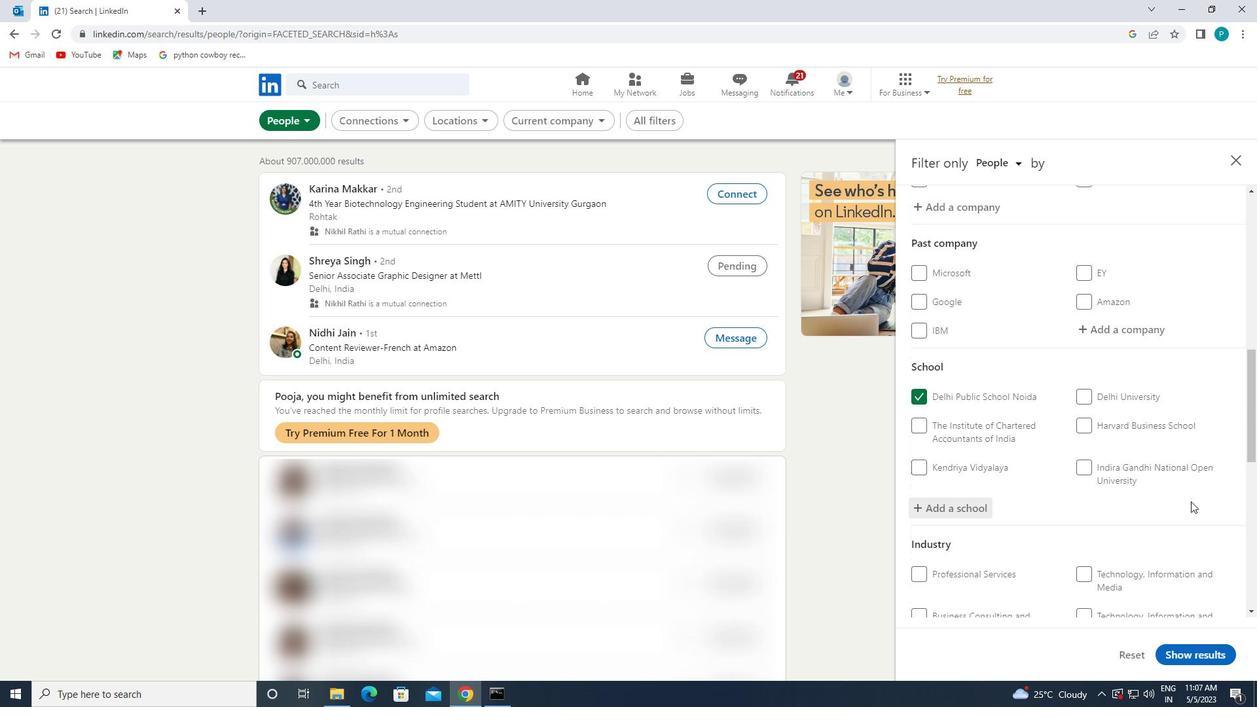 
Action: Mouse scrolled (1191, 501) with delta (0, 0)
Screenshot: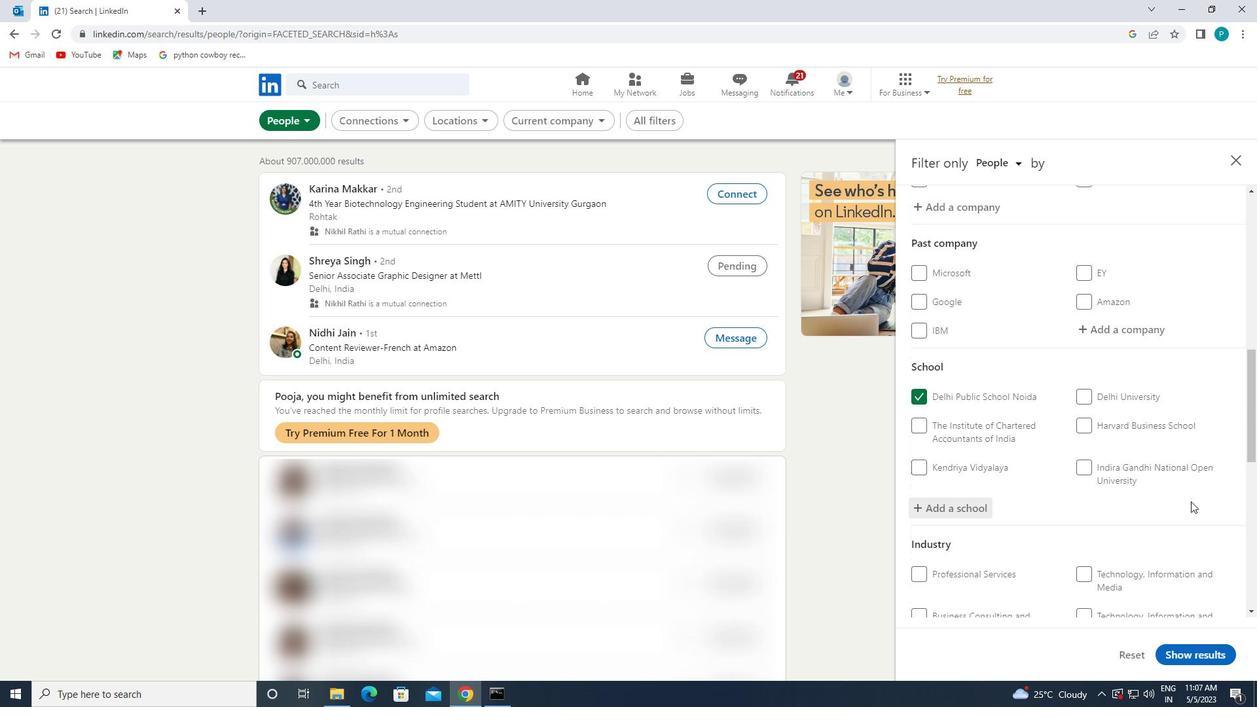 
Action: Mouse moved to (1165, 461)
Screenshot: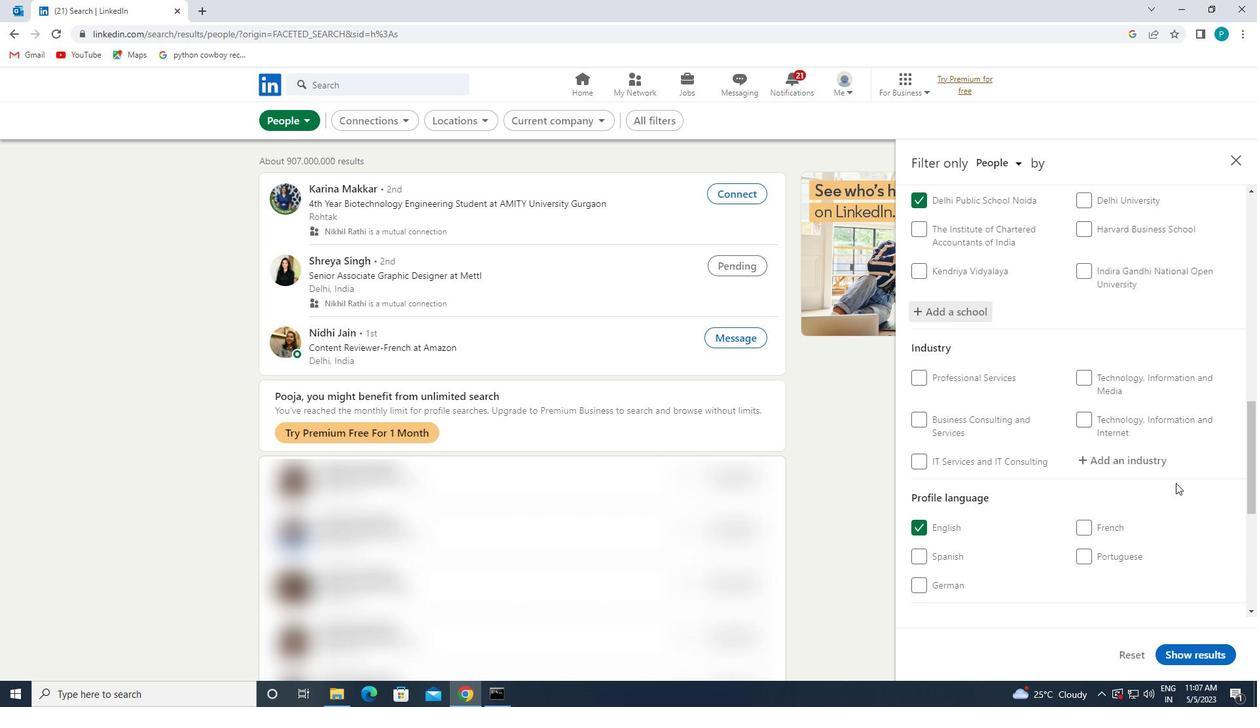 
Action: Mouse pressed left at (1165, 461)
Screenshot: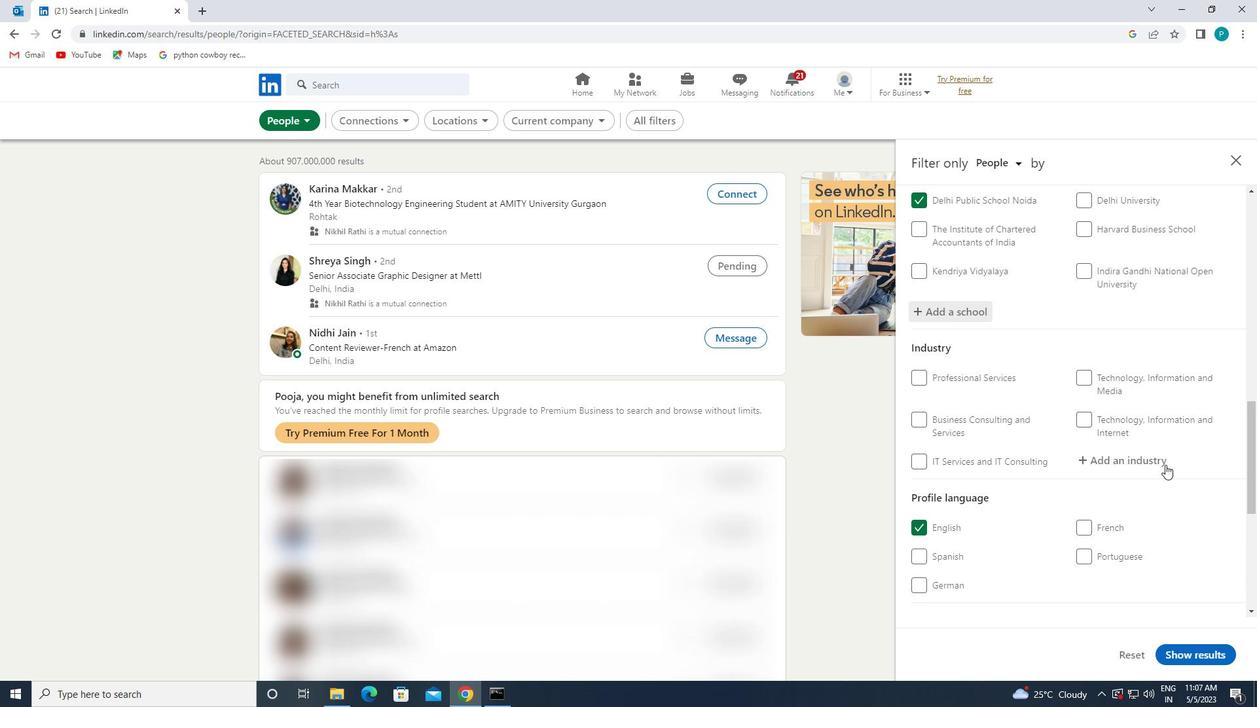 
Action: Mouse moved to (1165, 461)
Screenshot: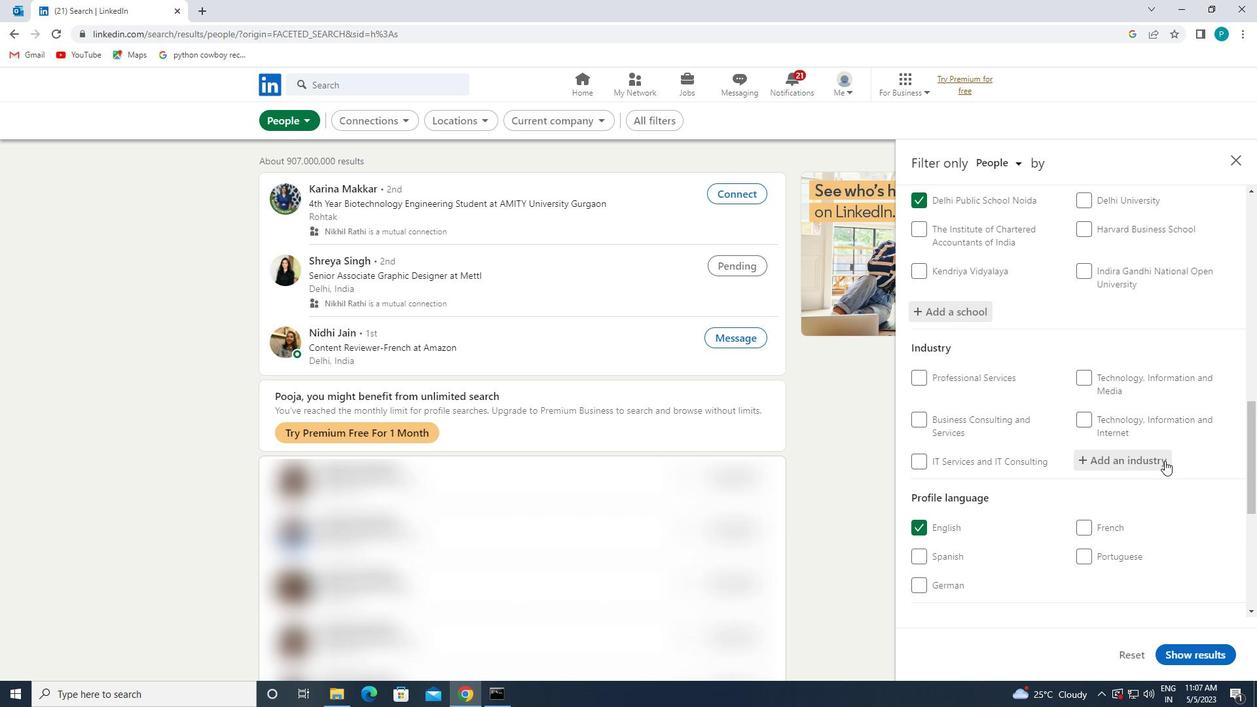 
Action: Key pressed <Key.caps_lock>M<Key.caps_lock>ETAL
Screenshot: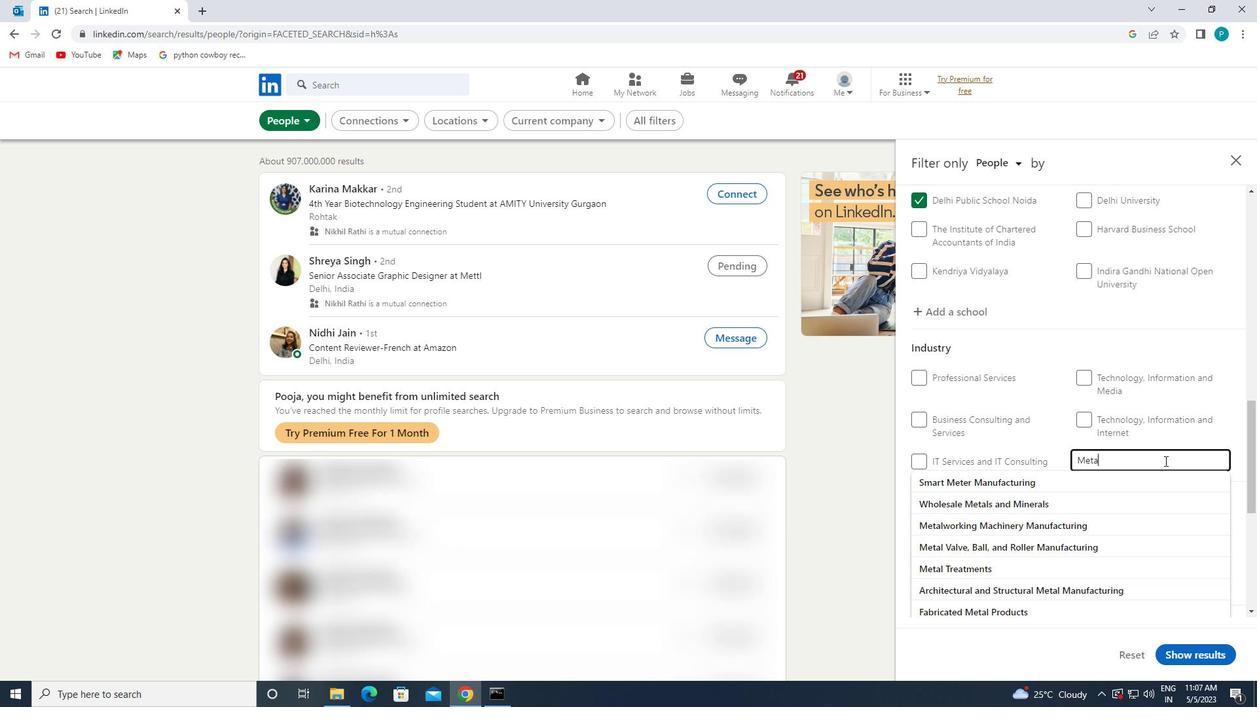 
Action: Mouse moved to (1026, 566)
Screenshot: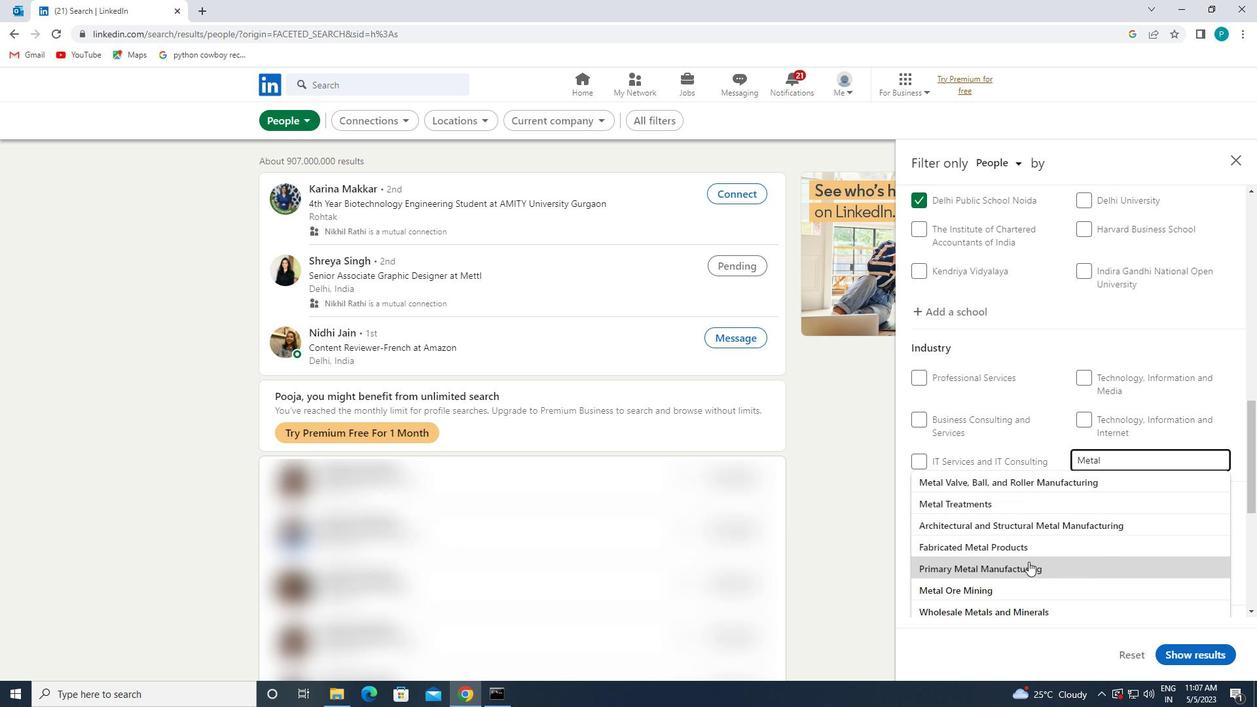 
Action: Mouse scrolled (1026, 566) with delta (0, 0)
Screenshot: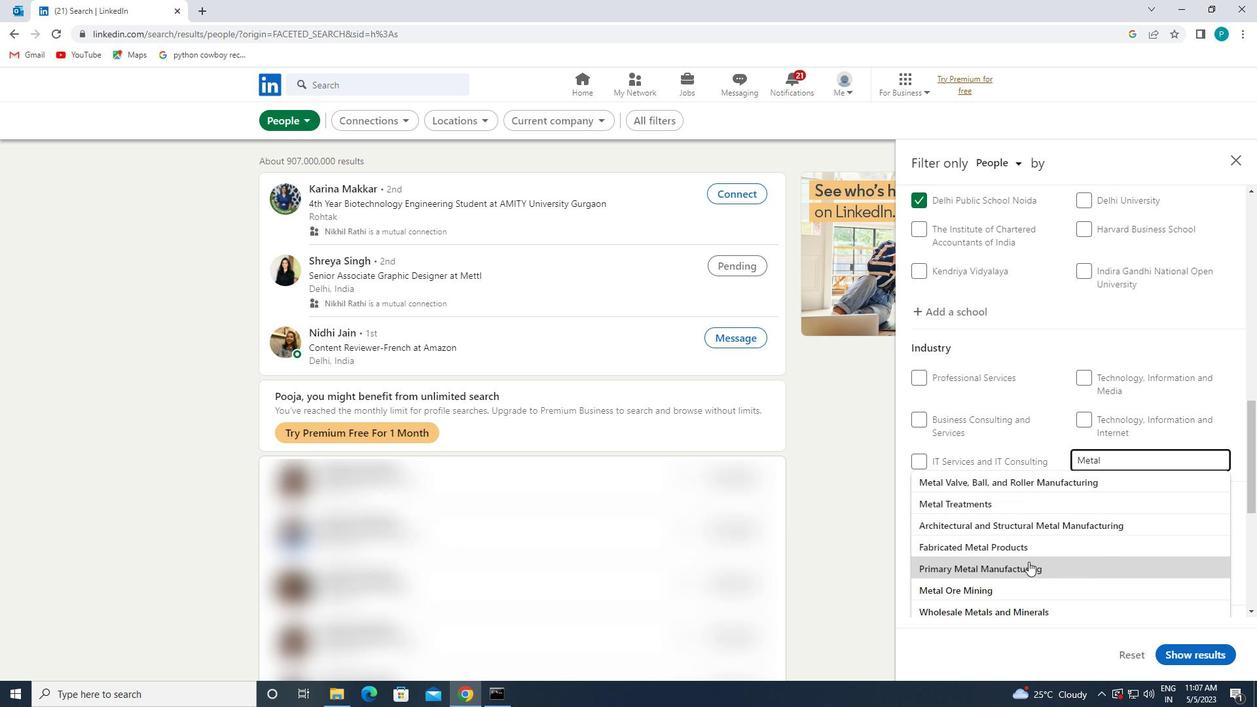 
Action: Mouse moved to (1024, 564)
Screenshot: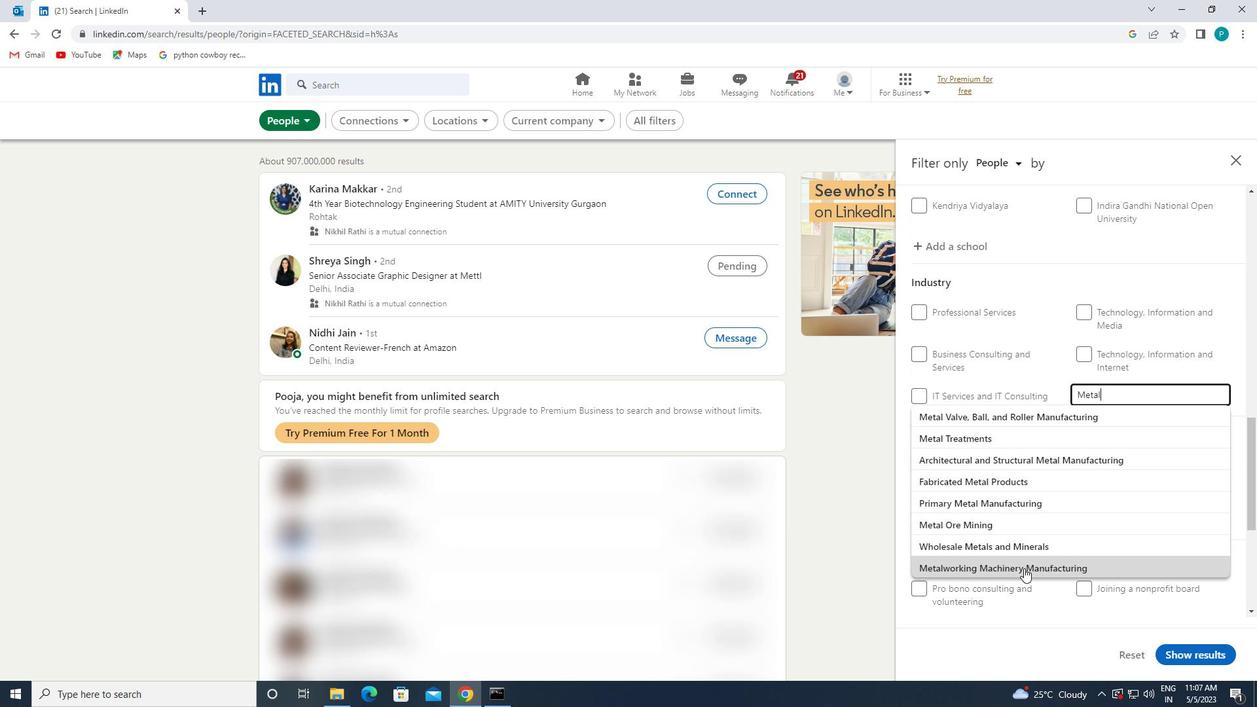 
Action: Mouse pressed left at (1024, 564)
Screenshot: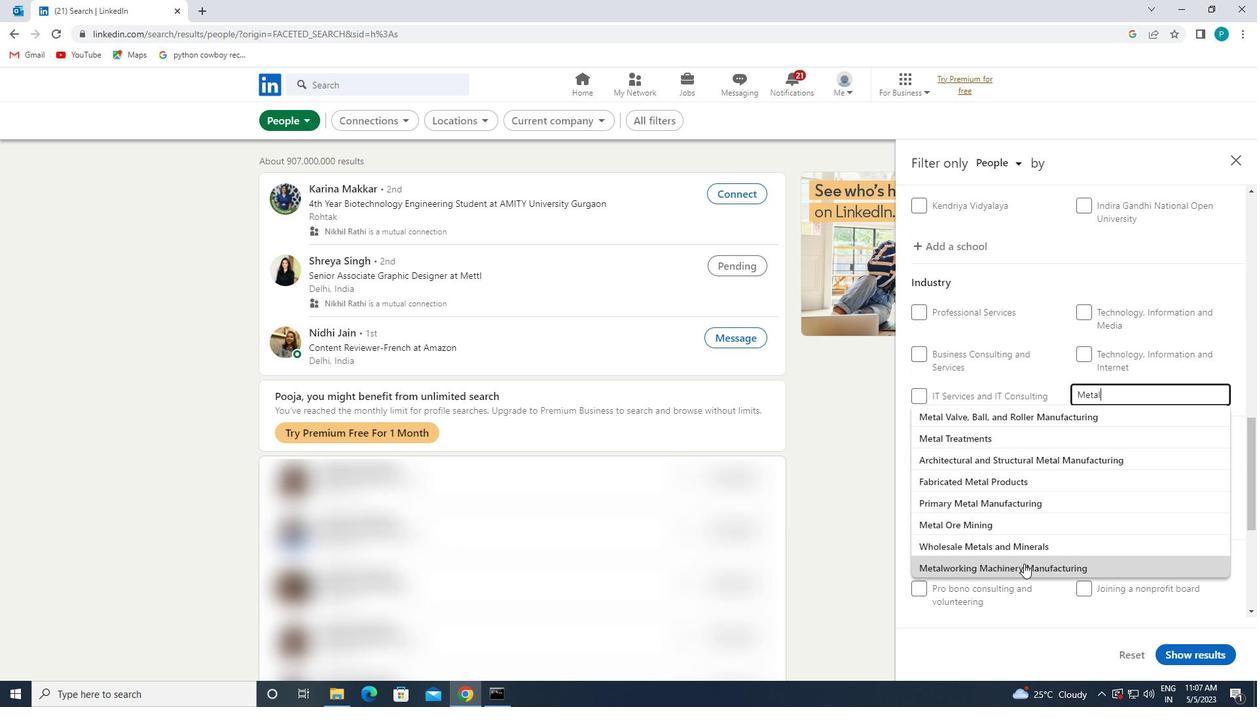 
Action: Mouse moved to (1024, 564)
Screenshot: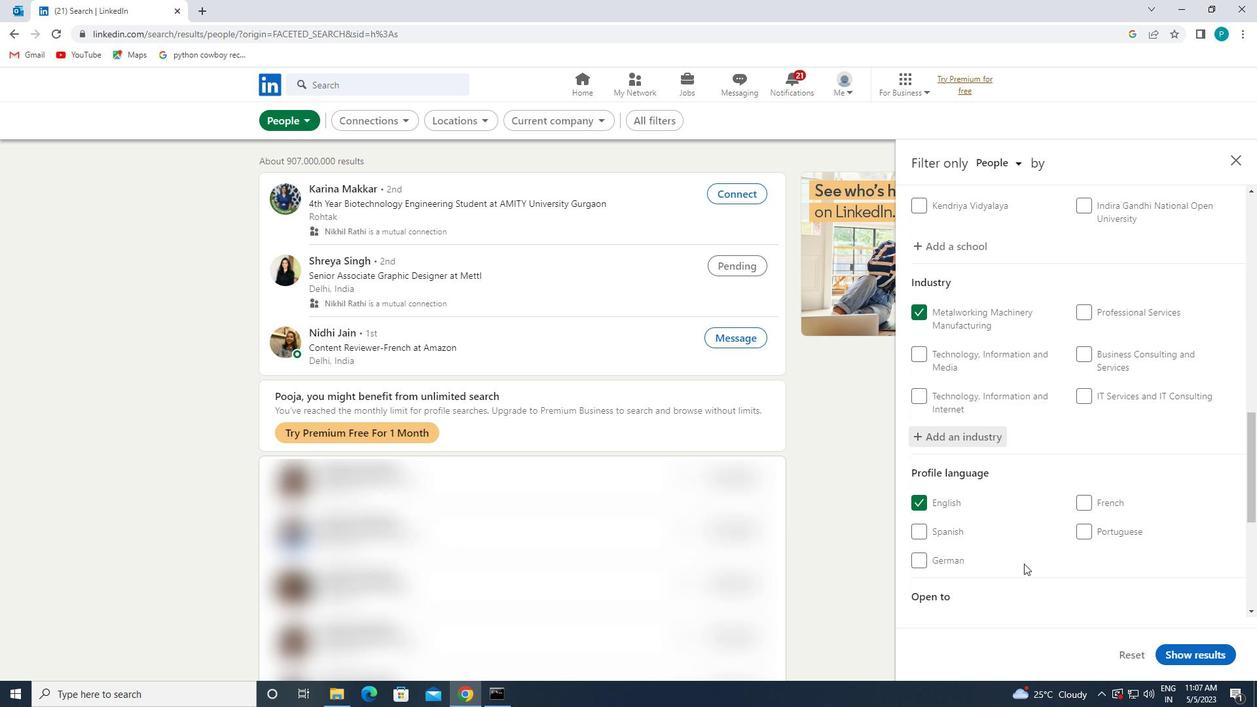 
Action: Mouse scrolled (1024, 563) with delta (0, 0)
Screenshot: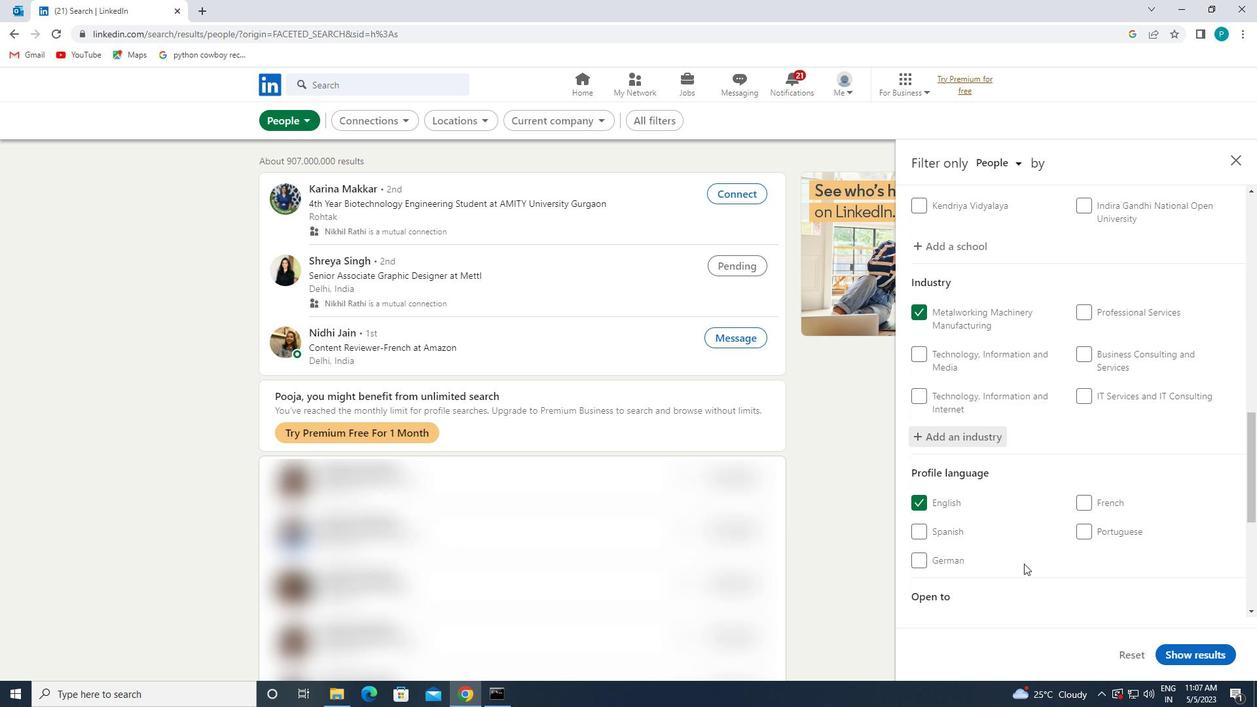 
Action: Mouse moved to (1025, 560)
Screenshot: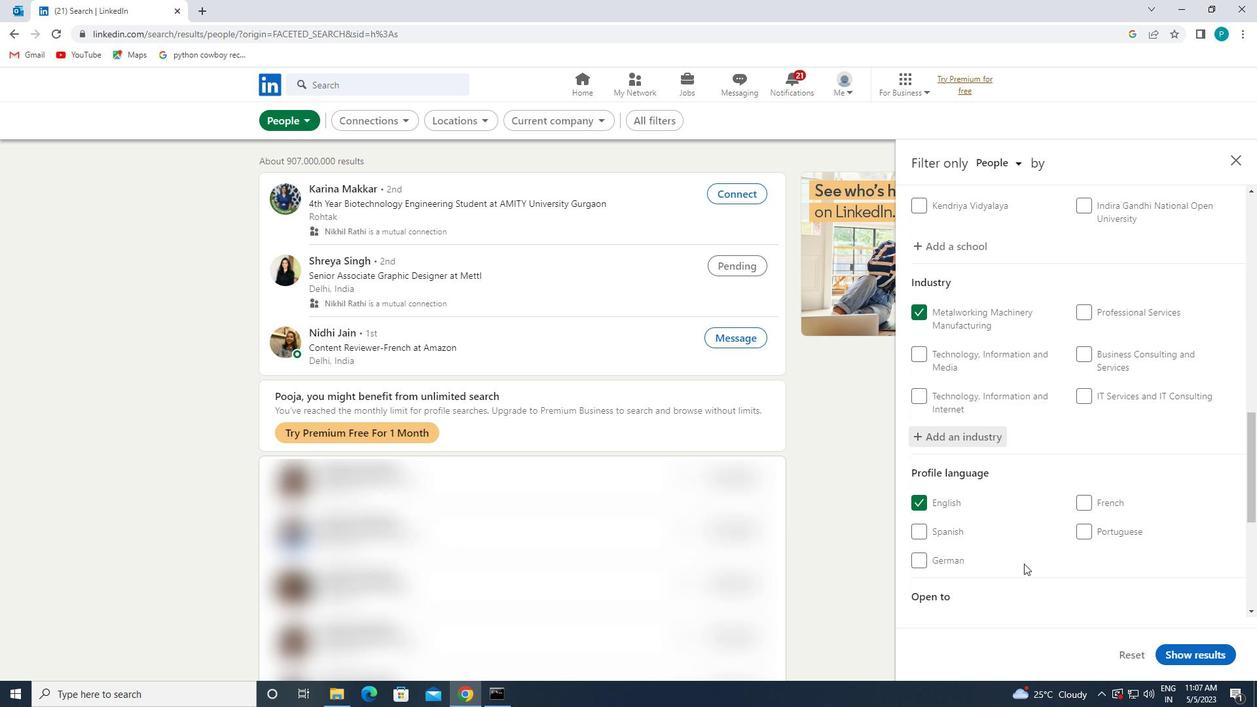 
Action: Mouse scrolled (1025, 560) with delta (0, 0)
Screenshot: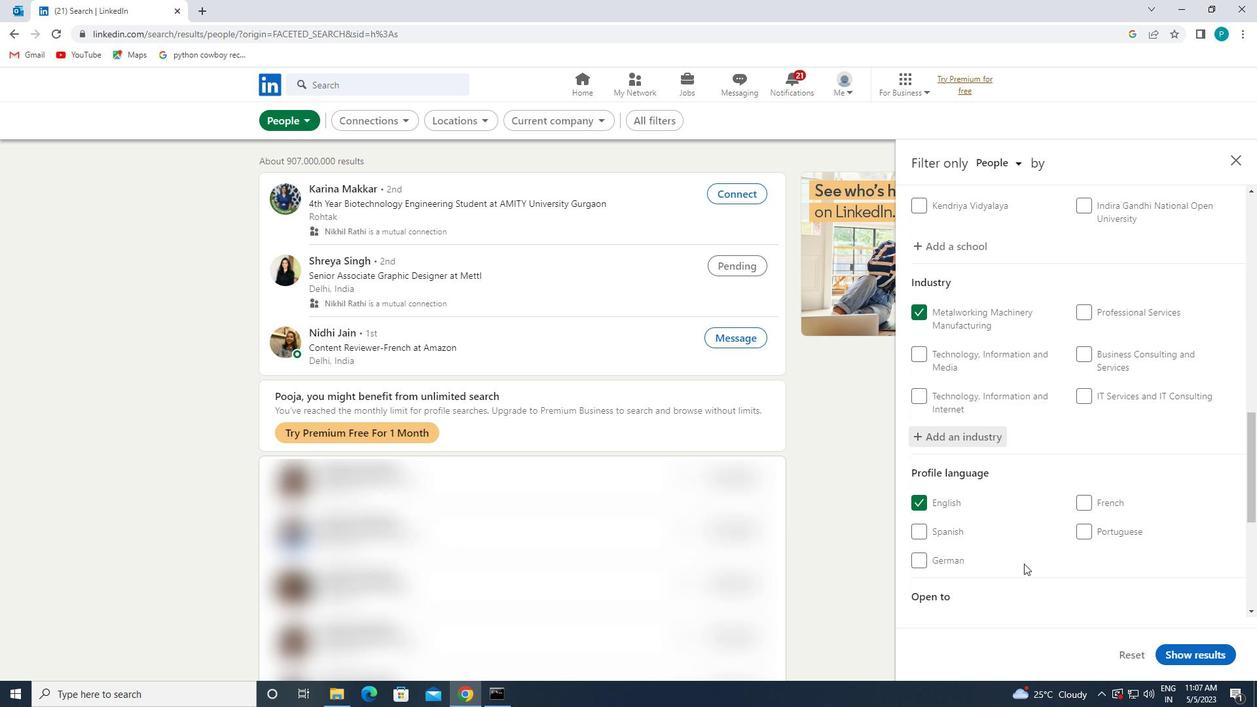 
Action: Mouse moved to (1026, 558)
Screenshot: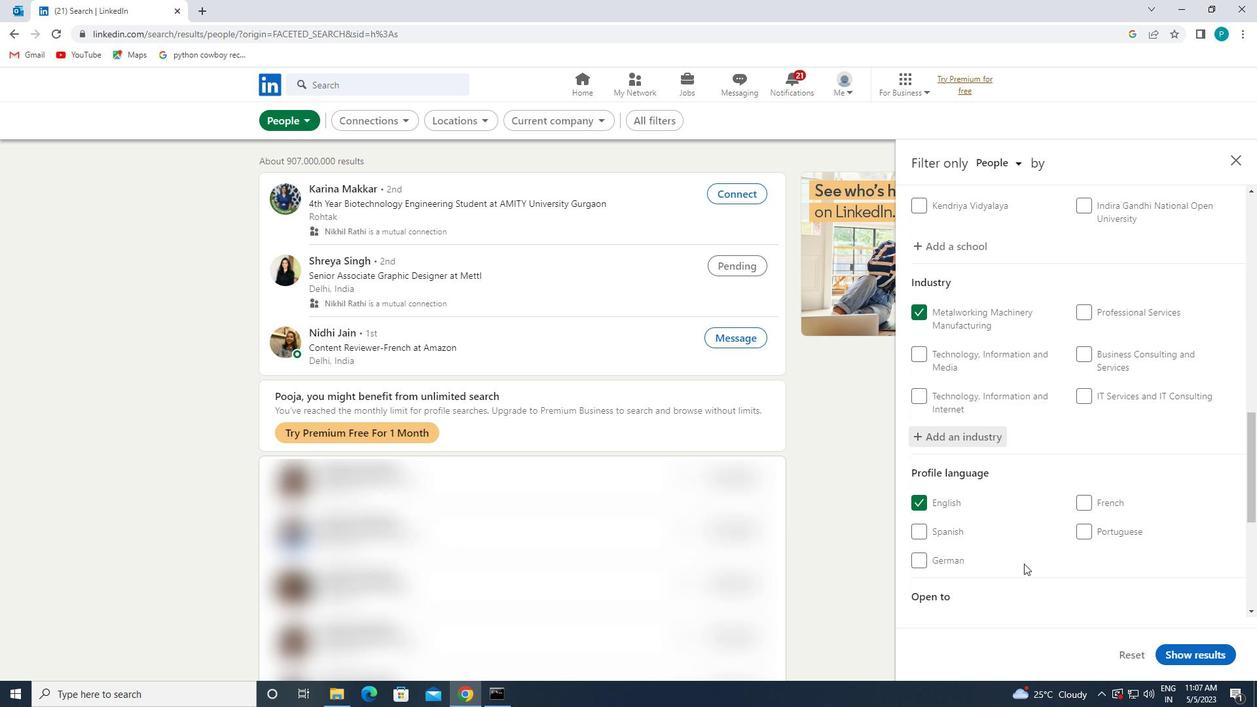 
Action: Mouse scrolled (1026, 558) with delta (0, 0)
Screenshot: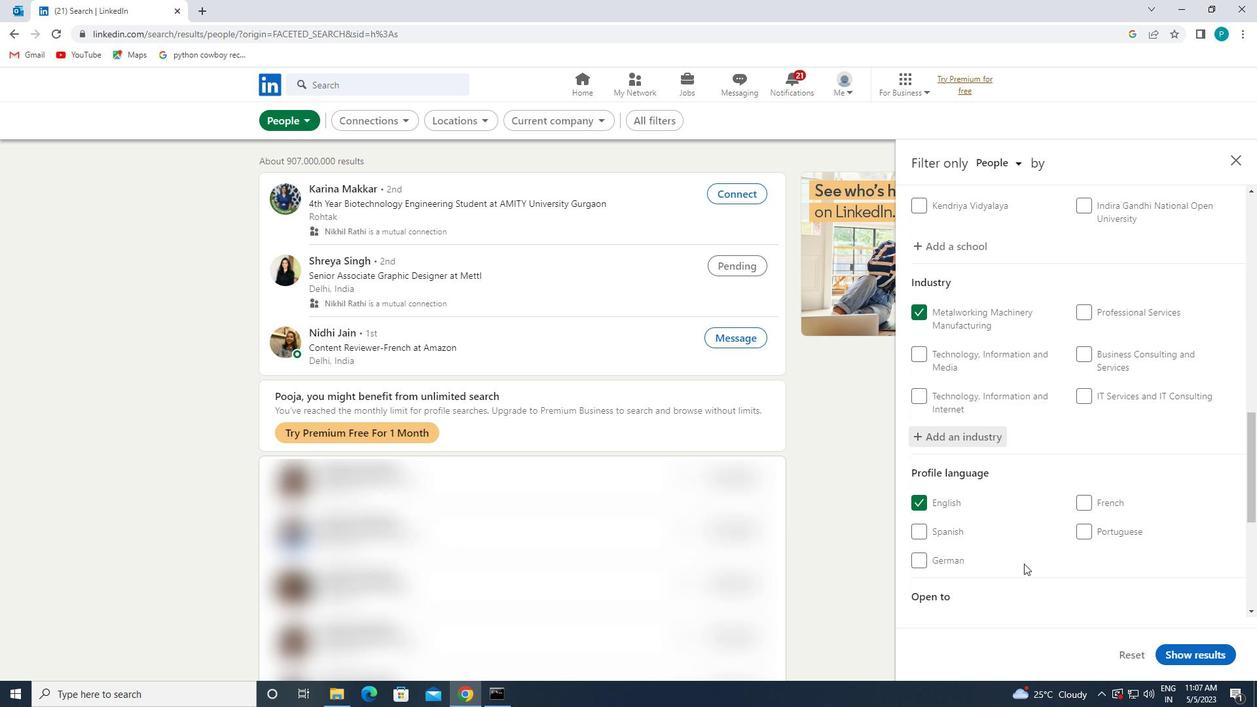 
Action: Mouse moved to (1076, 515)
Screenshot: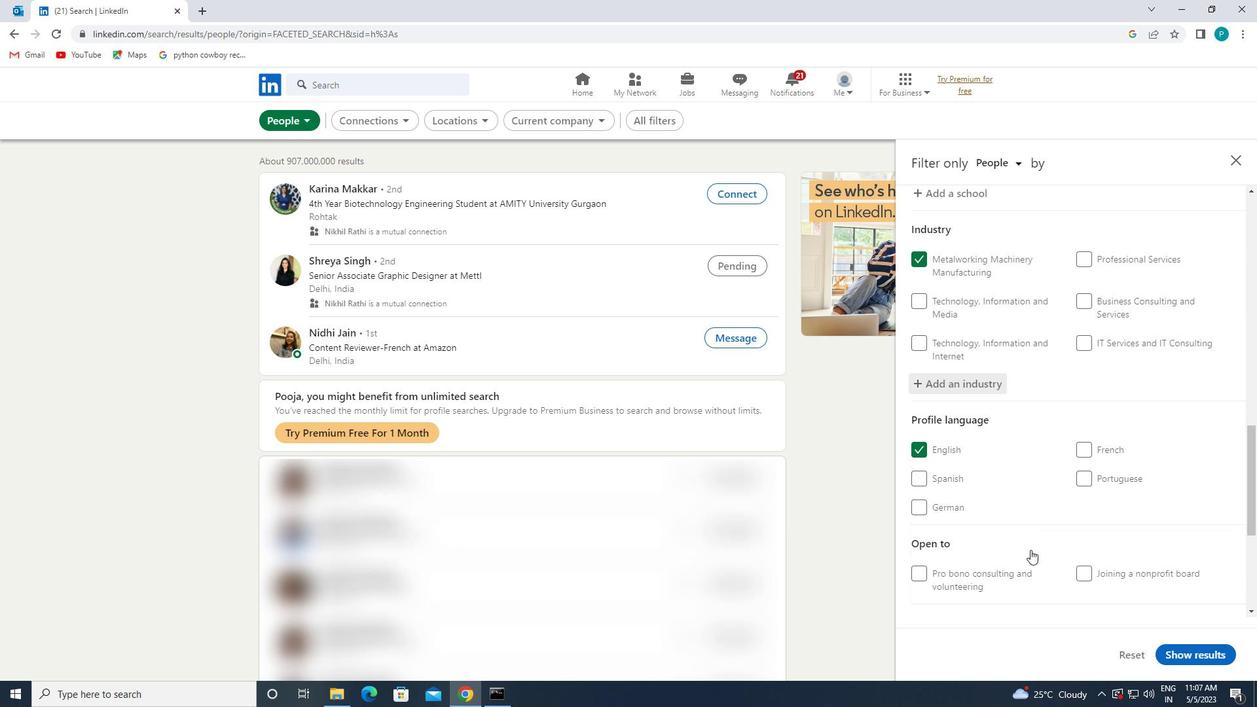 
Action: Mouse scrolled (1076, 514) with delta (0, 0)
Screenshot: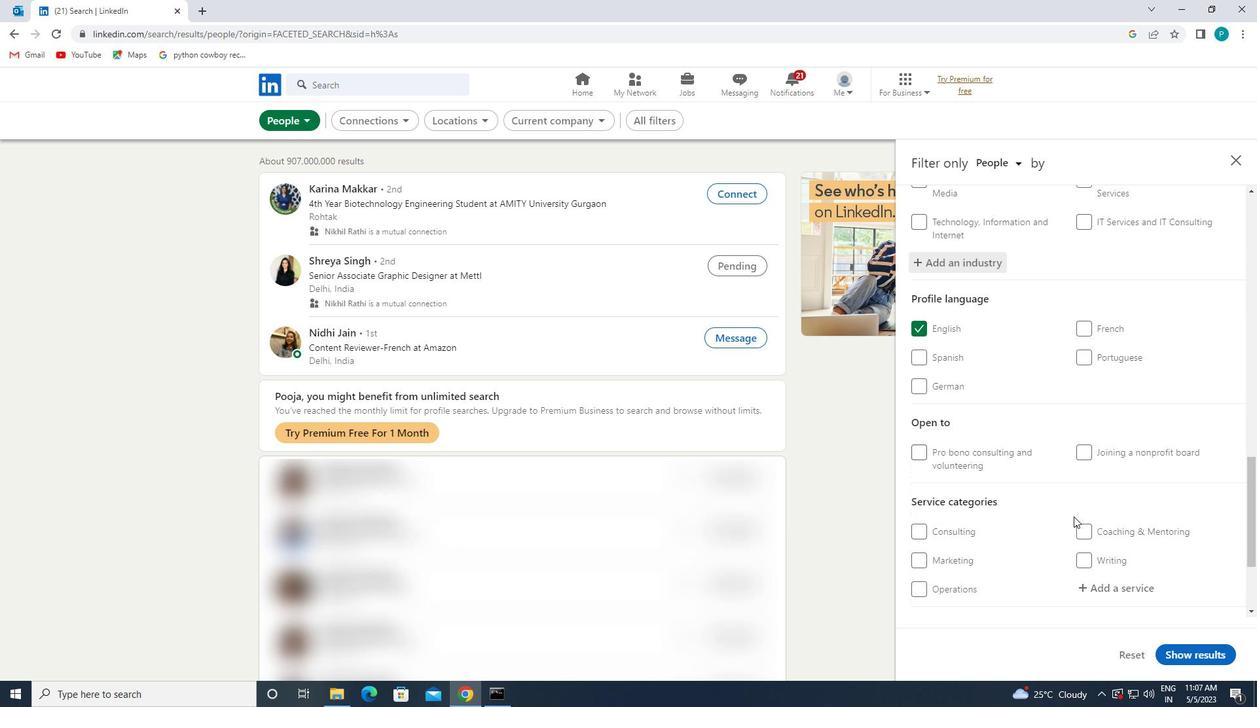 
Action: Mouse scrolled (1076, 514) with delta (0, 0)
Screenshot: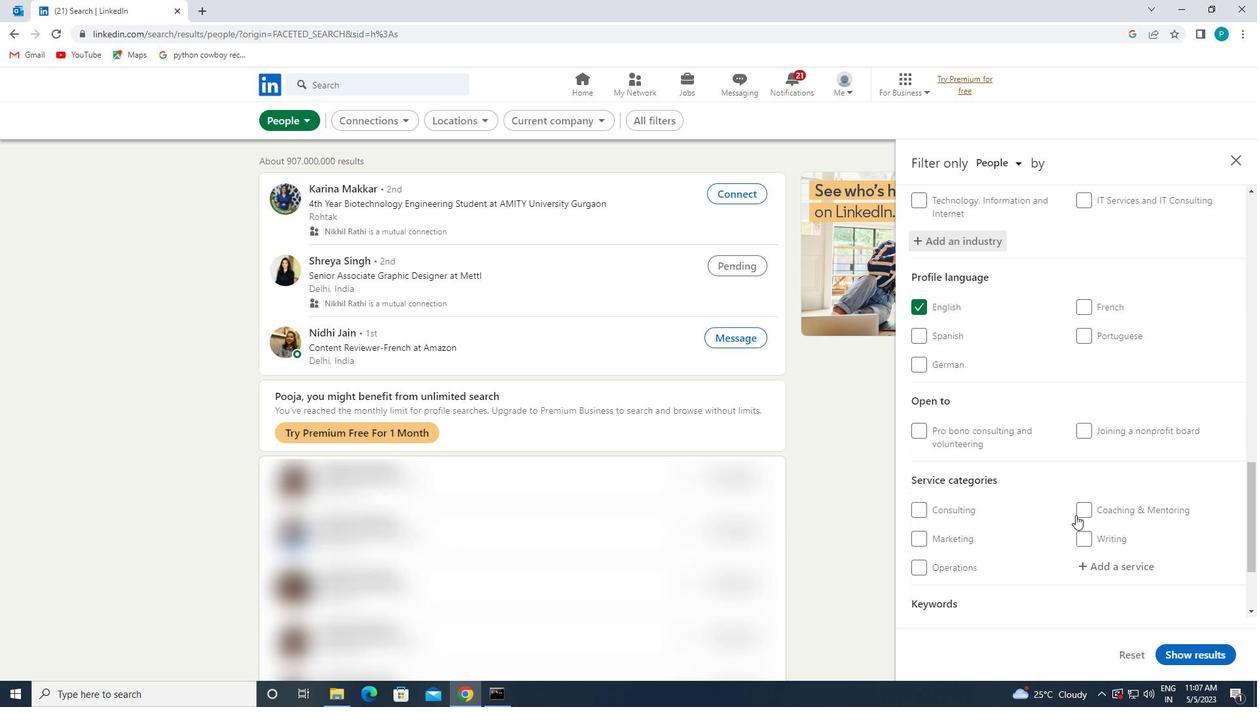 
Action: Mouse scrolled (1076, 514) with delta (0, 0)
Screenshot: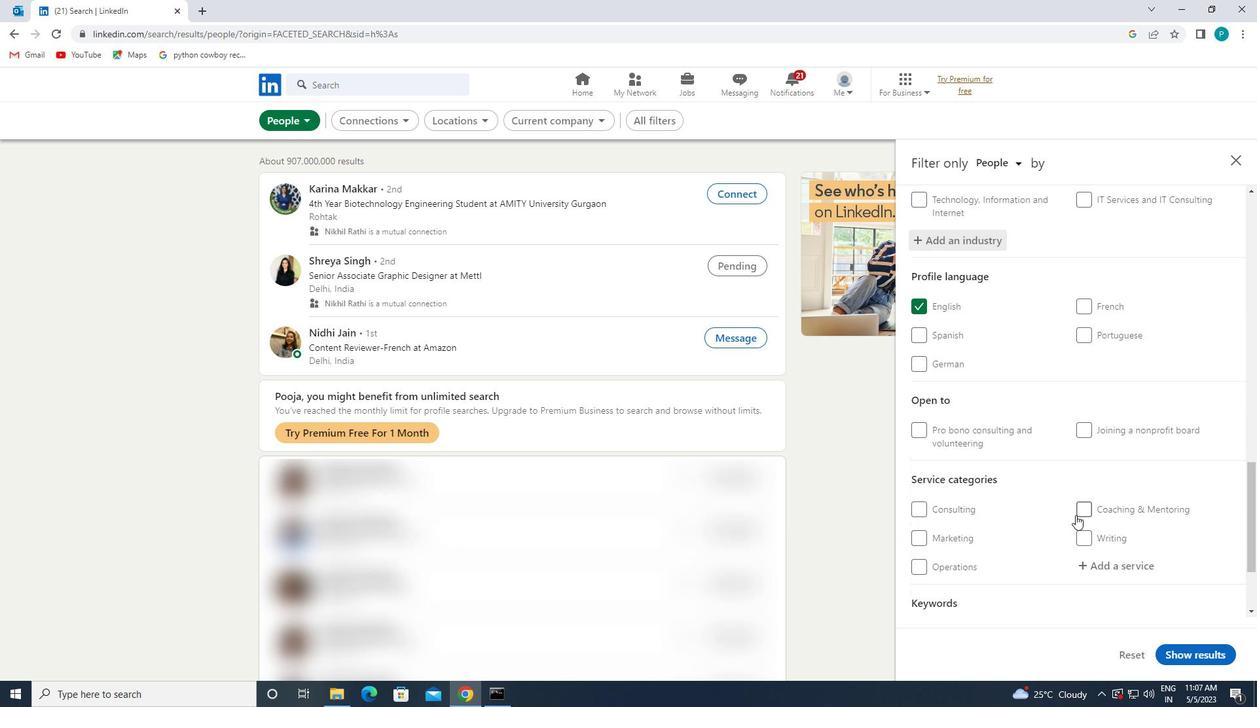 
Action: Mouse moved to (1102, 441)
Screenshot: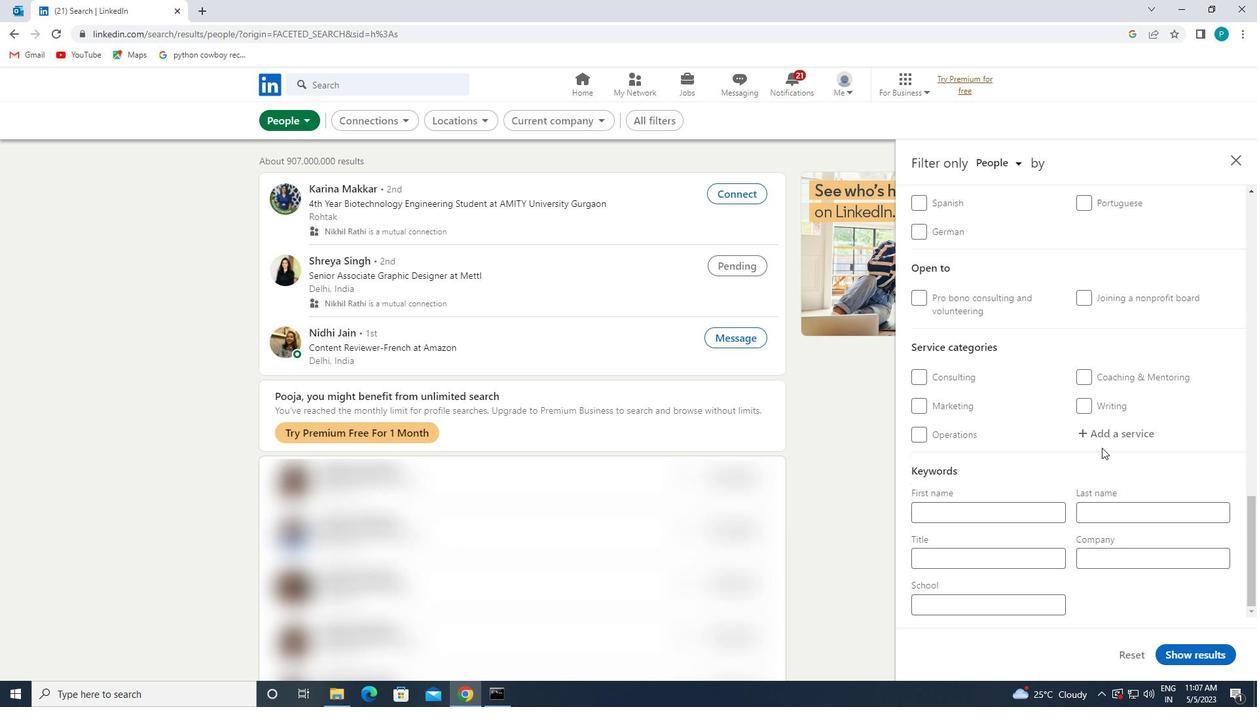 
Action: Mouse pressed left at (1102, 441)
Screenshot: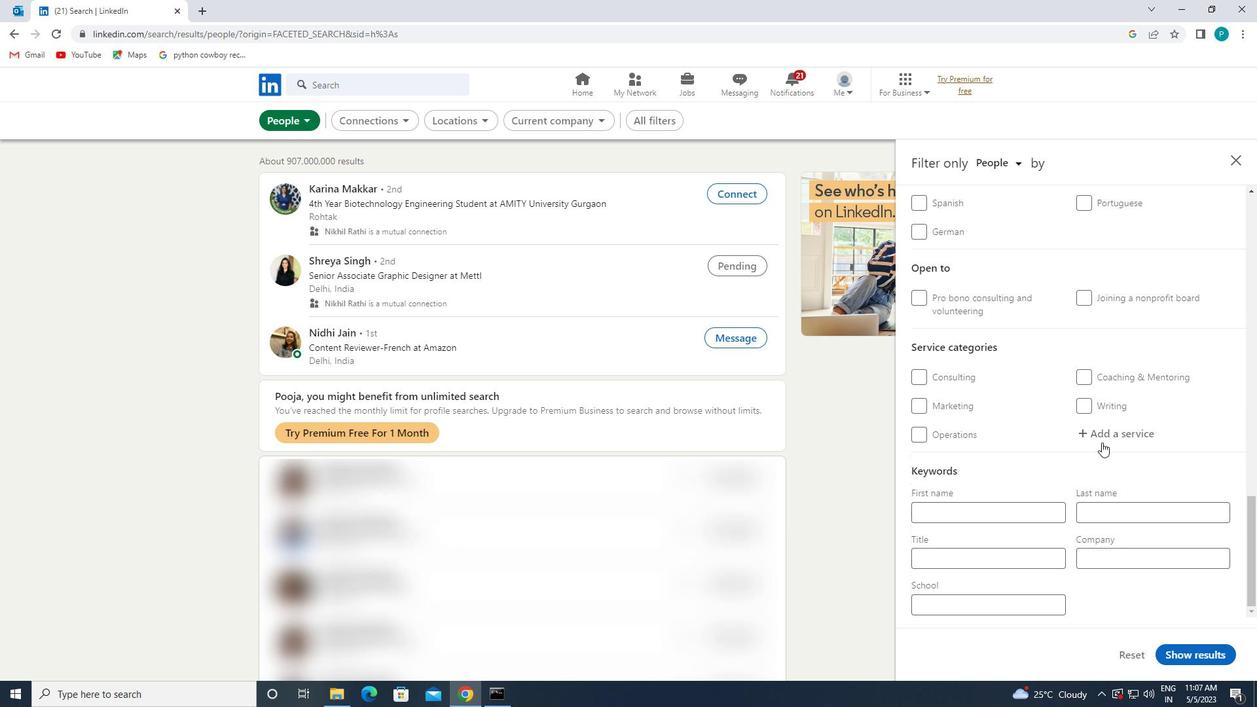 
Action: Mouse moved to (1116, 448)
Screenshot: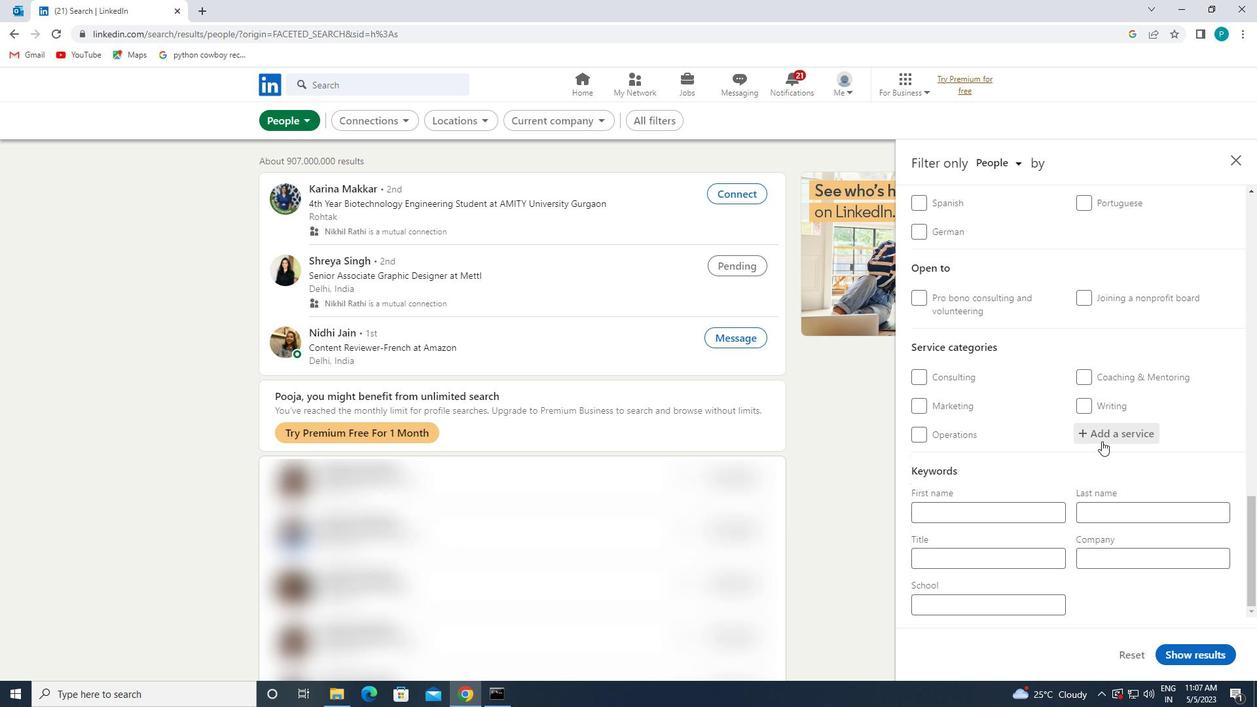 
Action: Key pressed <Key.caps_lock>A<Key.caps_lock>NIMATION<Key.caps_lock>A<Key.caps_lock>RCHITECTURE
Screenshot: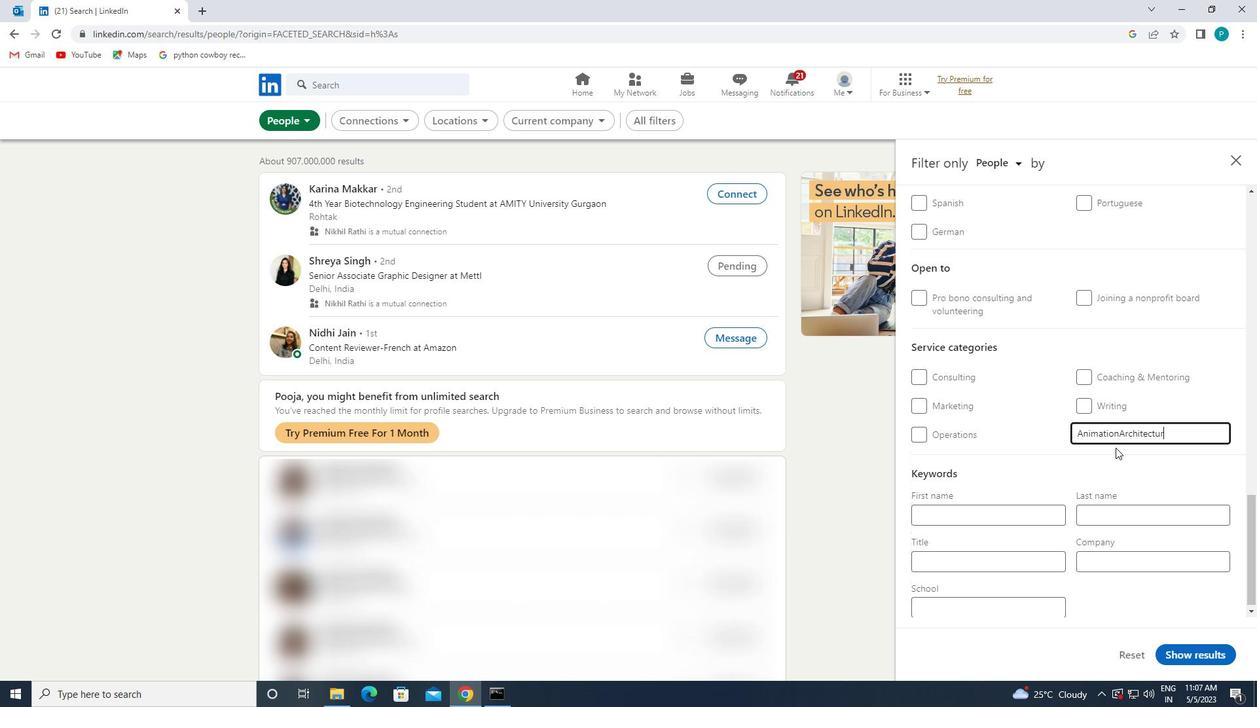 
Action: Mouse moved to (984, 558)
Screenshot: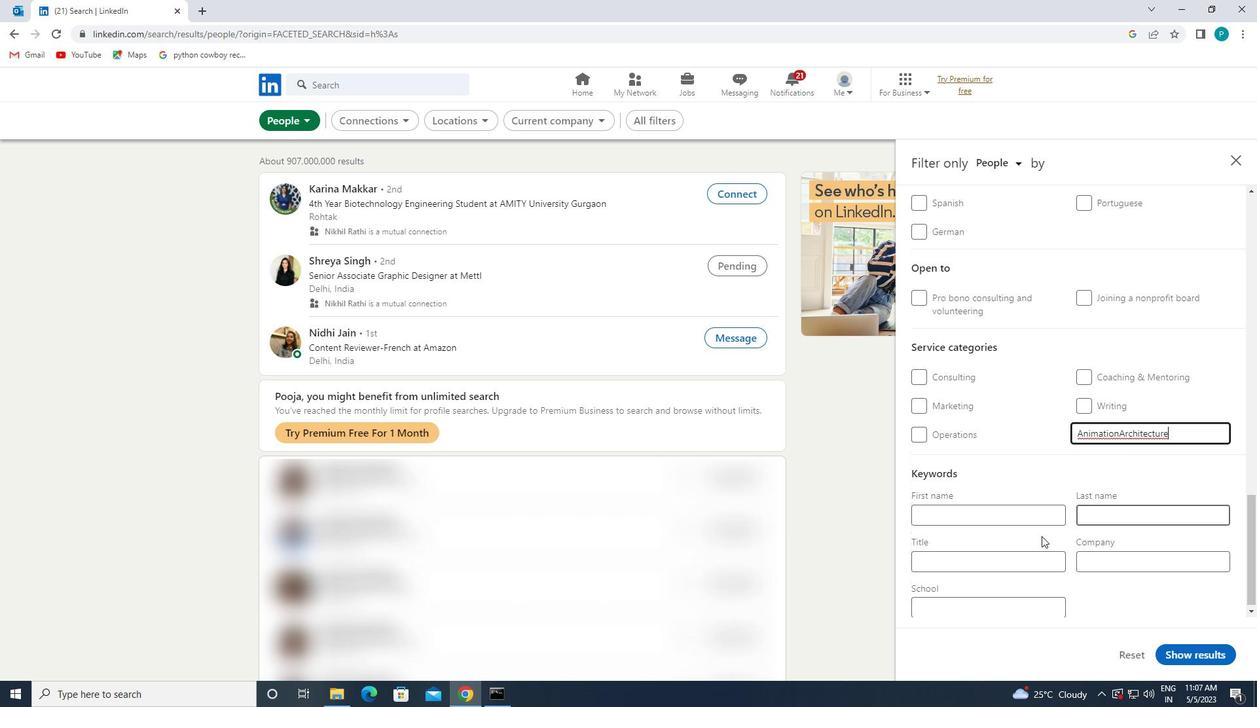 
Action: Mouse pressed left at (984, 558)
Screenshot: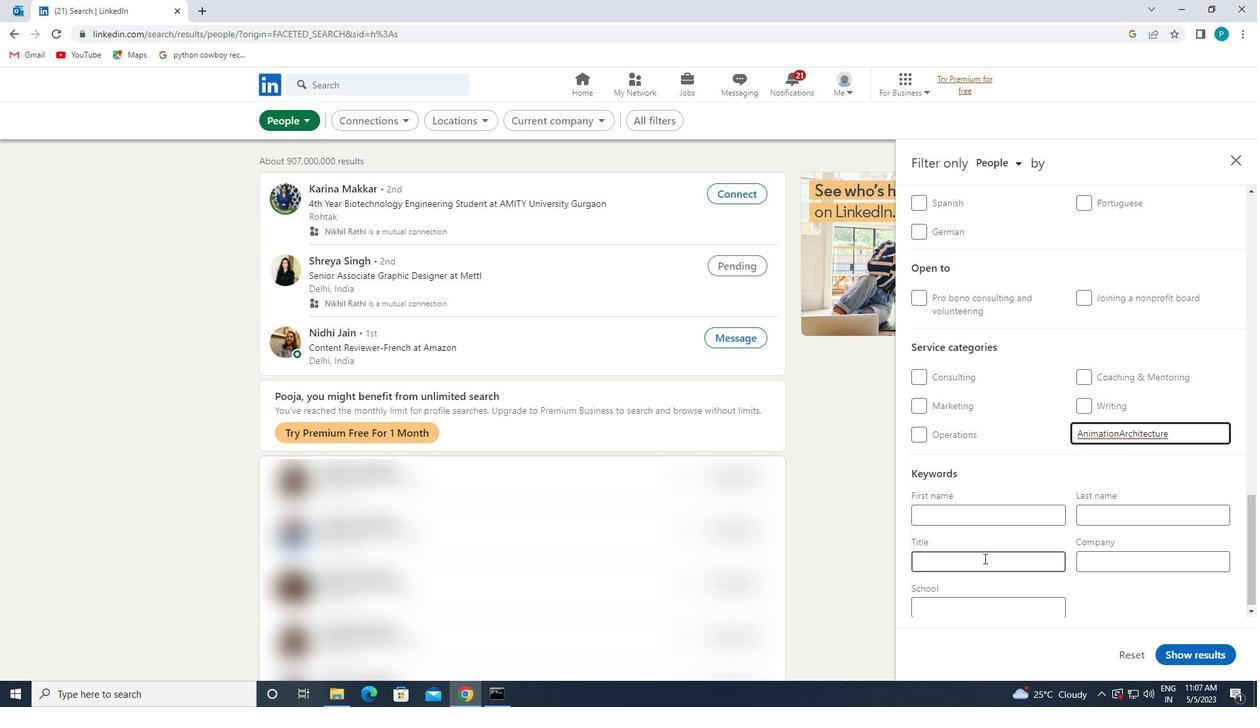
Action: Mouse moved to (982, 558)
Screenshot: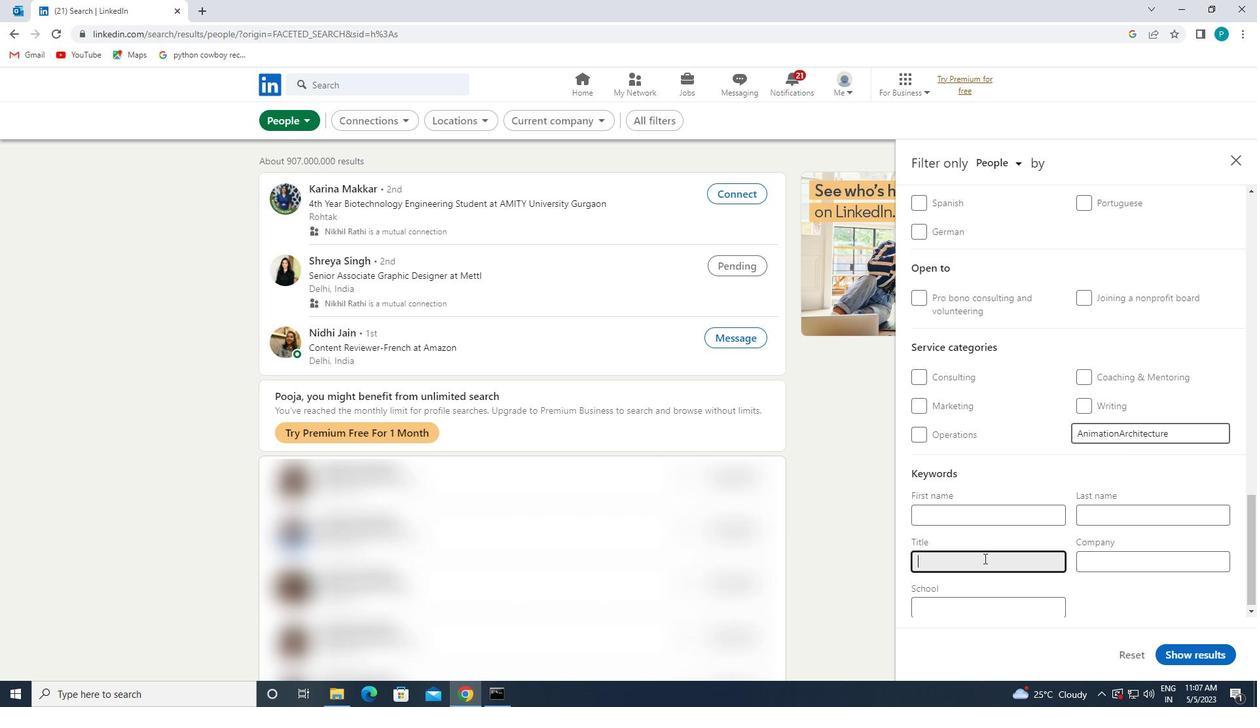 
Action: Key pressed <Key.caps_lock>S<Key.caps_lock>ERVICE<Key.space><Key.caps_lock>D<Key.caps_lock>OG<Key.space><Key.caps_lock>T<Key.caps_lock>RAINER
Screenshot: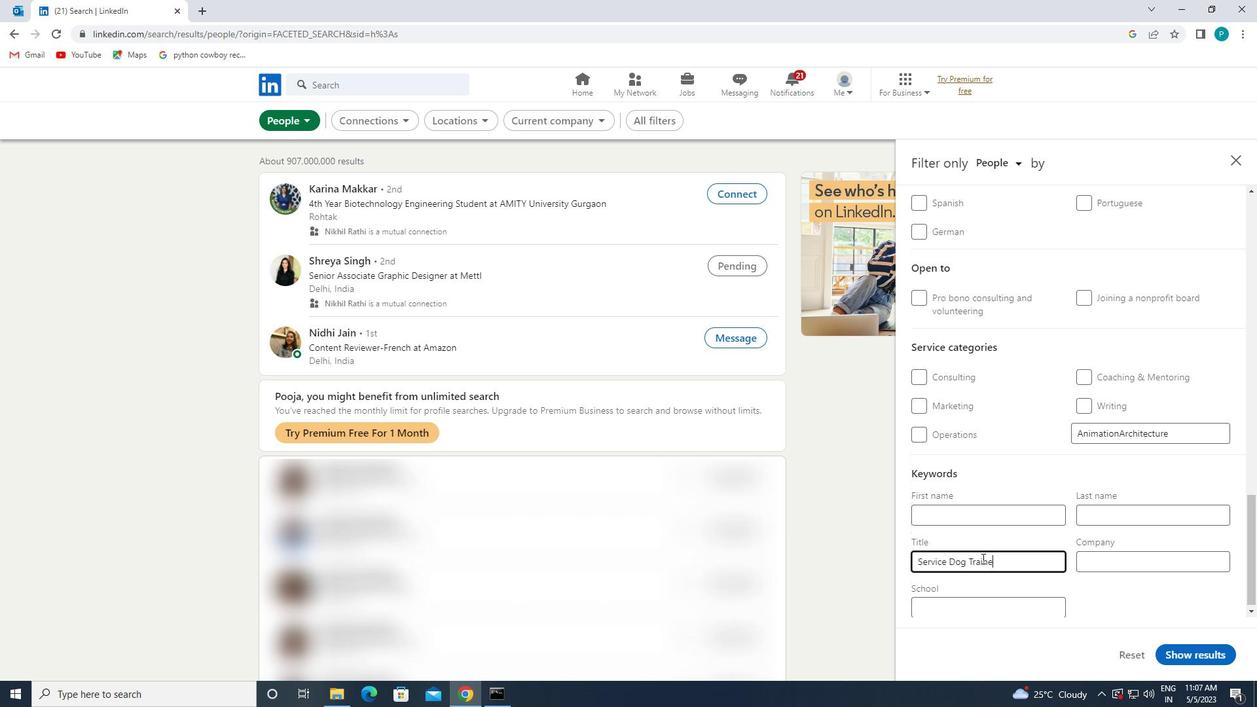 
Action: Mouse moved to (1173, 650)
Screenshot: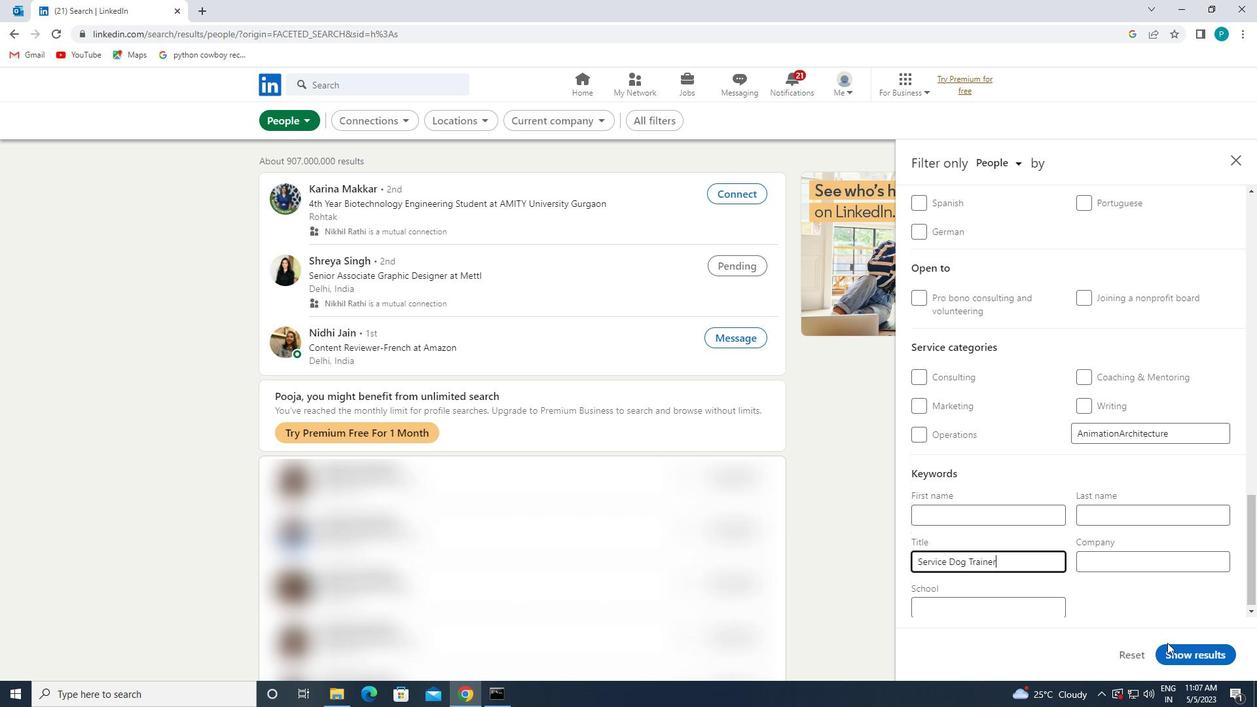 
Action: Mouse pressed left at (1173, 650)
Screenshot: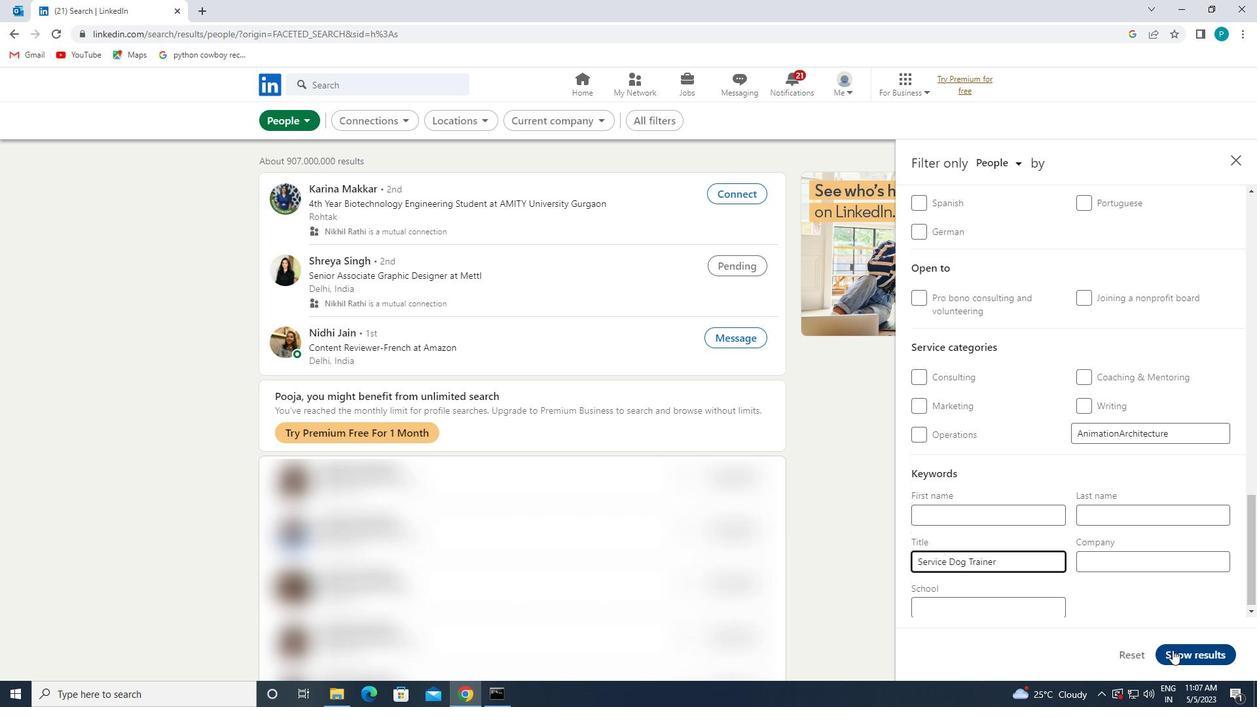 
